 Task: Plan a time block for the social sciences talk.
Action: Mouse moved to (109, 105)
Screenshot: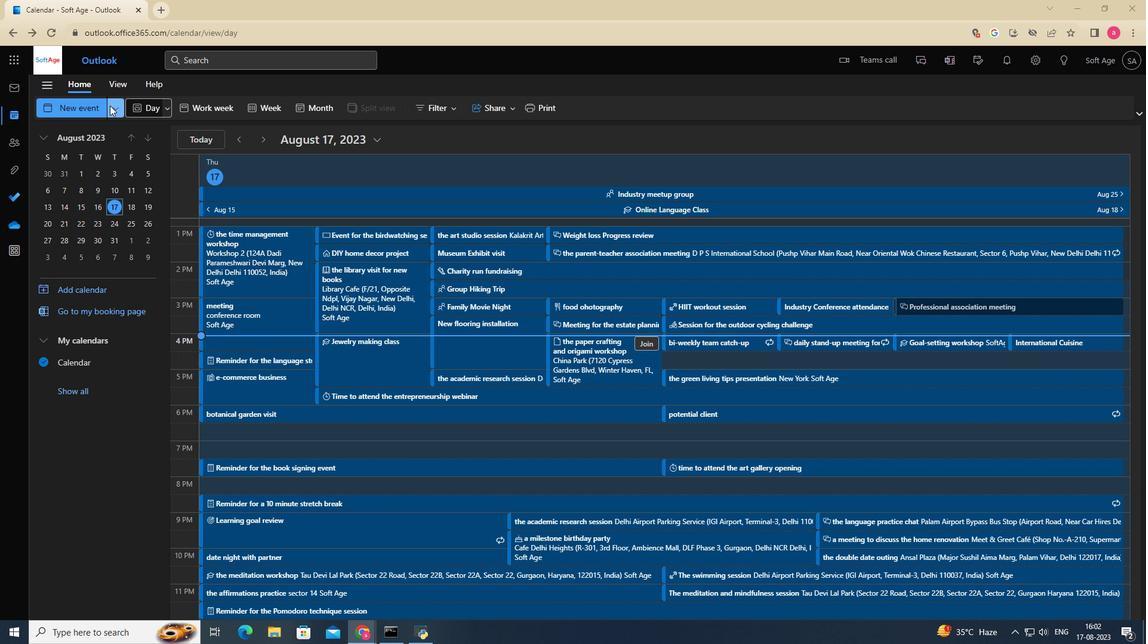 
Action: Mouse pressed left at (109, 105)
Screenshot: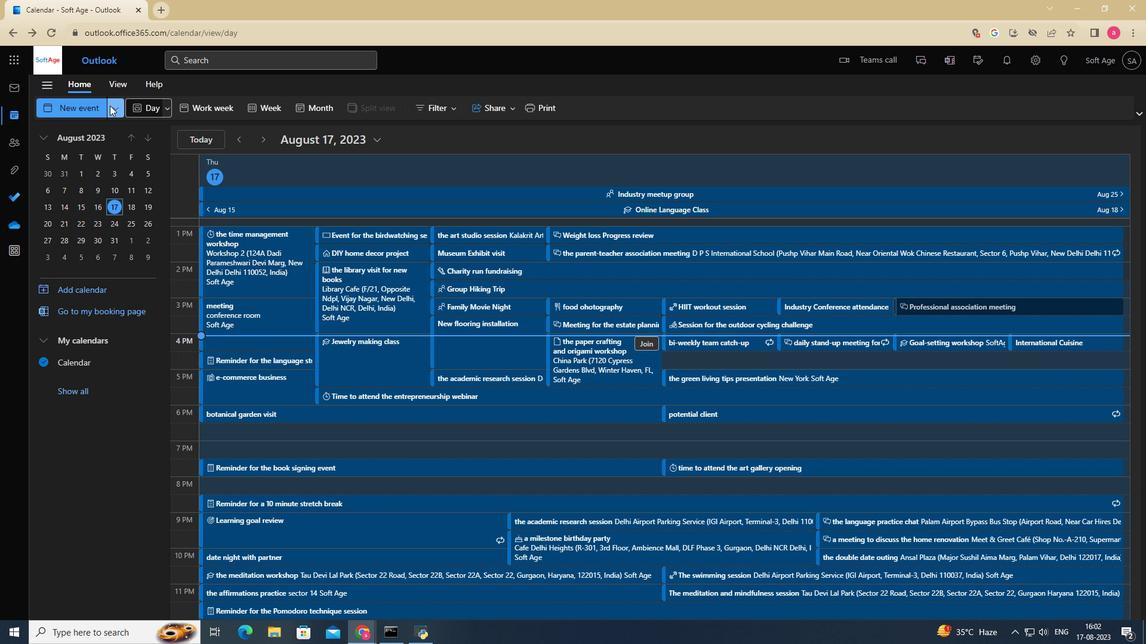 
Action: Mouse moved to (87, 174)
Screenshot: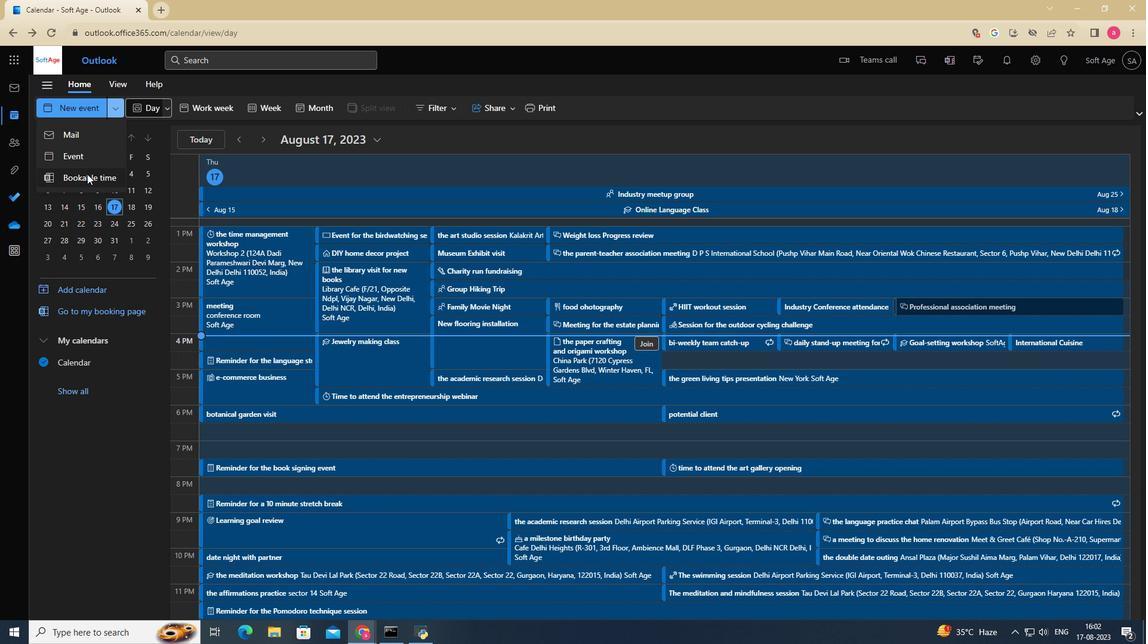 
Action: Mouse pressed left at (87, 174)
Screenshot: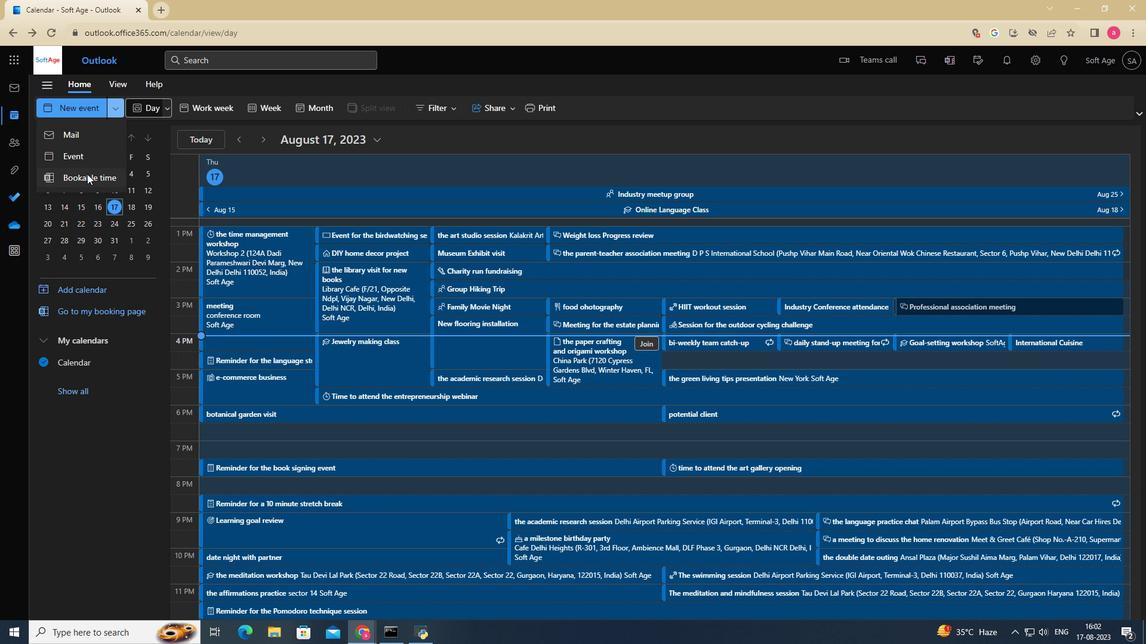 
Action: Mouse moved to (333, 146)
Screenshot: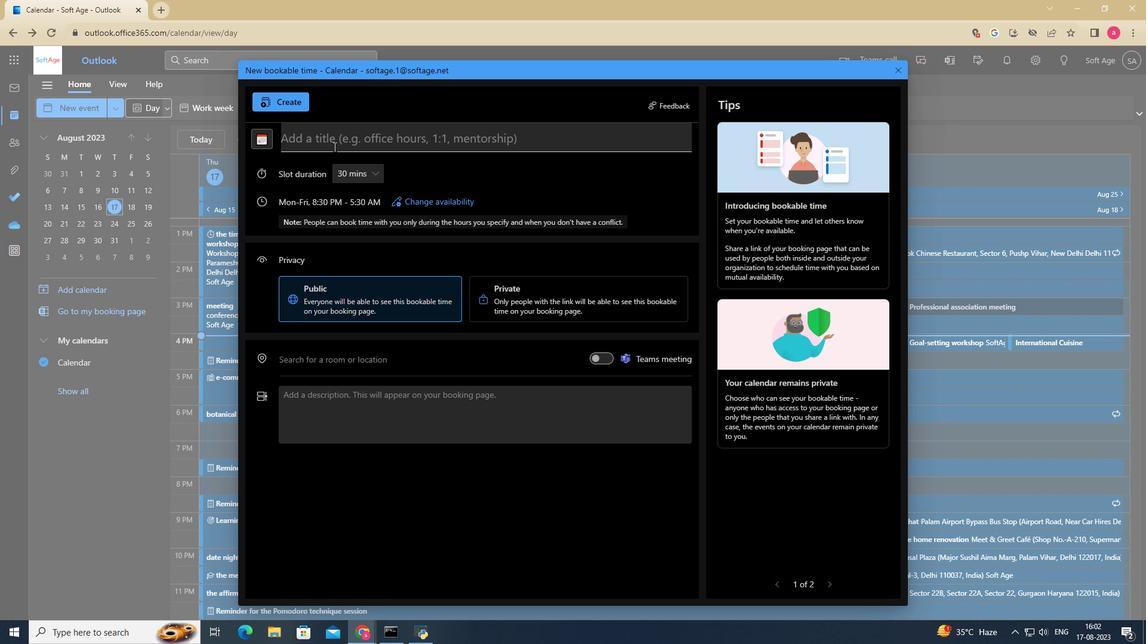 
Action: Mouse pressed left at (333, 146)
Screenshot: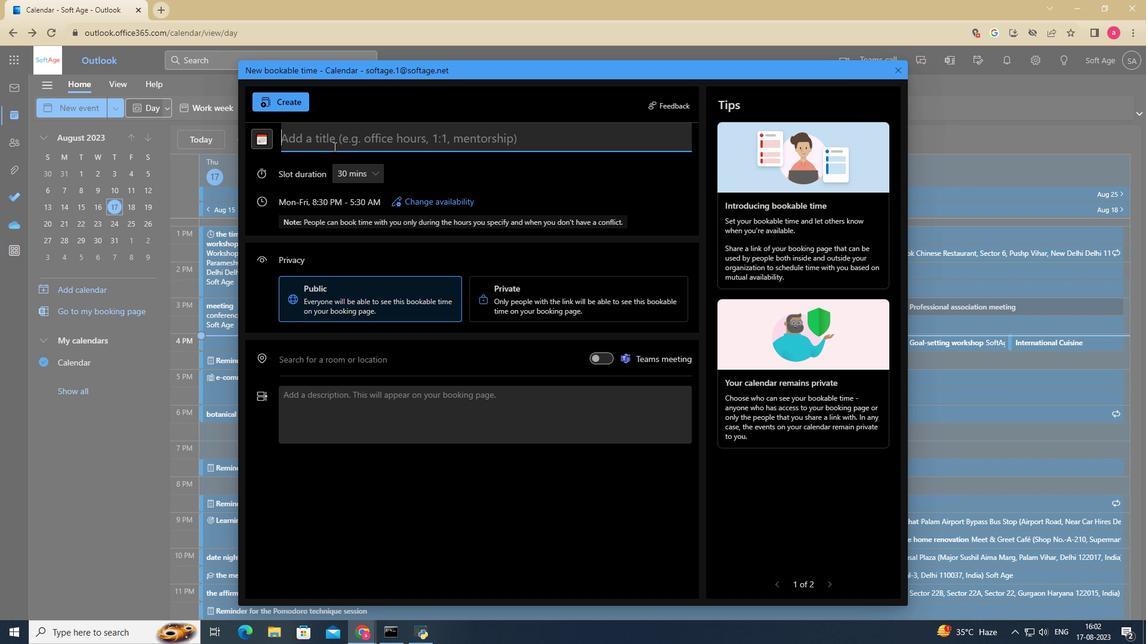 
Action: Key pressed the<Key.space>social<Key.space>sciences<Key.space>talk
Screenshot: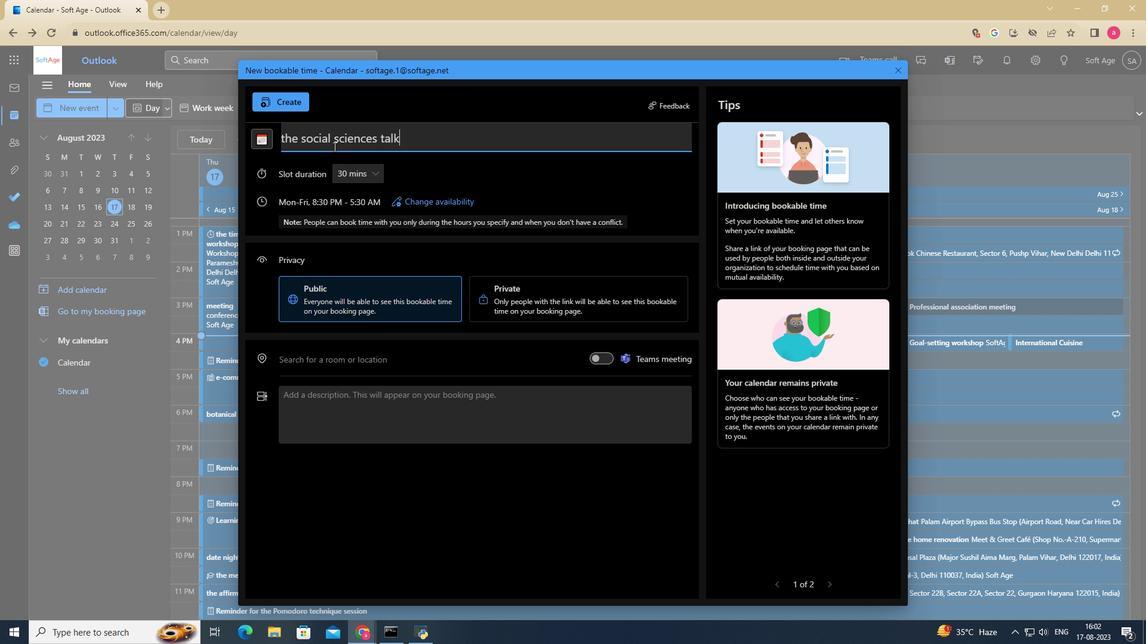 
Action: Mouse moved to (360, 171)
Screenshot: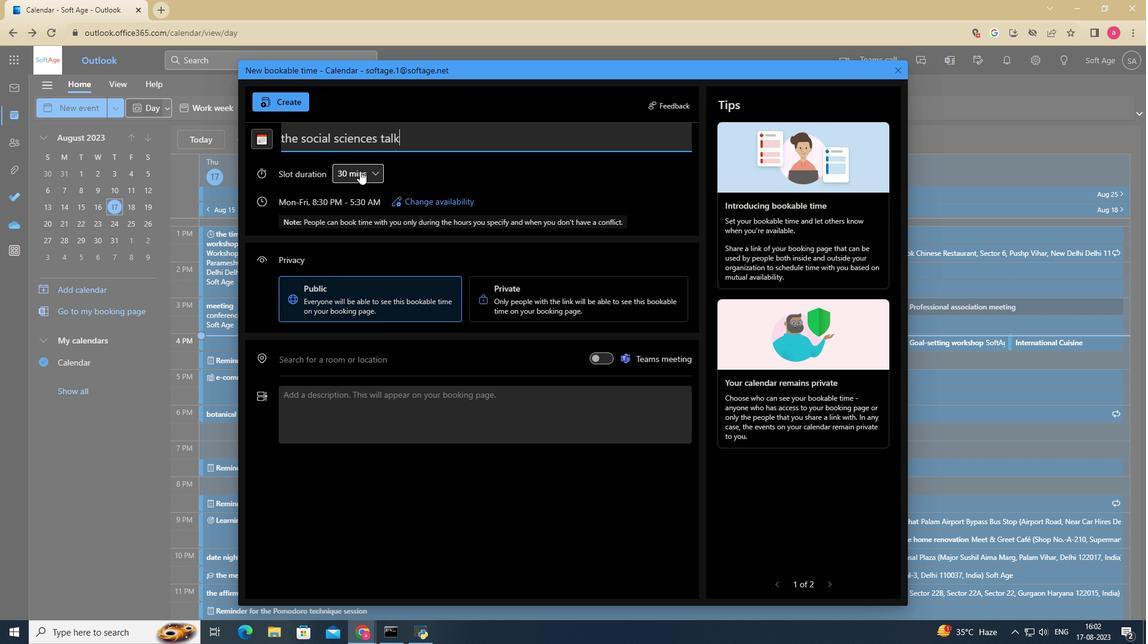 
Action: Mouse pressed left at (360, 171)
Screenshot: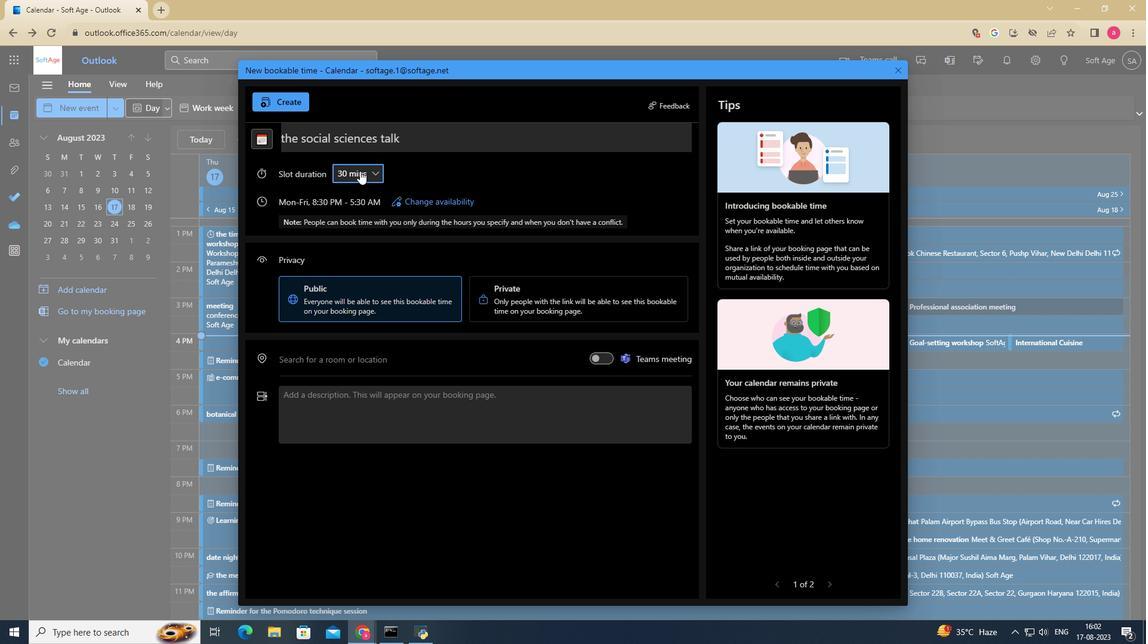 
Action: Mouse moved to (366, 234)
Screenshot: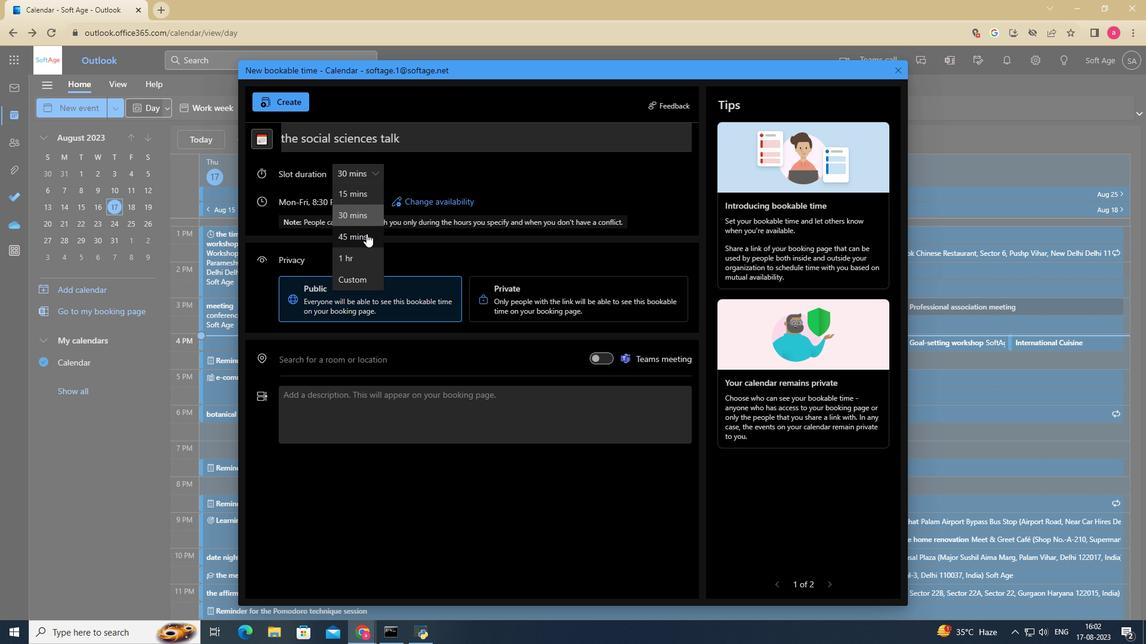 
Action: Mouse pressed left at (366, 234)
Screenshot: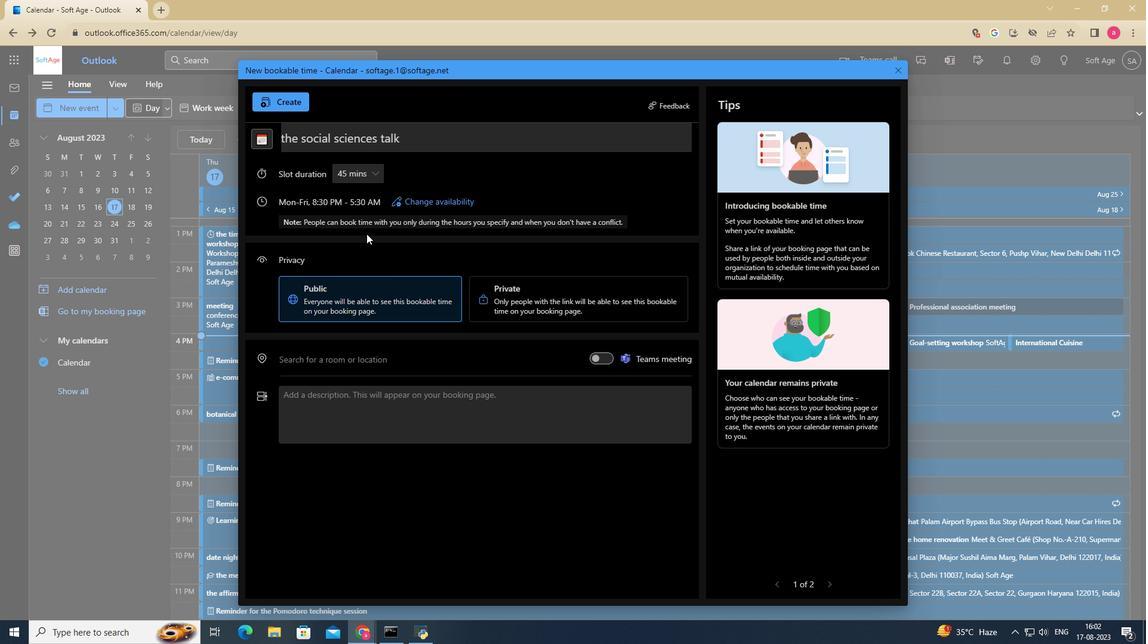 
Action: Mouse moved to (435, 201)
Screenshot: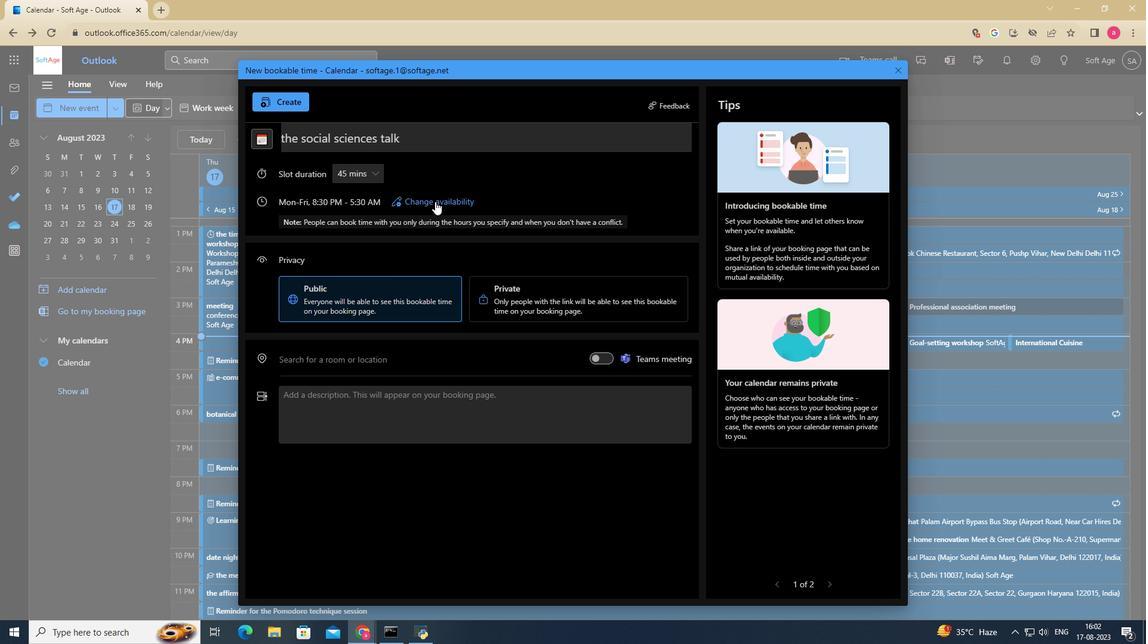 
Action: Mouse pressed left at (435, 201)
Screenshot: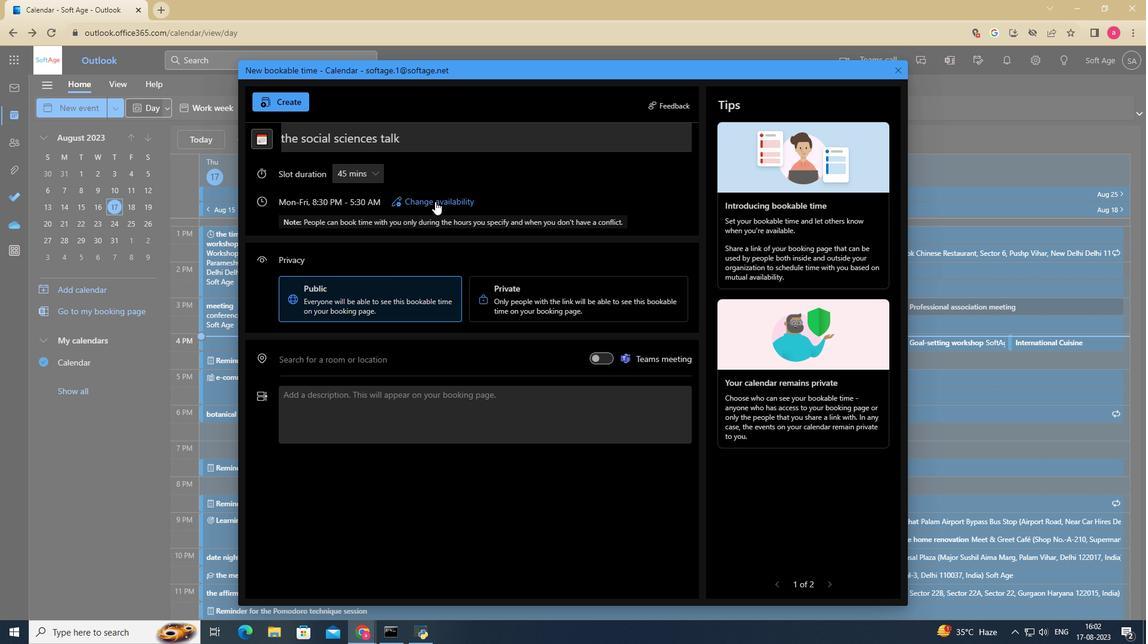 
Action: Mouse moved to (479, 243)
Screenshot: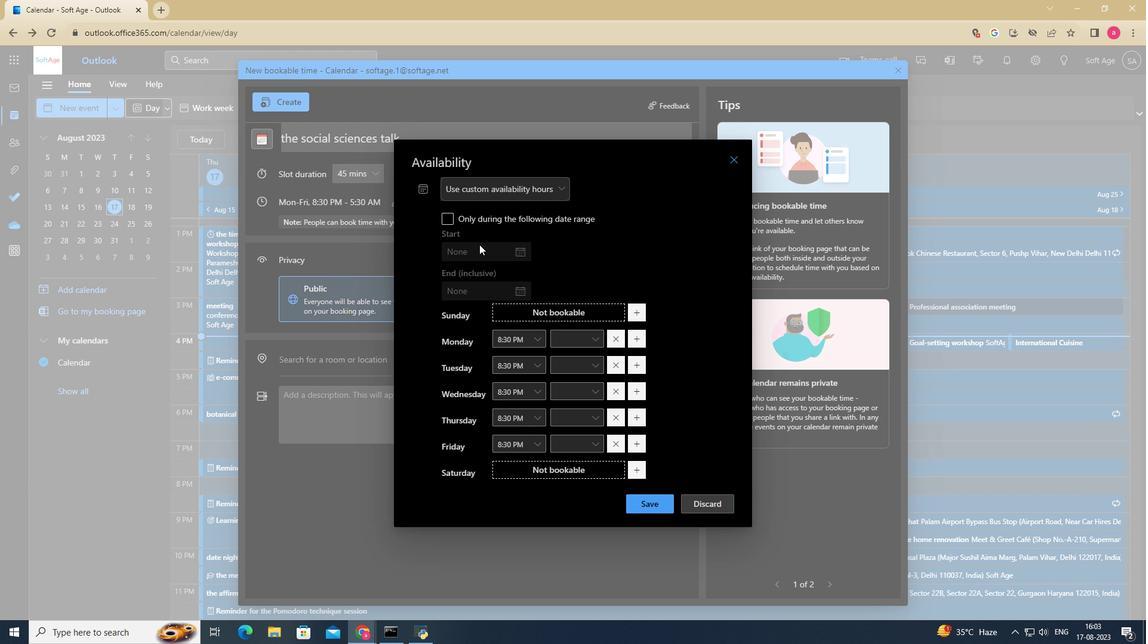 
Action: Mouse scrolled (479, 242) with delta (0, 0)
Screenshot: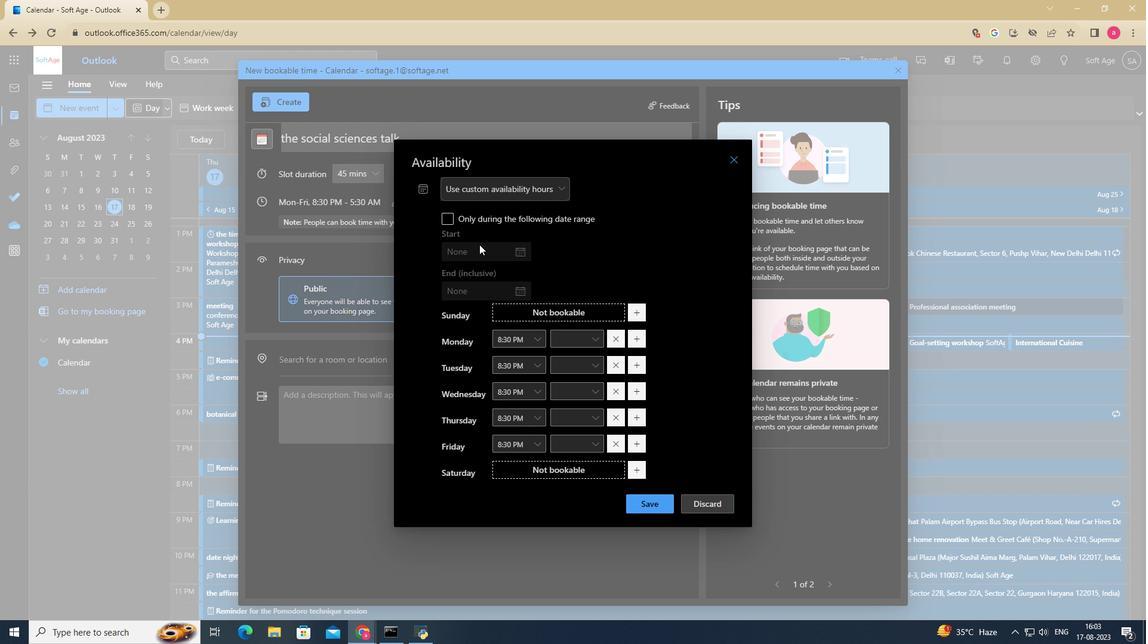 
Action: Mouse moved to (479, 244)
Screenshot: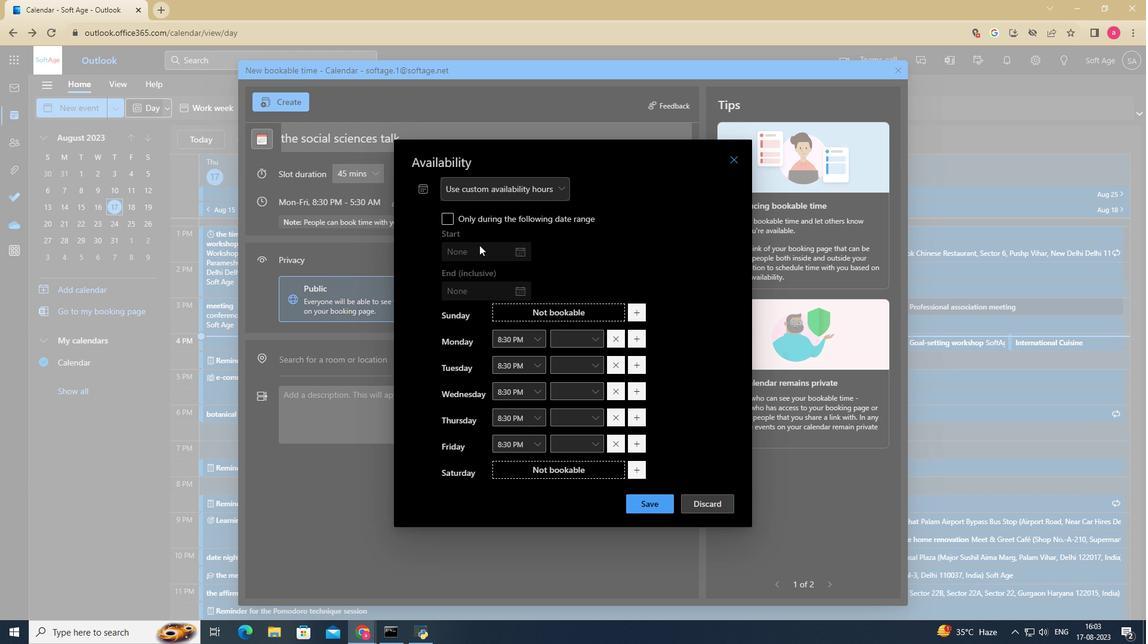 
Action: Mouse scrolled (479, 243) with delta (0, 0)
Screenshot: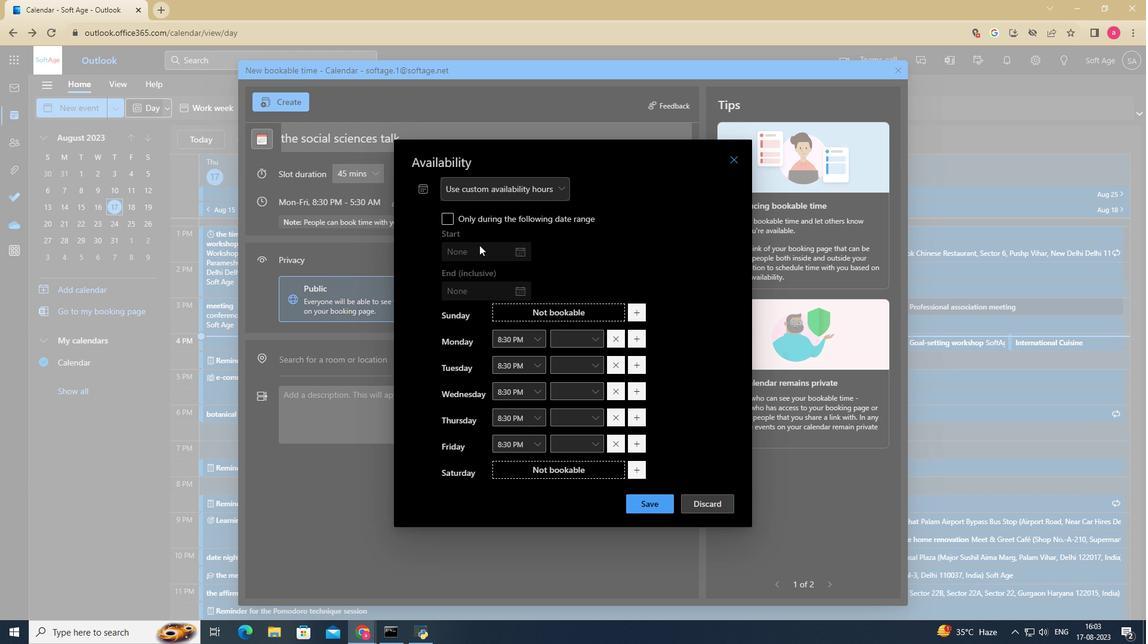 
Action: Mouse moved to (479, 244)
Screenshot: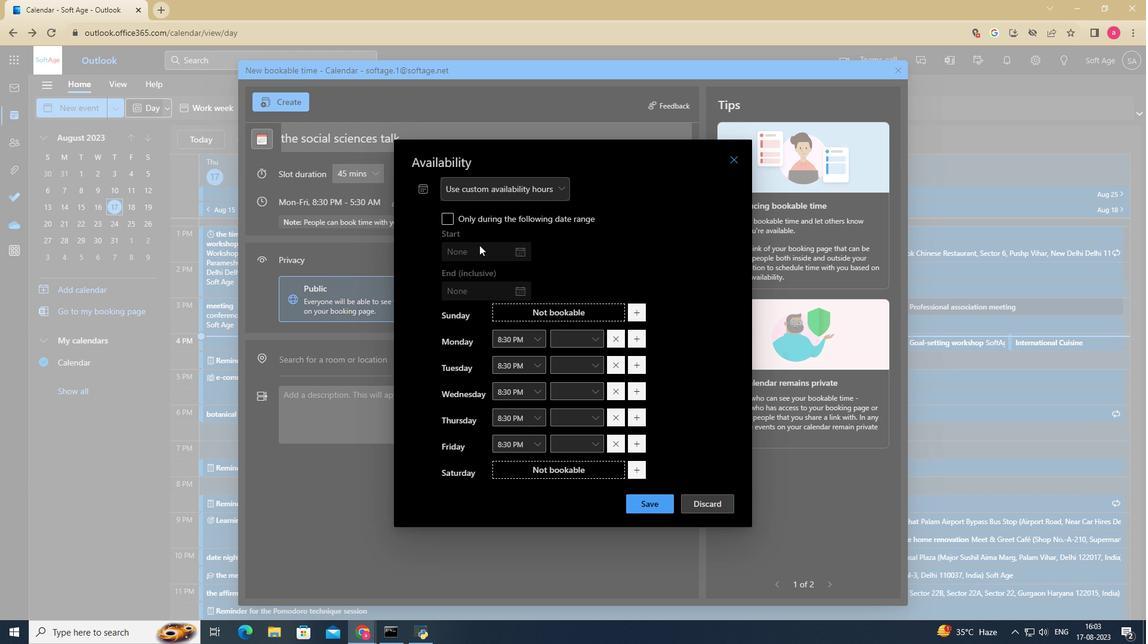 
Action: Mouse scrolled (479, 244) with delta (0, 0)
Screenshot: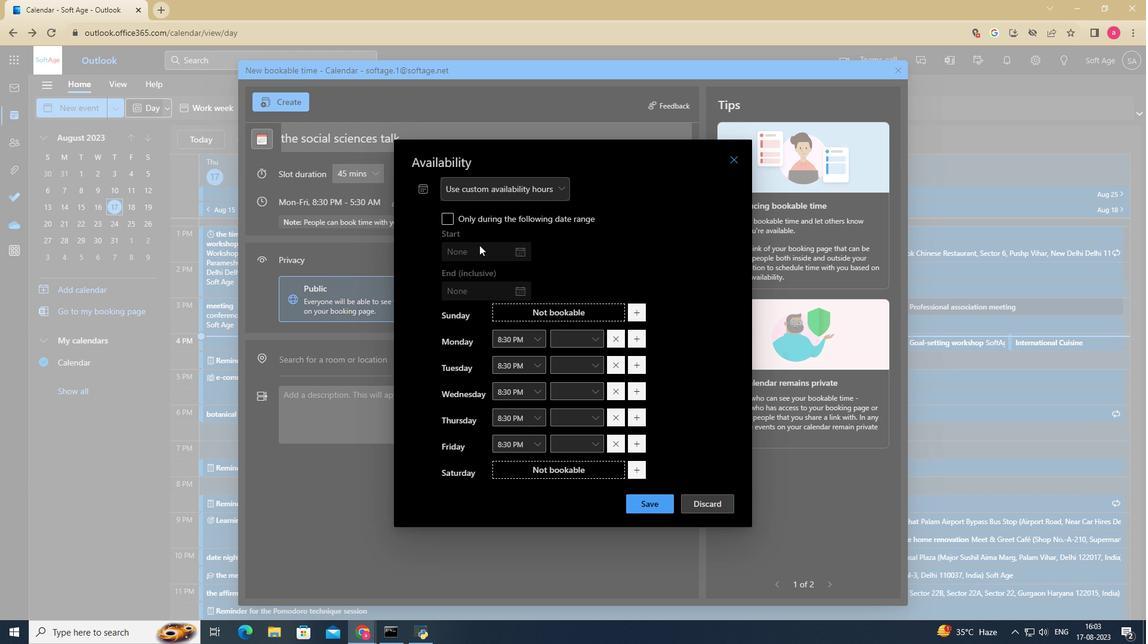 
Action: Mouse moved to (479, 244)
Screenshot: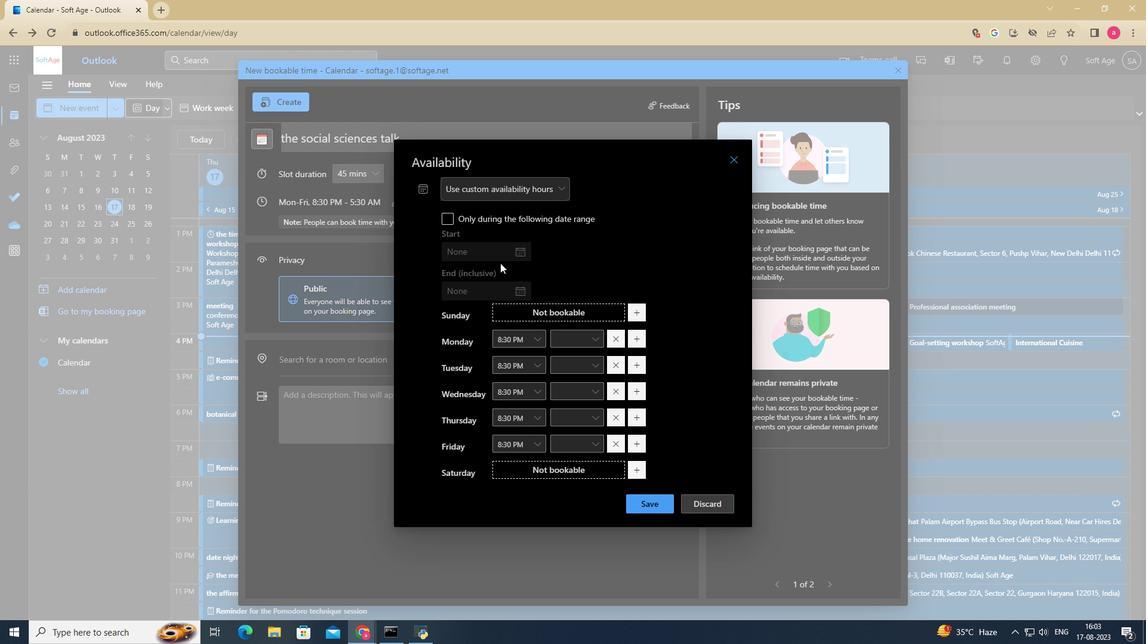 
Action: Mouse scrolled (479, 244) with delta (0, 0)
Screenshot: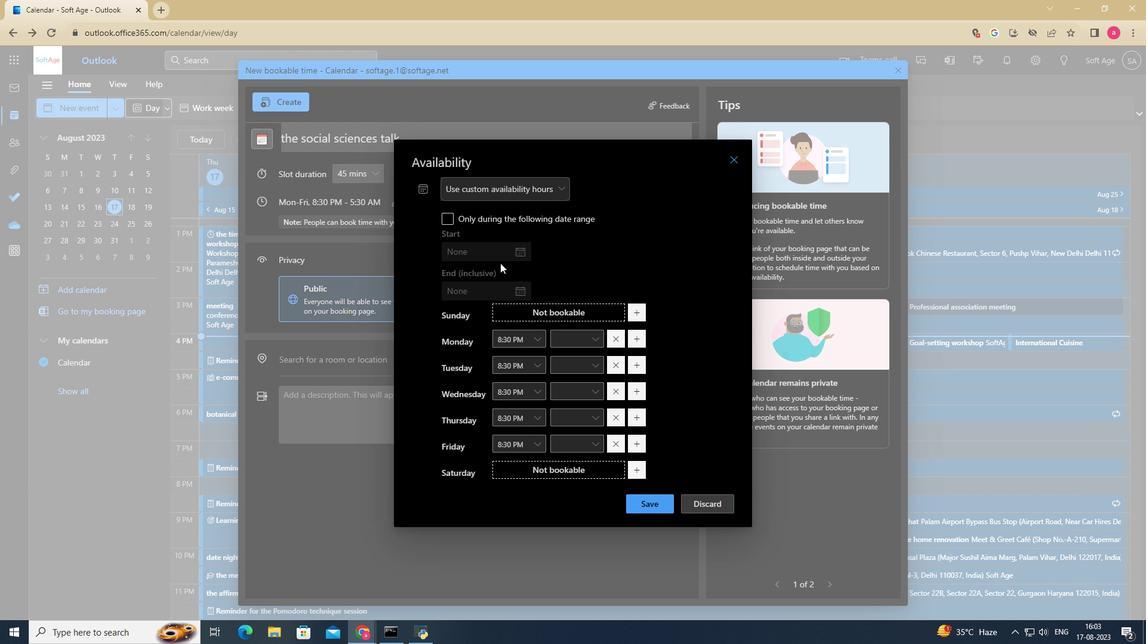 
Action: Mouse moved to (479, 245)
Screenshot: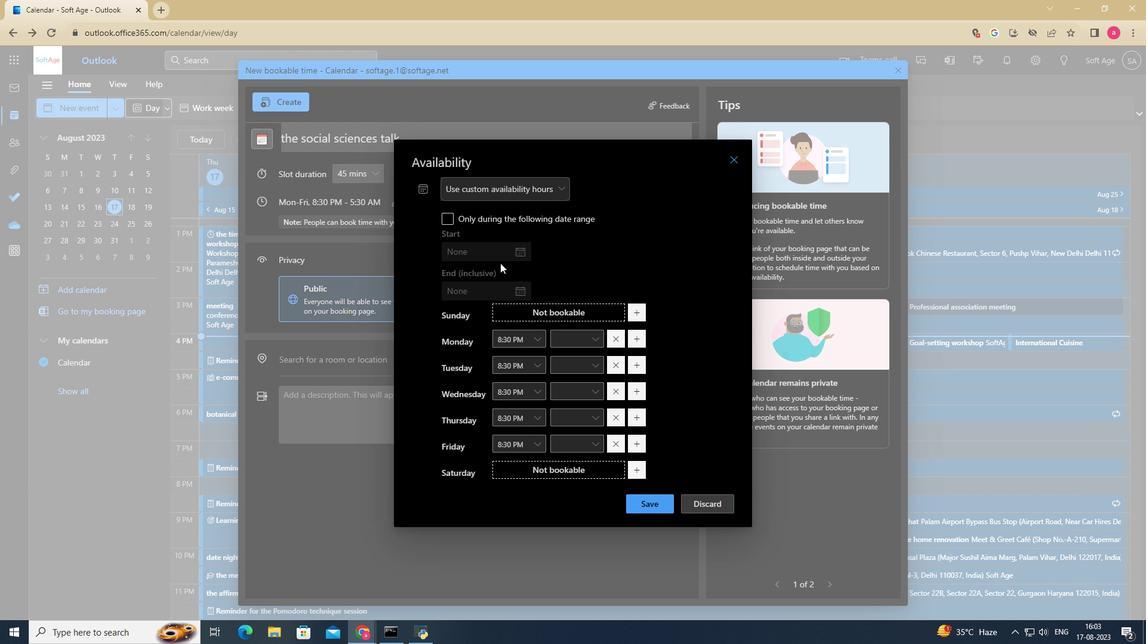
Action: Mouse scrolled (479, 244) with delta (0, 0)
Screenshot: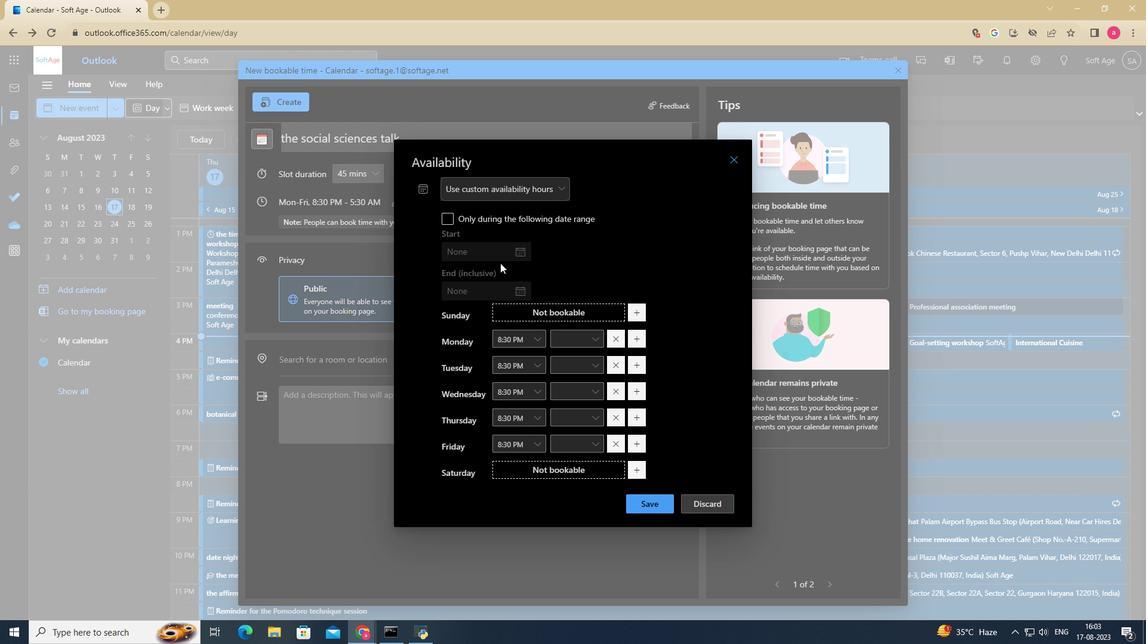 
Action: Mouse scrolled (479, 244) with delta (0, 0)
Screenshot: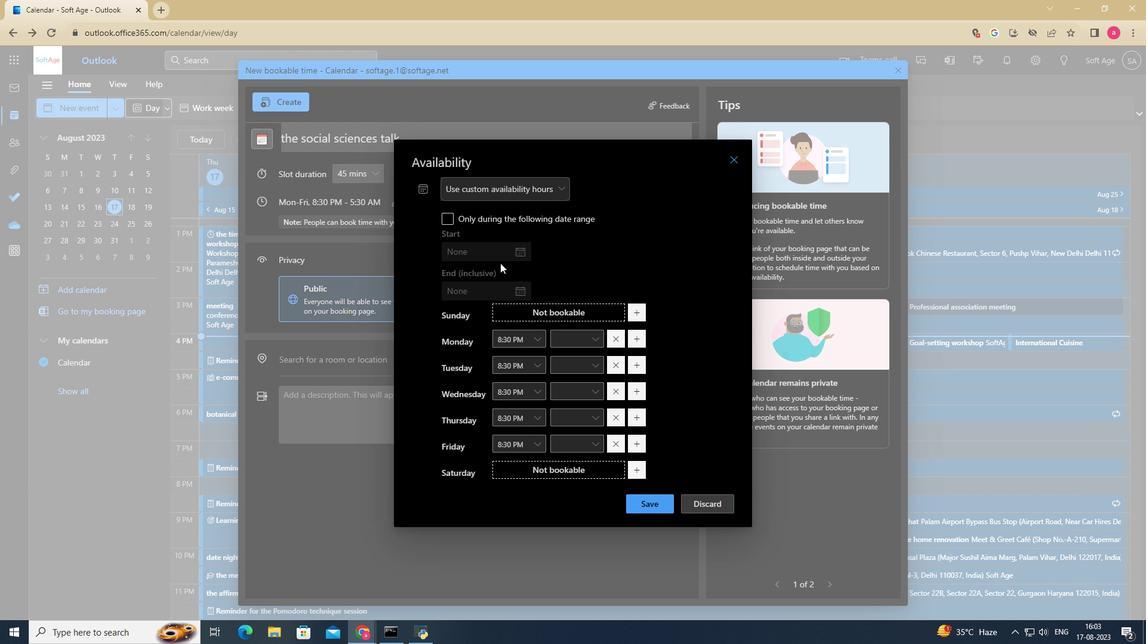 
Action: Mouse moved to (563, 342)
Screenshot: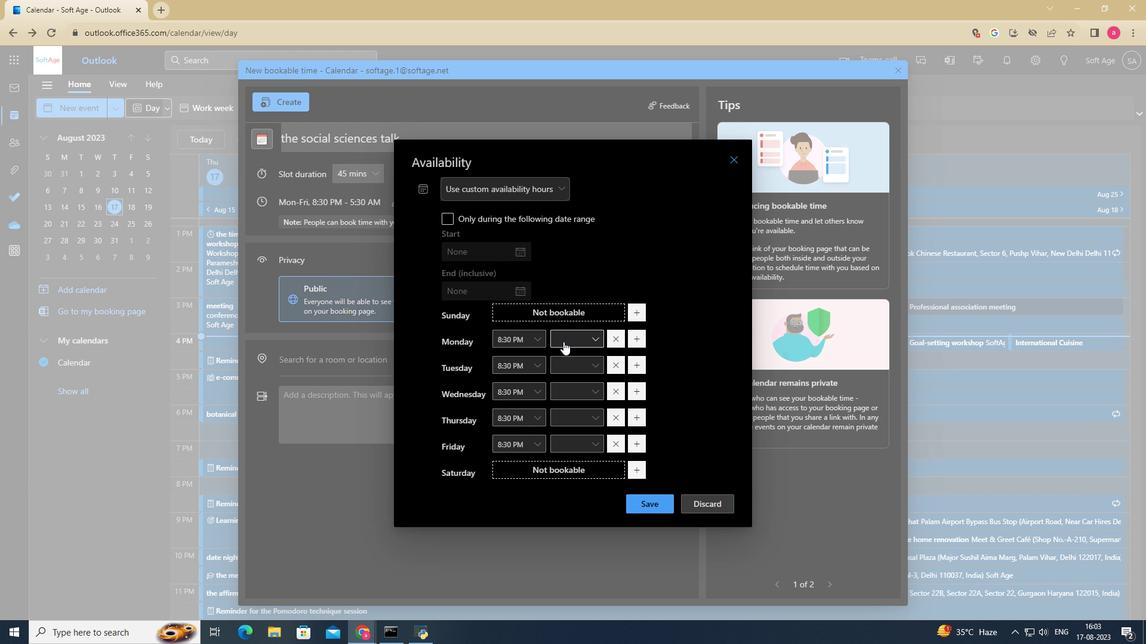 
Action: Mouse pressed left at (563, 342)
Screenshot: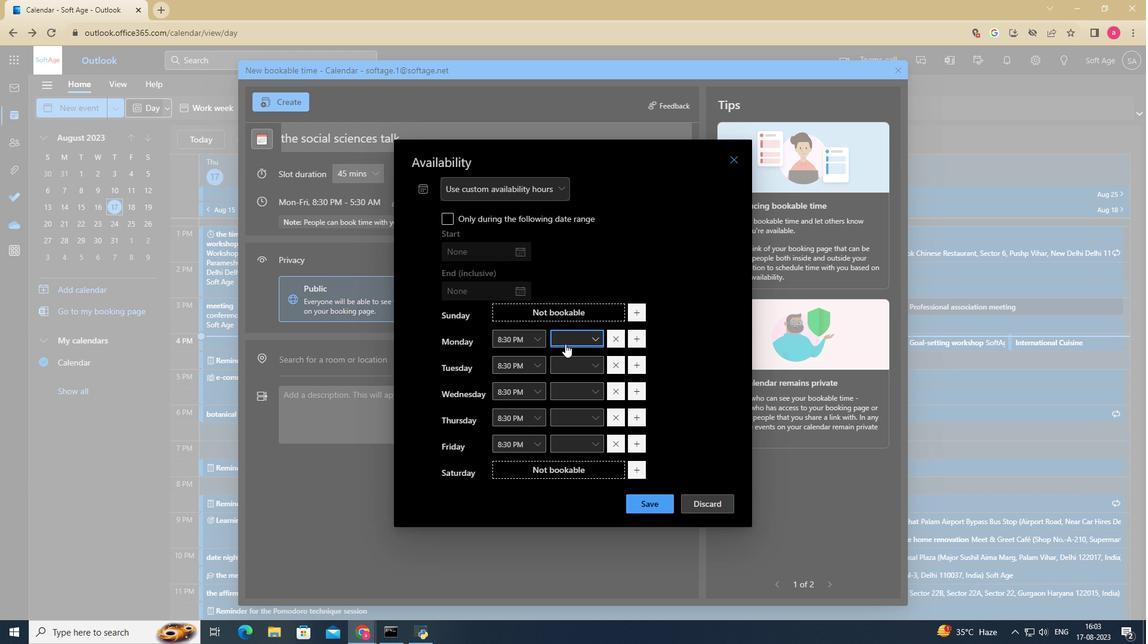 
Action: Mouse moved to (569, 380)
Screenshot: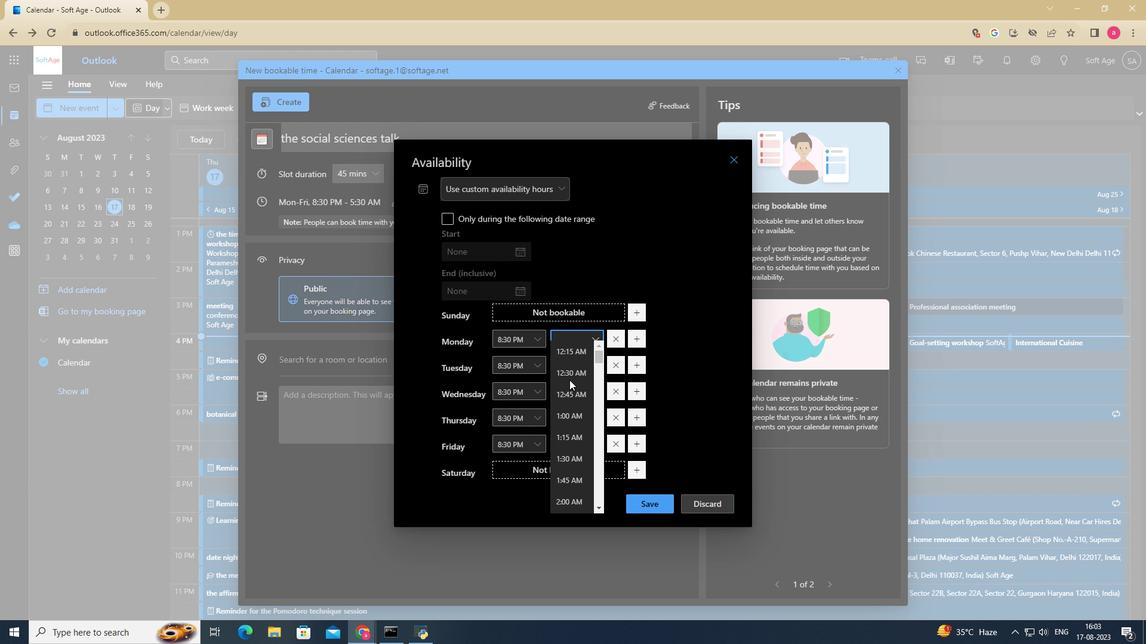 
Action: Mouse pressed left at (569, 380)
Screenshot: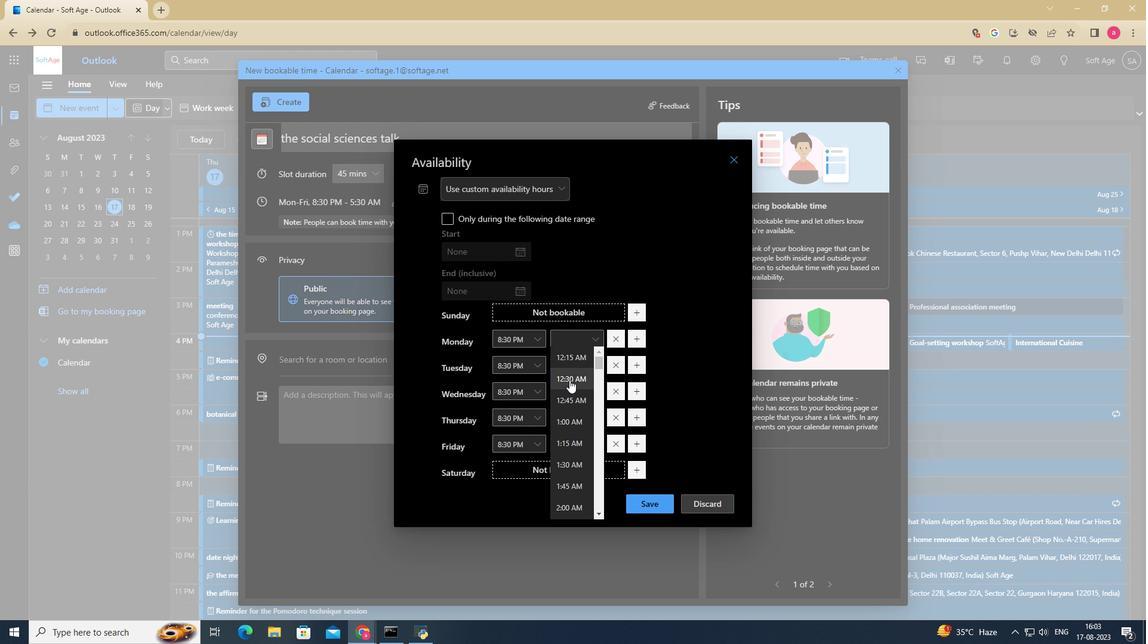 
Action: Mouse moved to (585, 326)
Screenshot: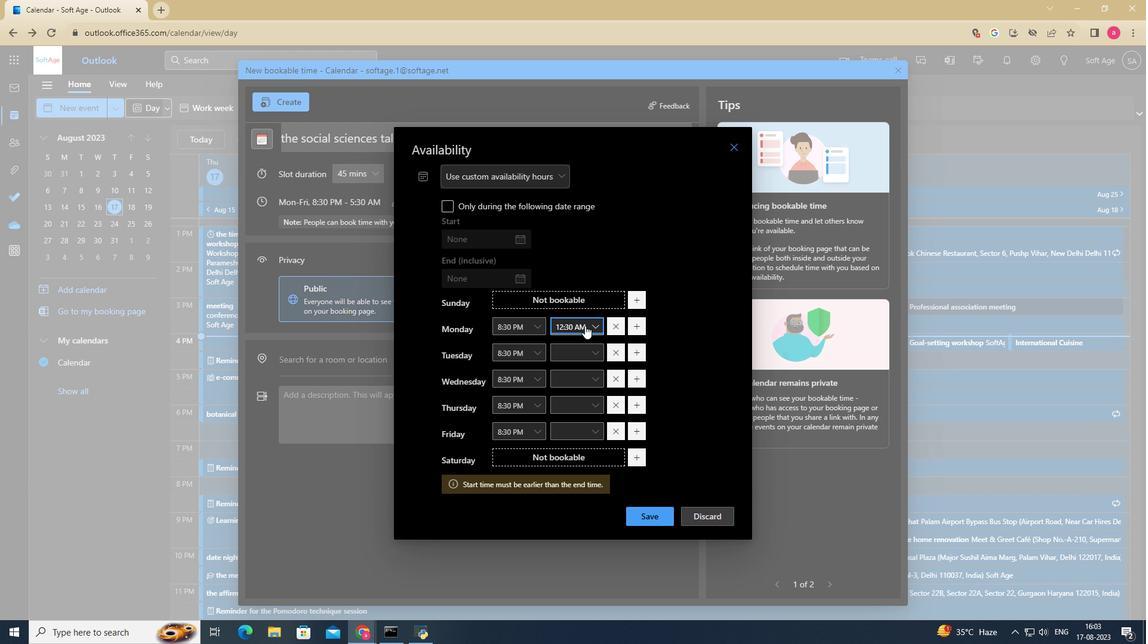 
Action: Mouse pressed left at (585, 326)
Screenshot: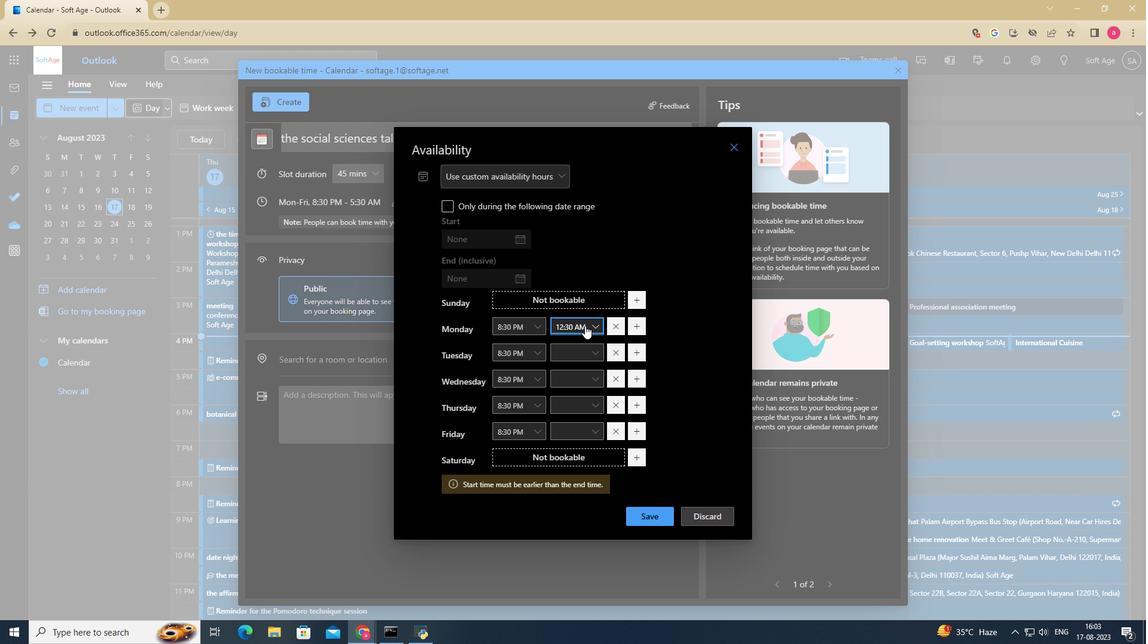 
Action: Mouse moved to (569, 498)
Screenshot: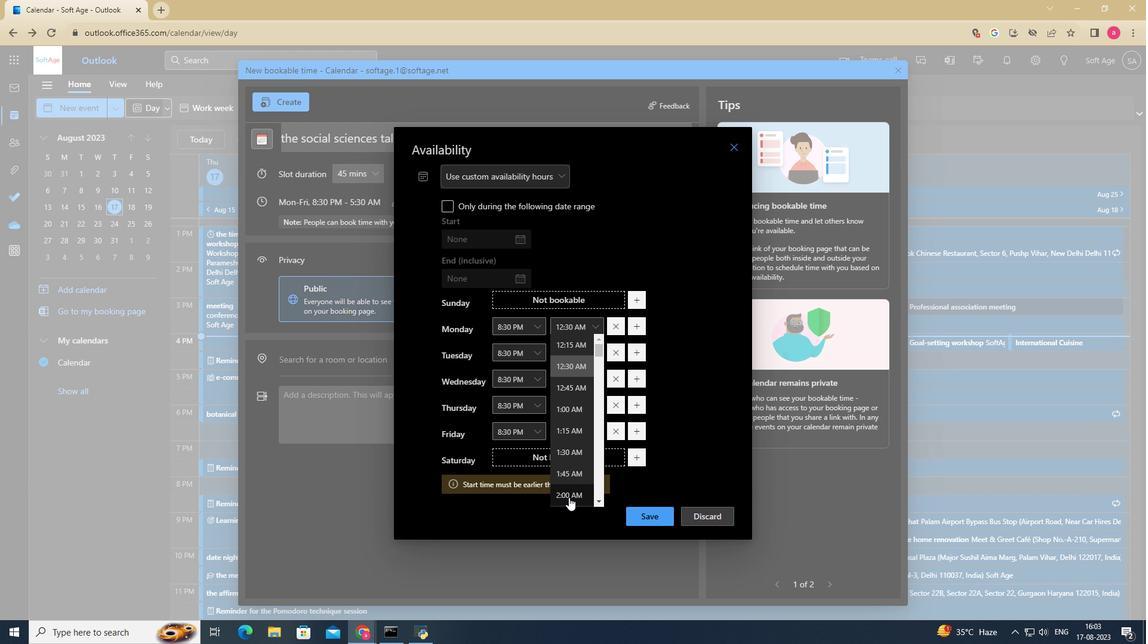 
Action: Mouse pressed left at (569, 498)
Screenshot: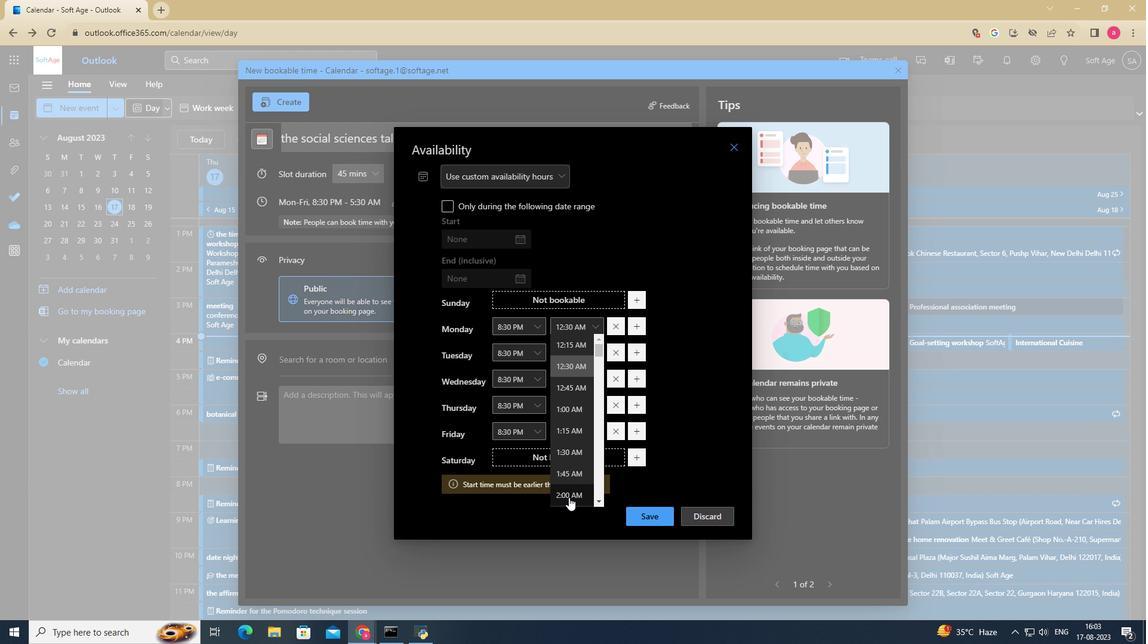 
Action: Mouse moved to (613, 329)
Screenshot: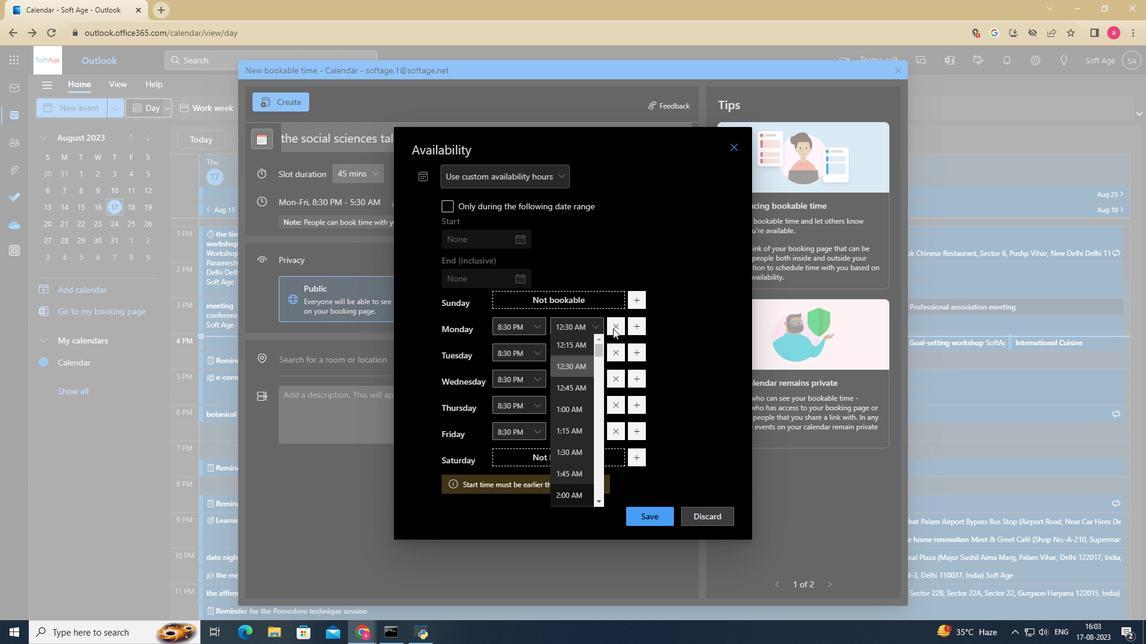 
Action: Mouse pressed left at (613, 329)
Screenshot: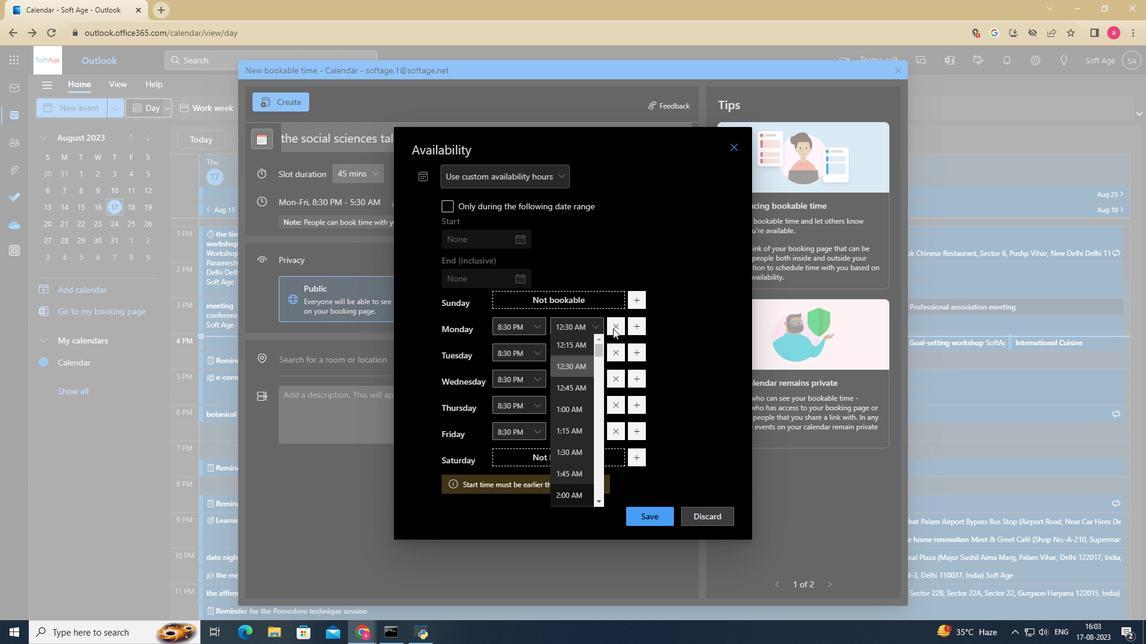 
Action: Mouse moved to (453, 220)
Screenshot: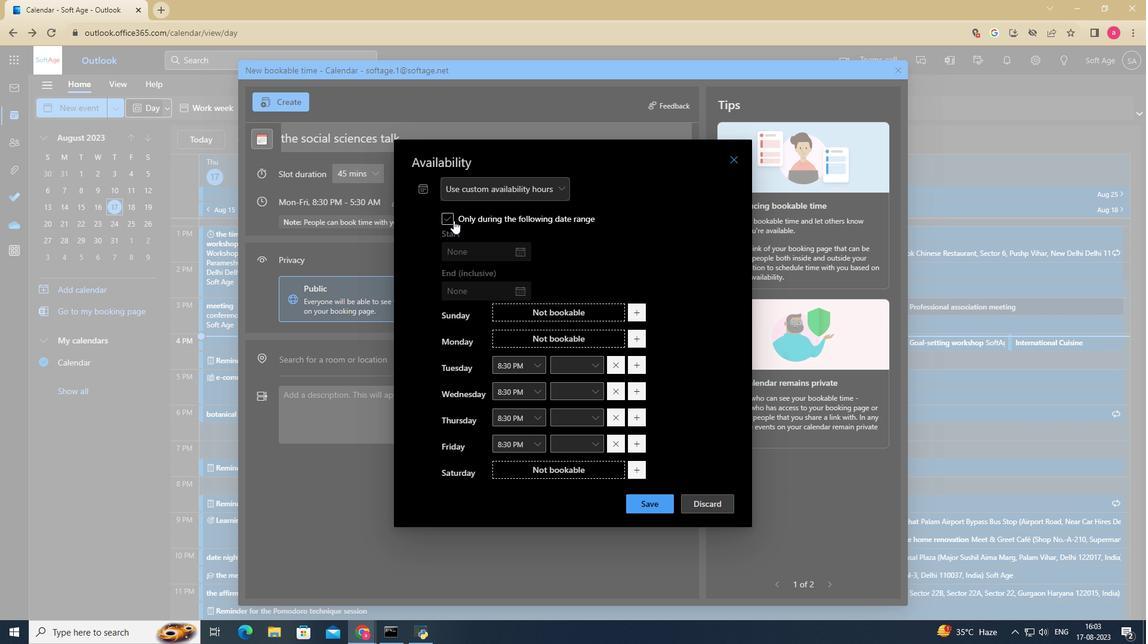 
Action: Mouse pressed left at (453, 220)
Screenshot: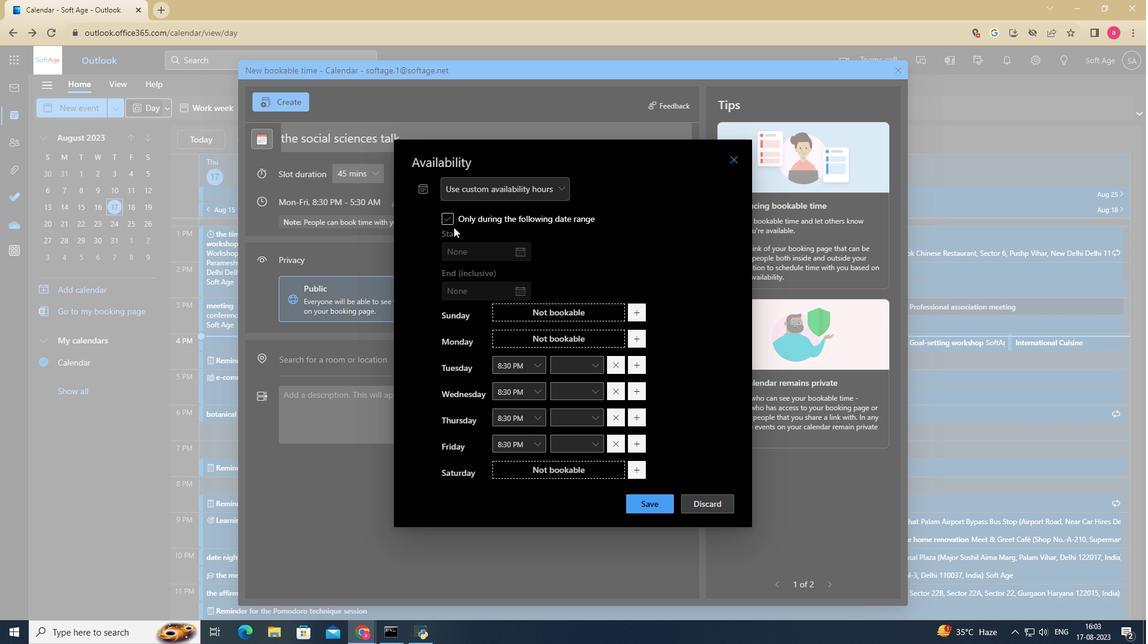 
Action: Mouse moved to (467, 257)
Screenshot: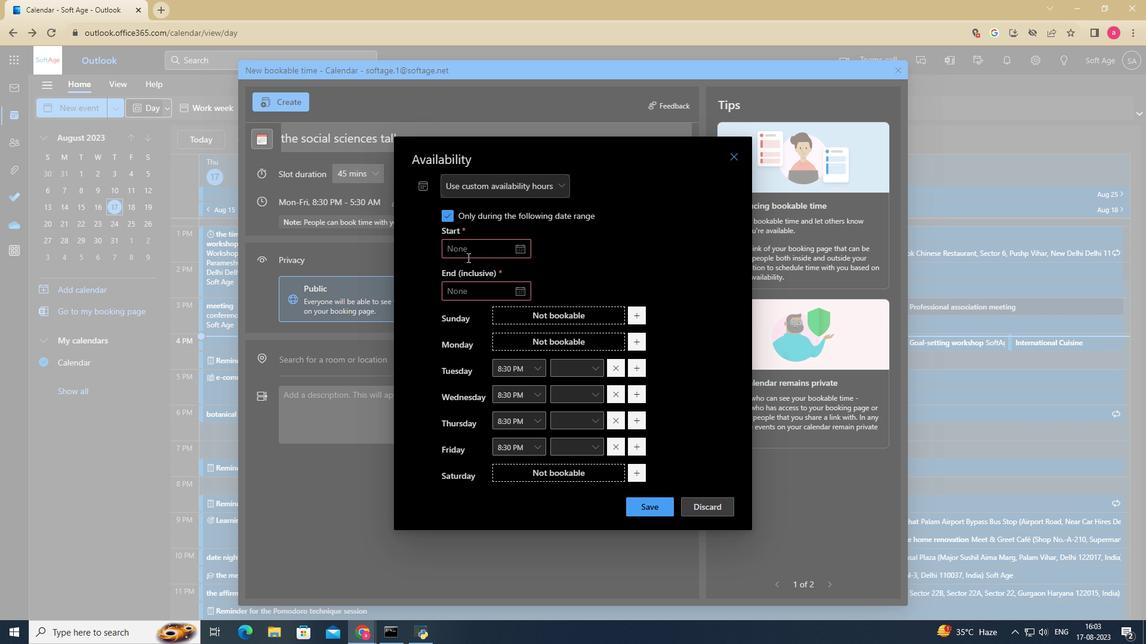 
Action: Mouse pressed left at (467, 257)
Screenshot: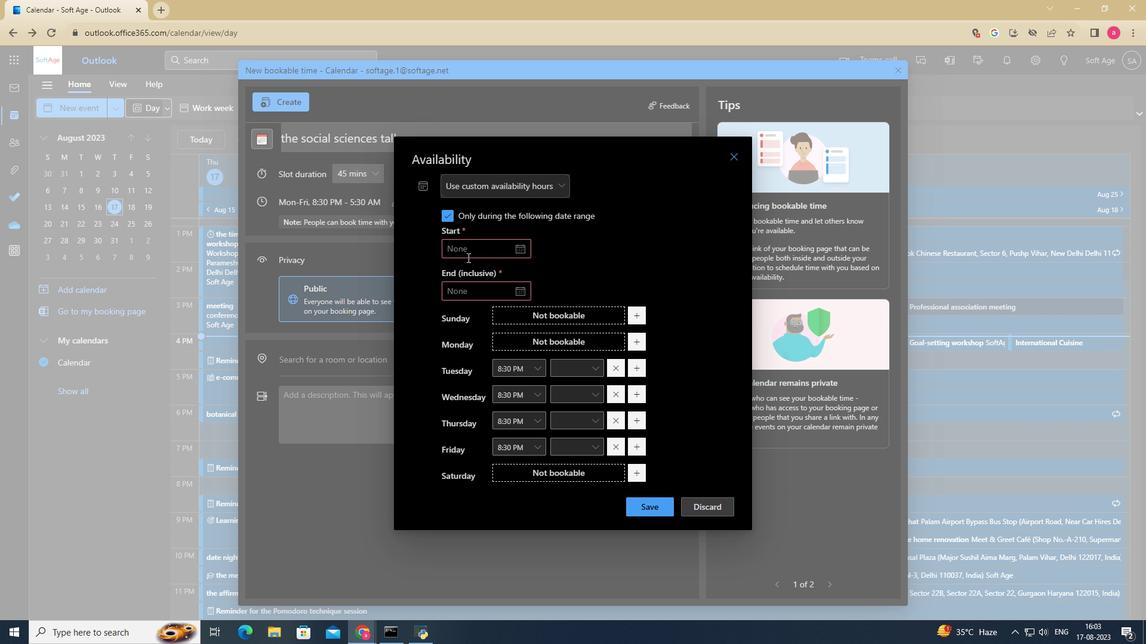 
Action: Mouse moved to (482, 240)
Screenshot: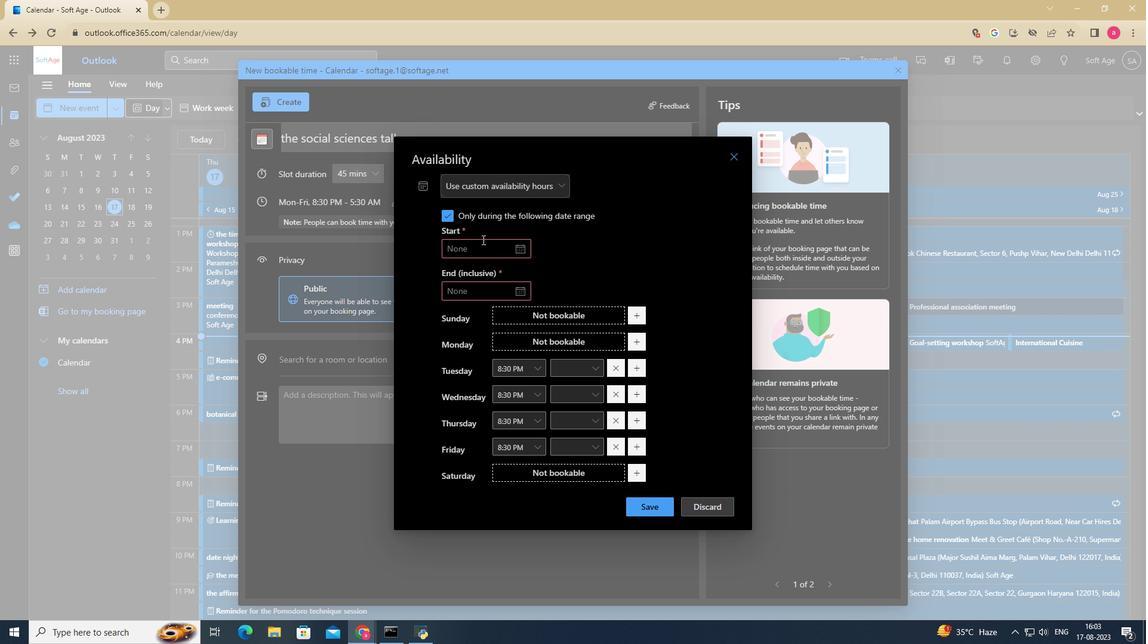 
Action: Mouse pressed left at (482, 240)
Screenshot: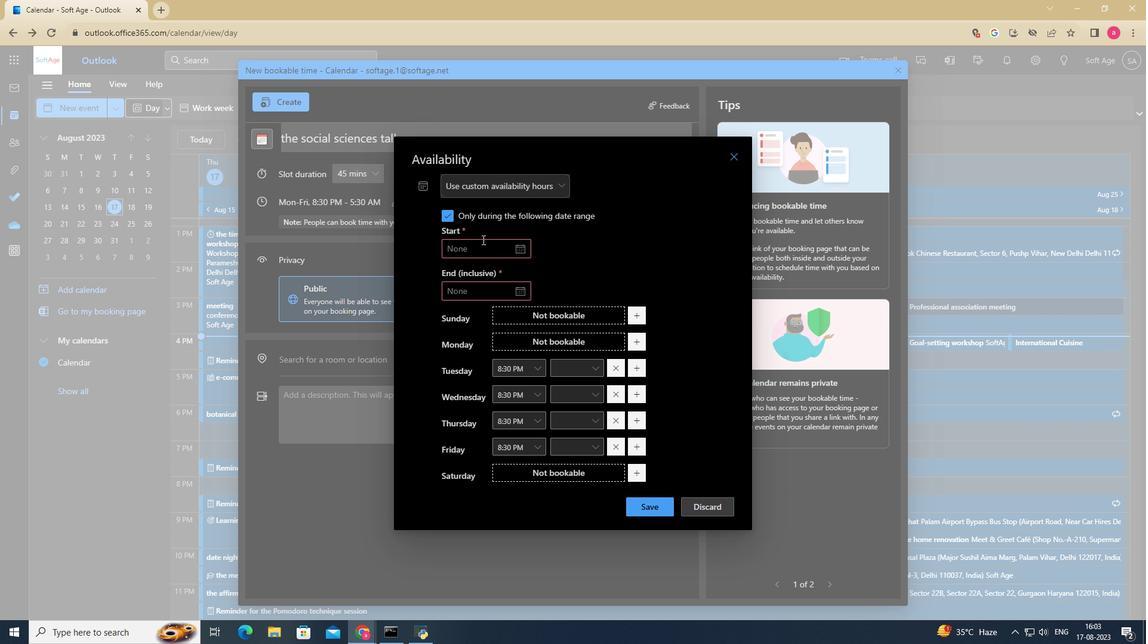 
Action: Mouse moved to (527, 253)
Screenshot: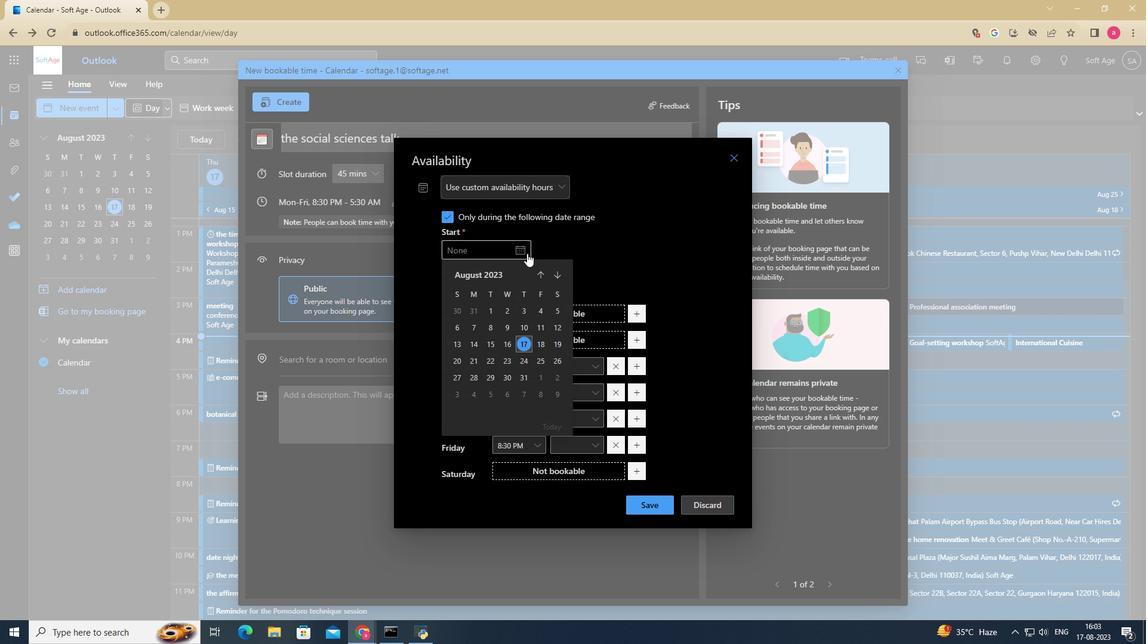 
Action: Mouse pressed left at (527, 253)
Screenshot: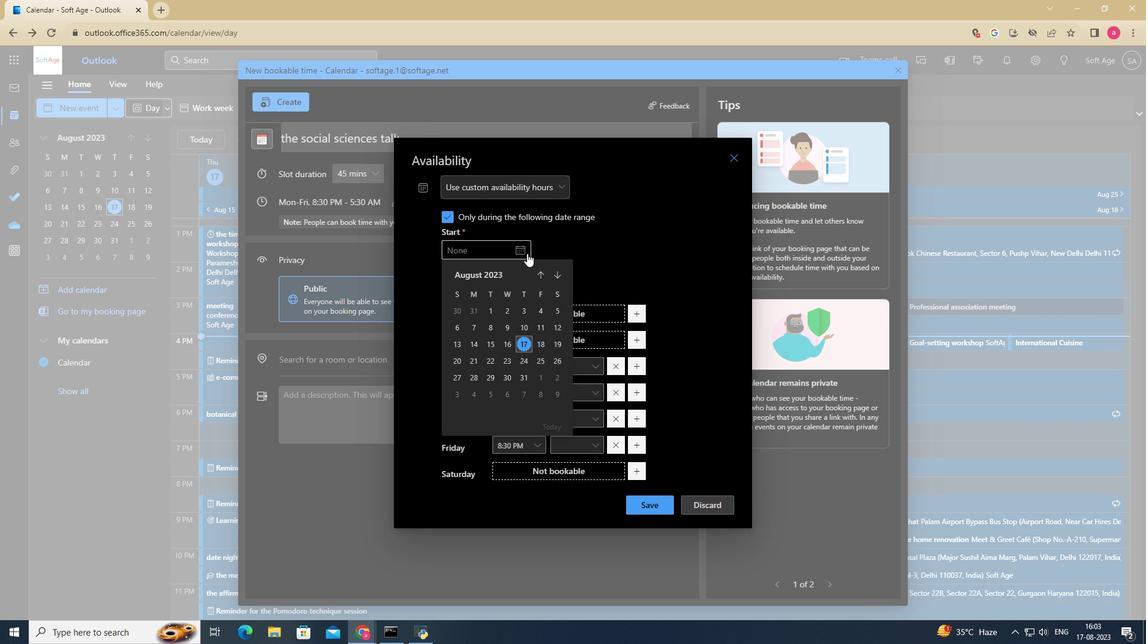 
Action: Mouse pressed left at (527, 253)
Screenshot: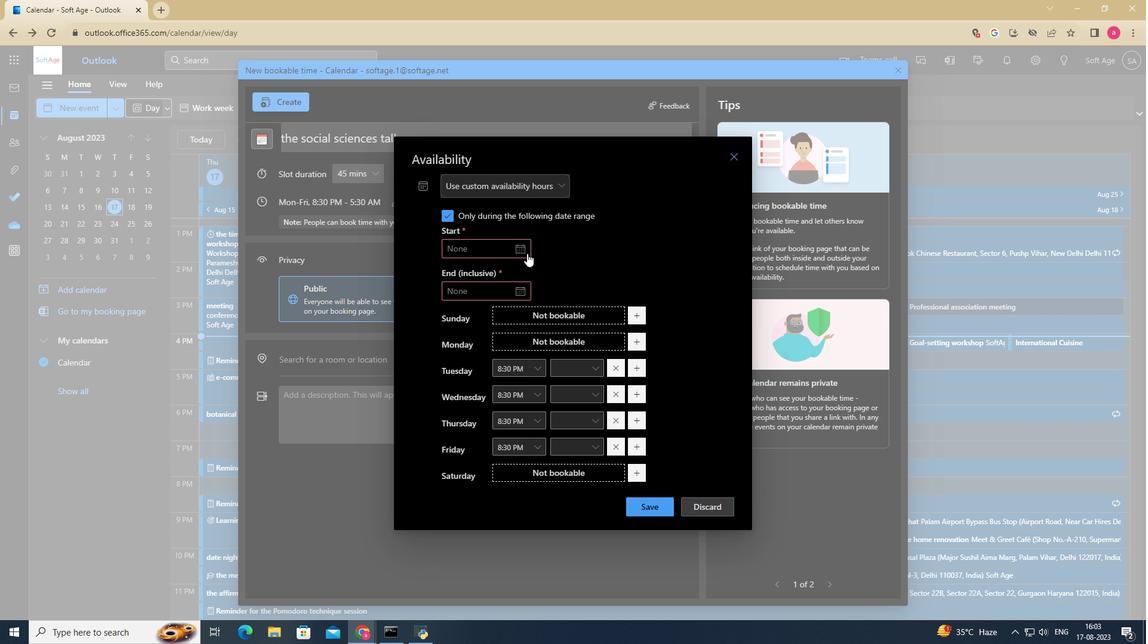 
Action: Mouse moved to (503, 358)
Screenshot: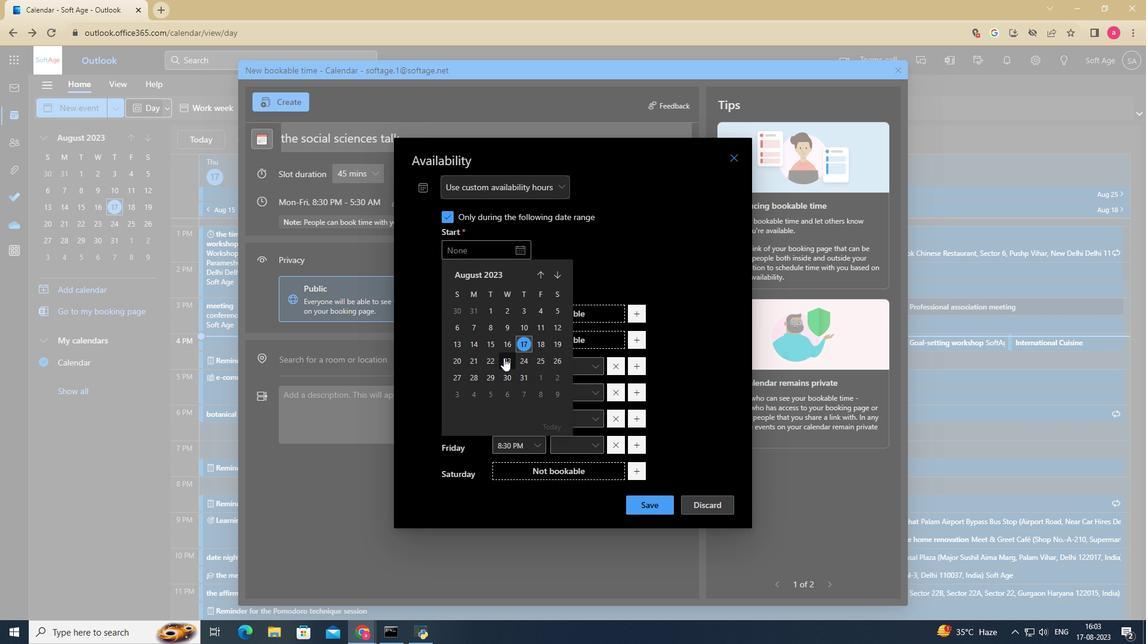 
Action: Mouse pressed left at (503, 358)
Screenshot: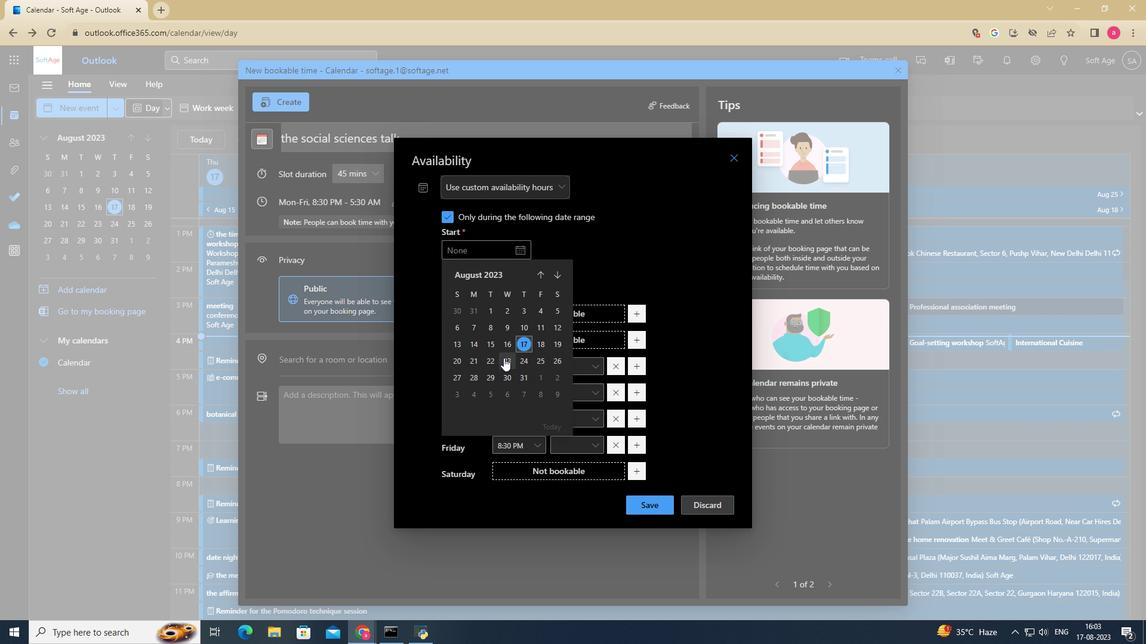 
Action: Mouse moved to (561, 399)
Screenshot: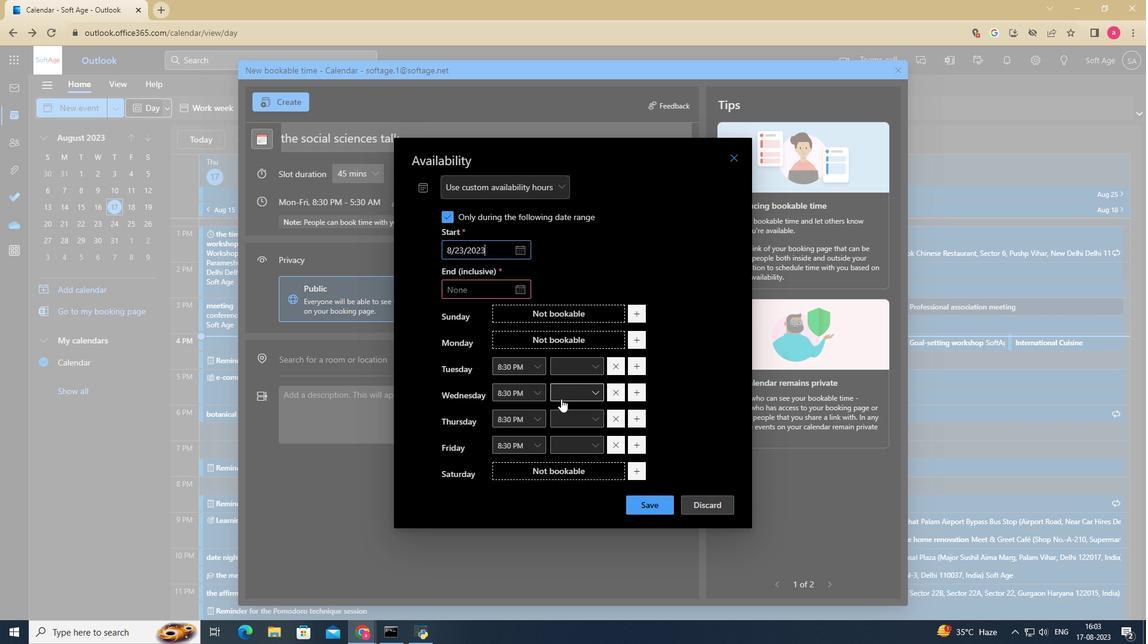 
Action: Mouse pressed left at (561, 399)
Screenshot: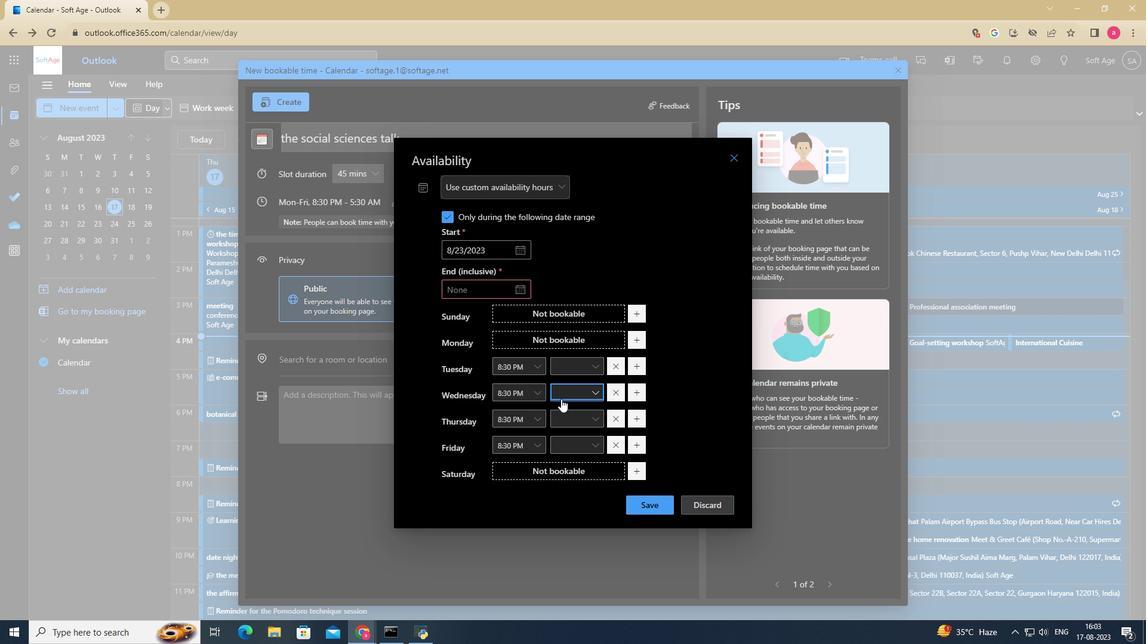 
Action: Mouse moved to (572, 434)
Screenshot: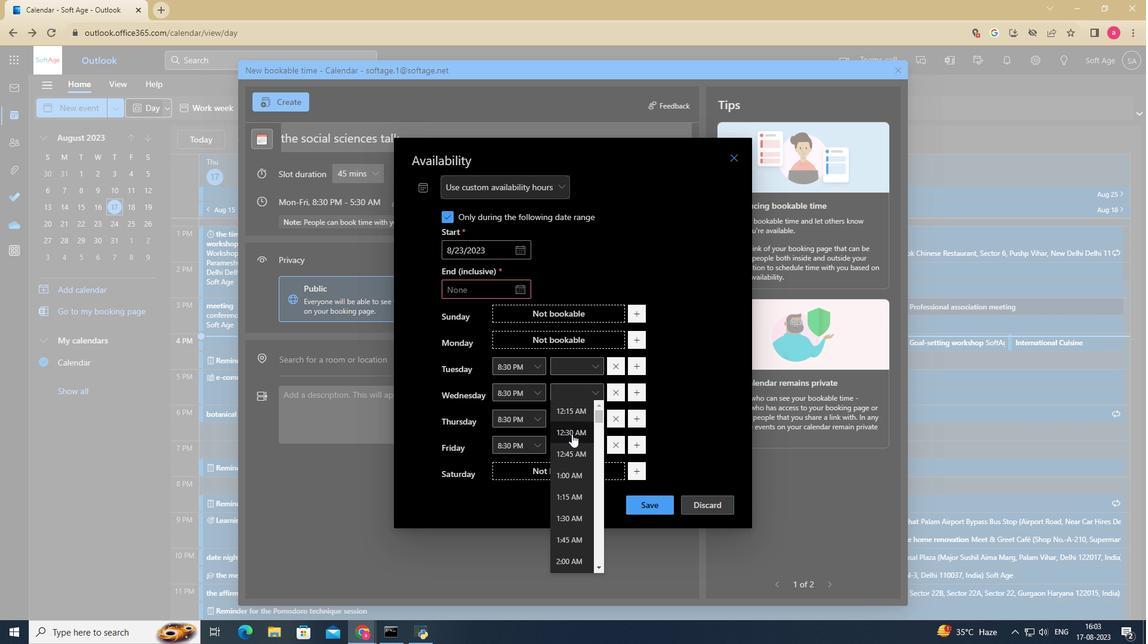 
Action: Mouse pressed left at (572, 434)
Screenshot: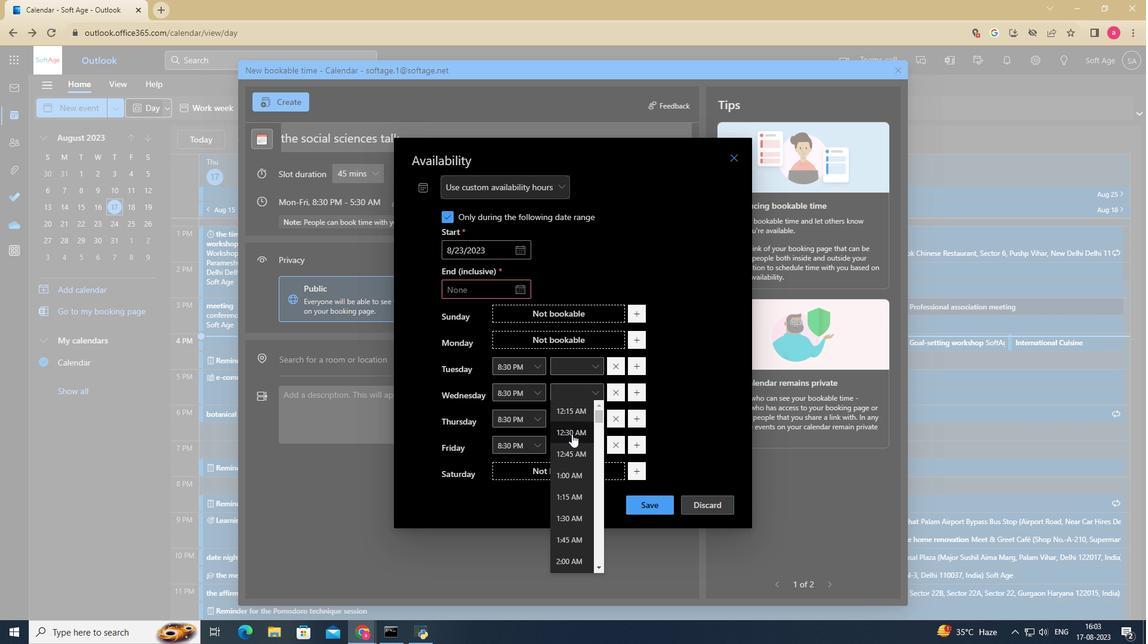 
Action: Mouse moved to (518, 236)
Screenshot: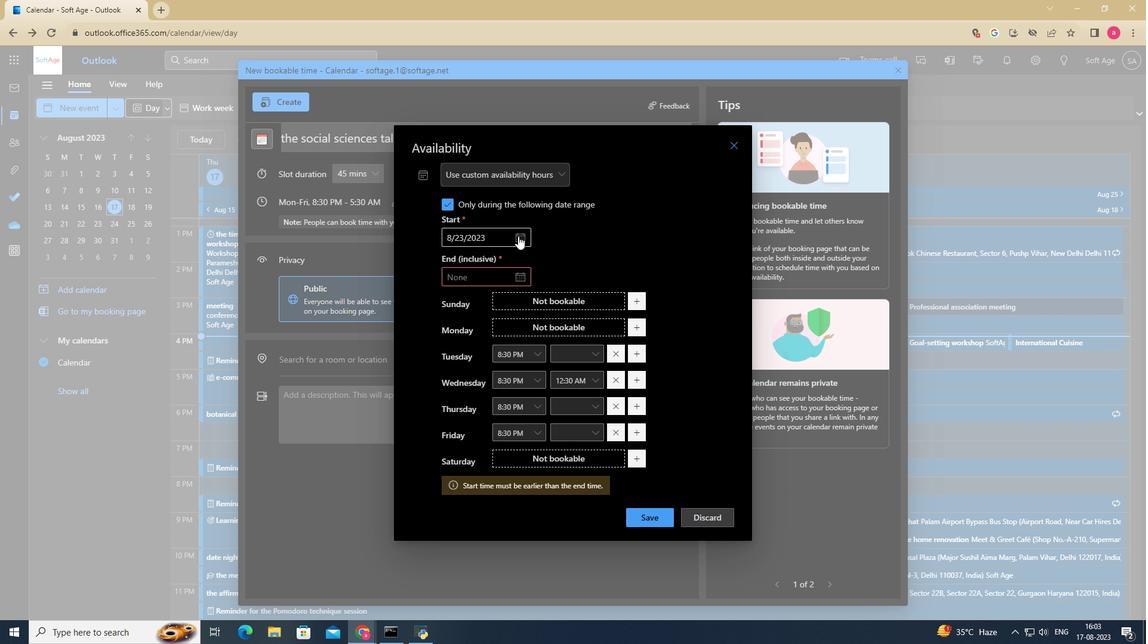 
Action: Mouse pressed left at (518, 236)
Screenshot: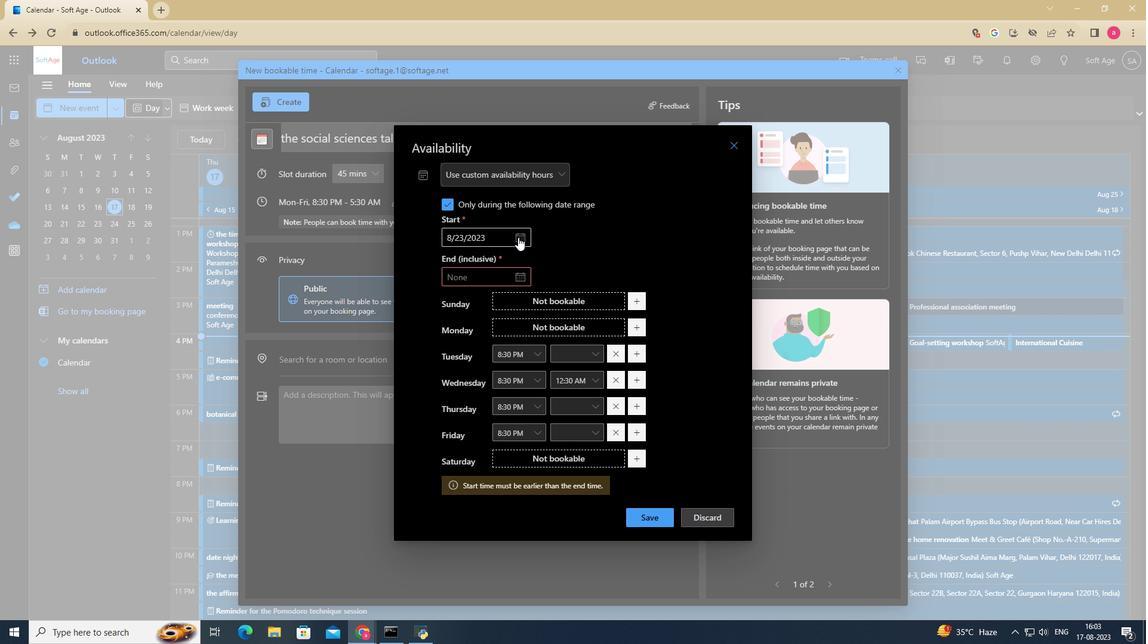 
Action: Mouse moved to (486, 361)
Screenshot: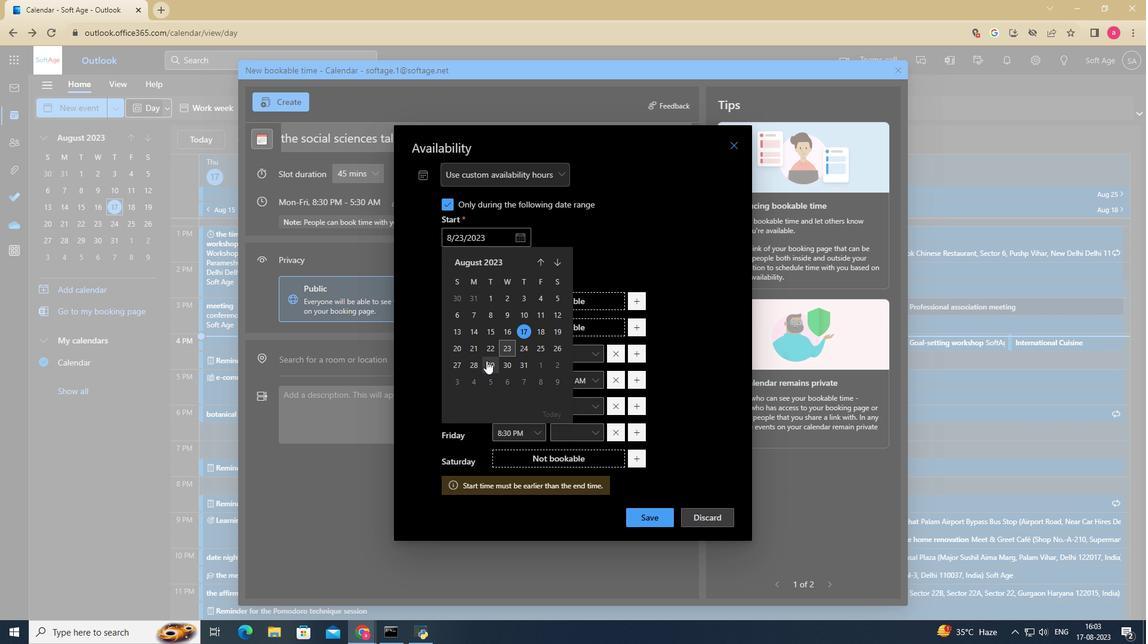 
Action: Mouse pressed left at (486, 361)
Screenshot: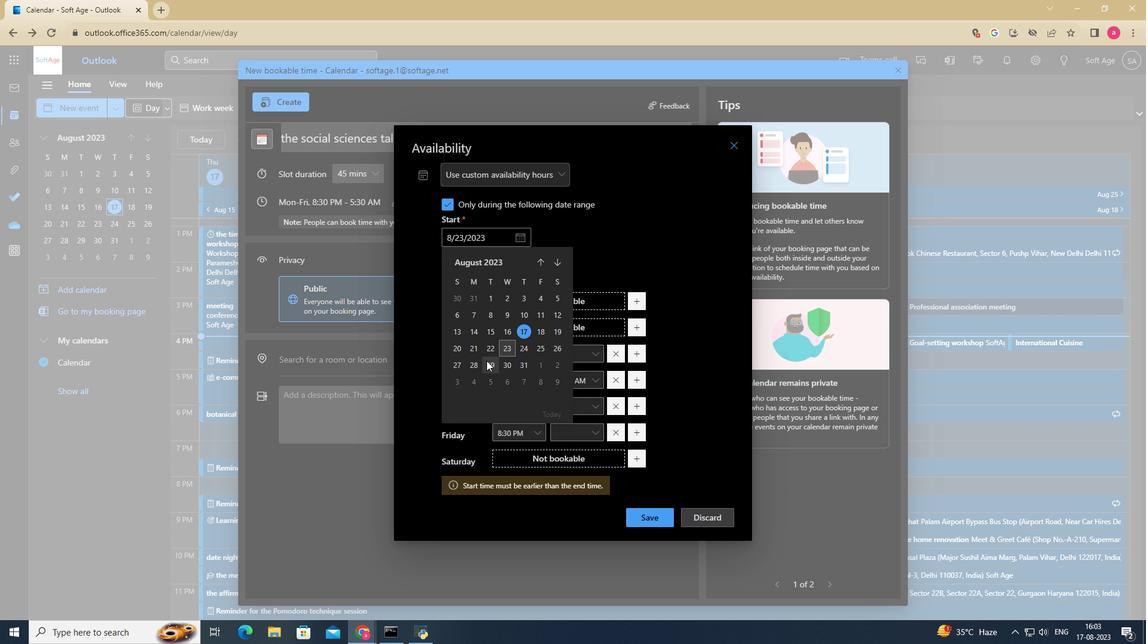 
Action: Mouse moved to (517, 231)
Screenshot: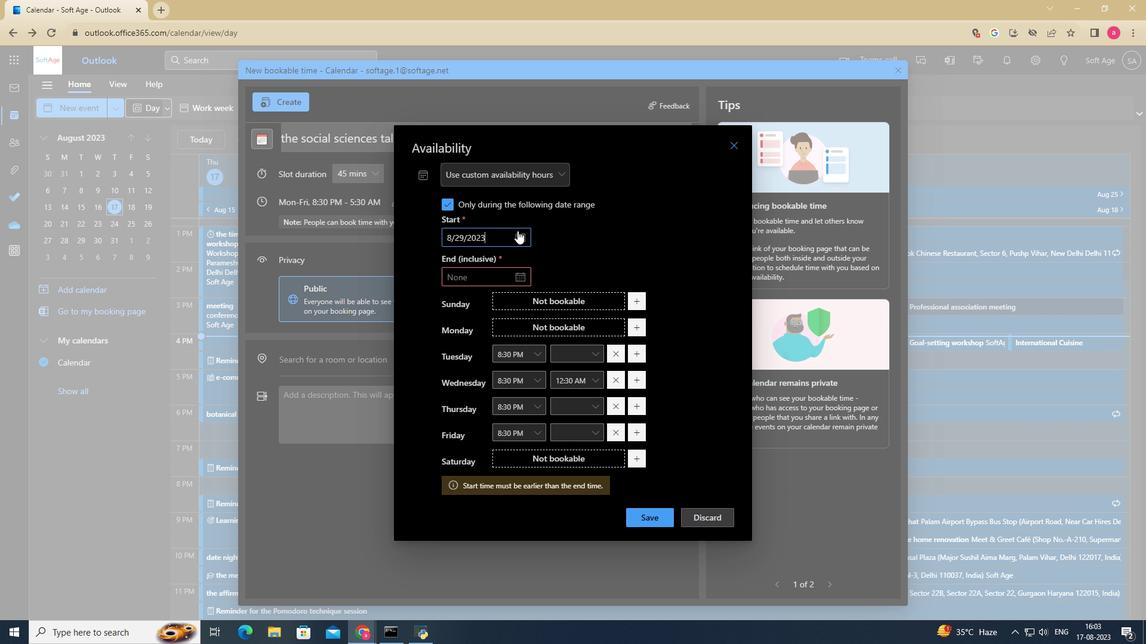 
Action: Mouse pressed left at (517, 231)
Screenshot: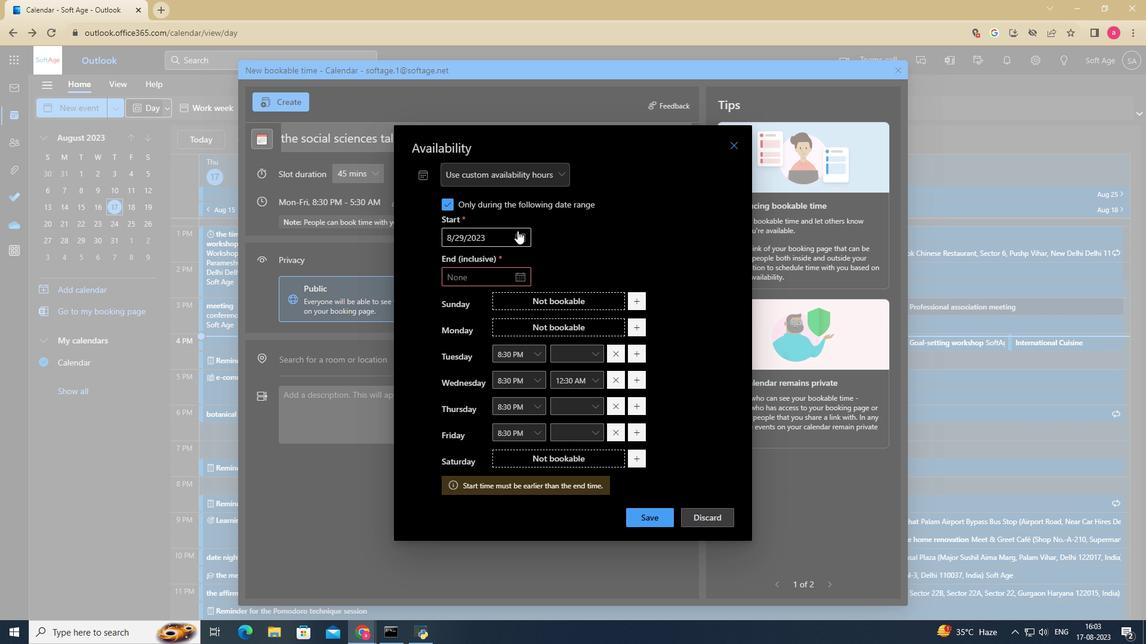 
Action: Mouse moved to (524, 362)
Screenshot: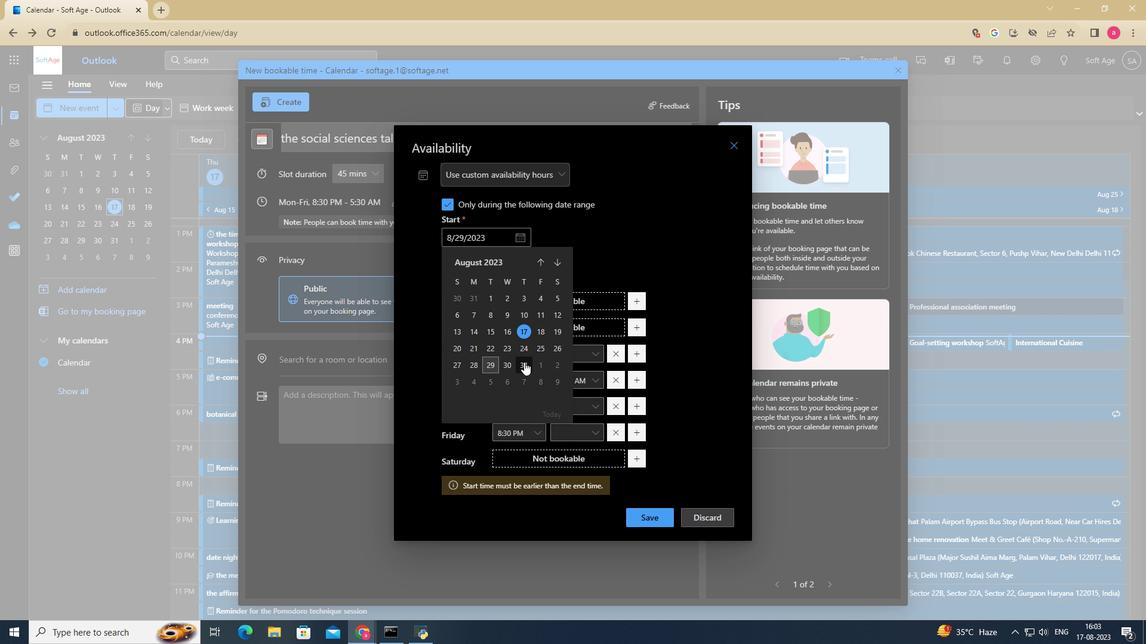 
Action: Mouse pressed left at (524, 362)
Screenshot: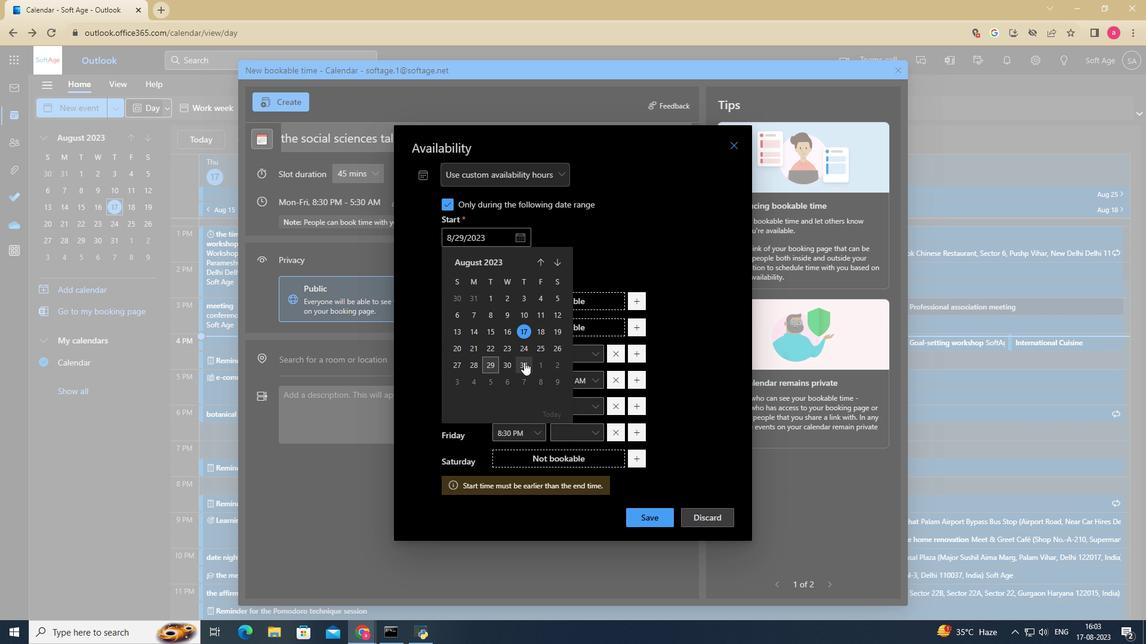 
Action: Mouse moved to (517, 278)
Screenshot: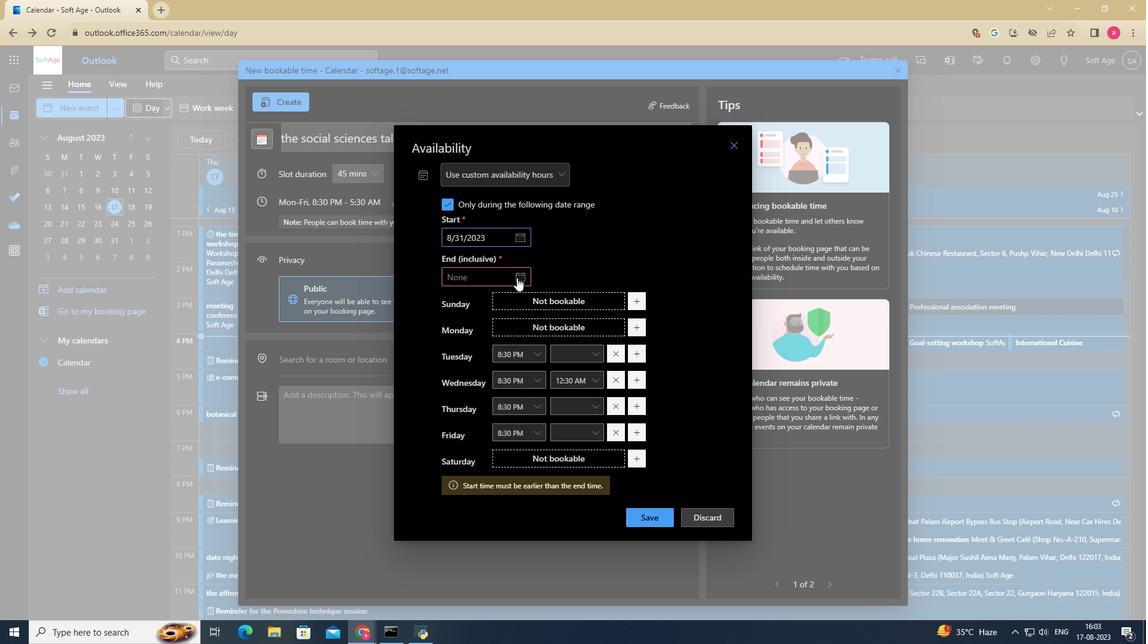 
Action: Mouse pressed left at (517, 278)
Screenshot: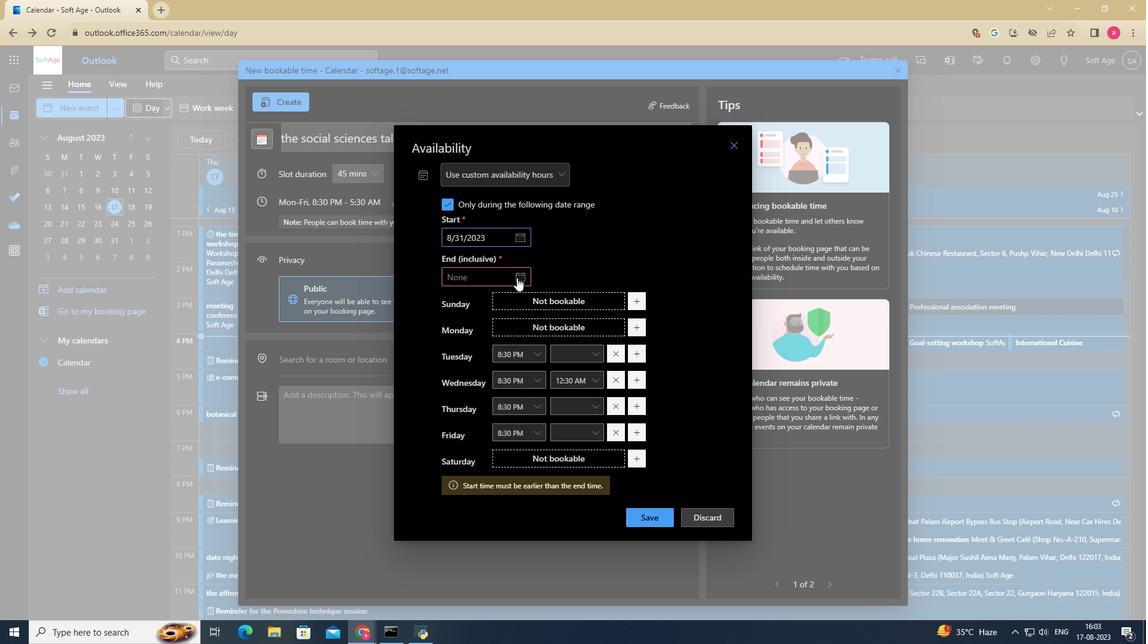 
Action: Mouse moved to (521, 409)
Screenshot: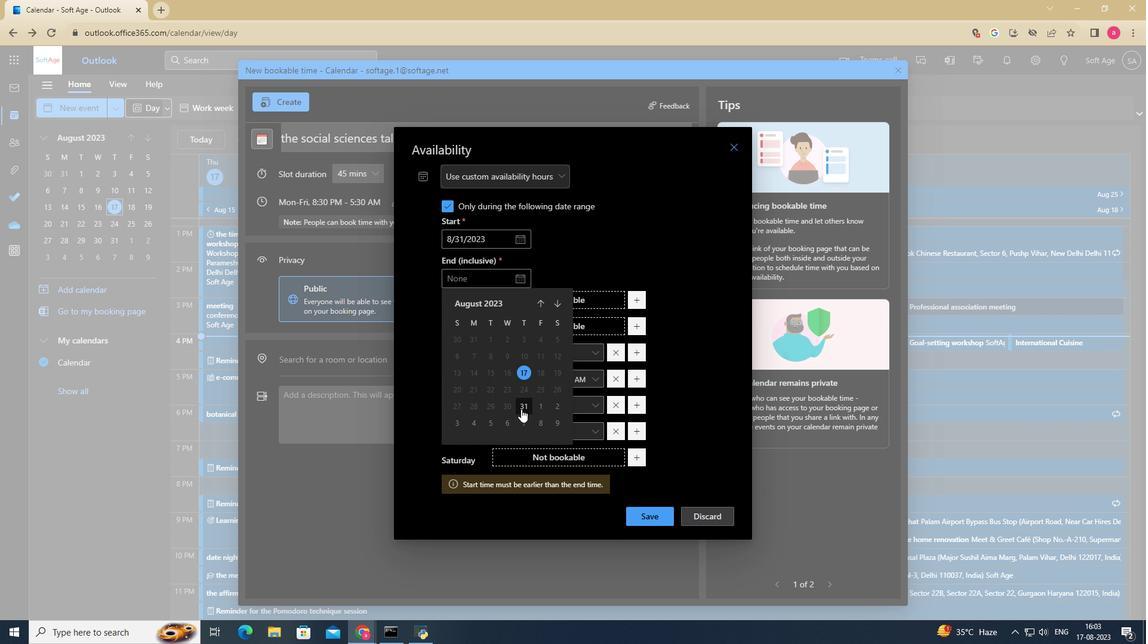 
Action: Mouse pressed left at (521, 409)
Screenshot: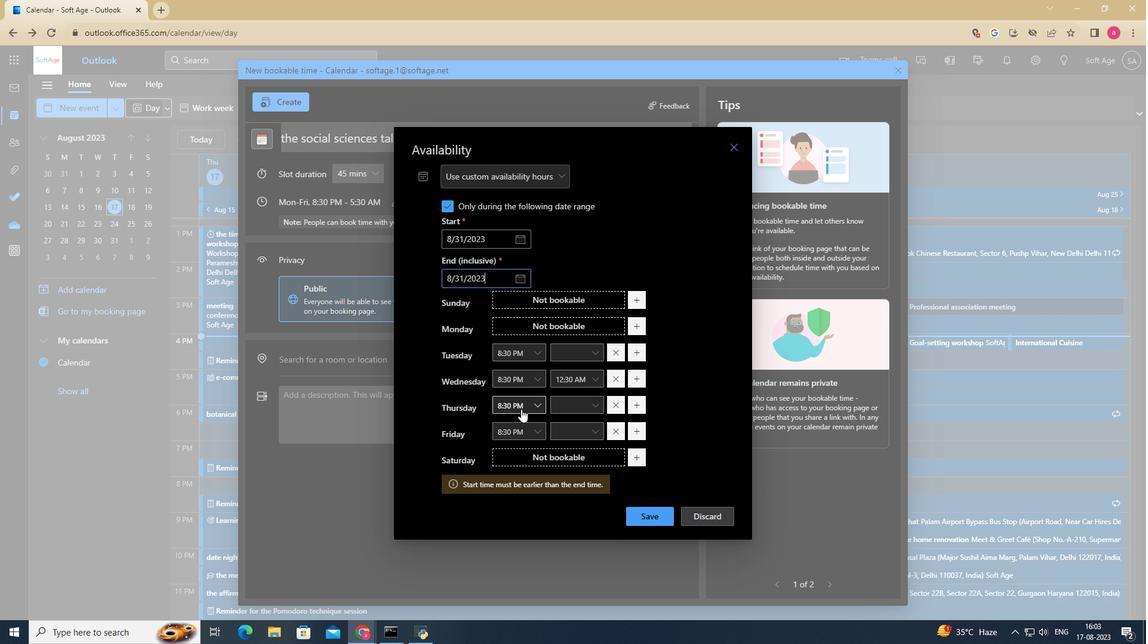 
Action: Mouse moved to (515, 238)
Screenshot: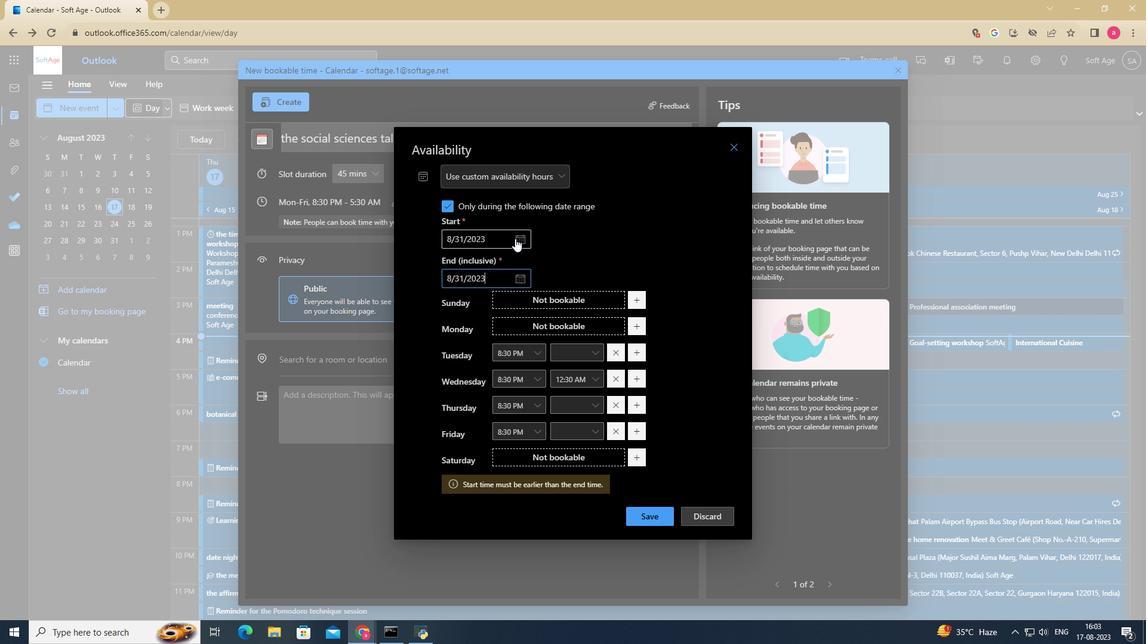 
Action: Mouse pressed left at (515, 238)
Screenshot: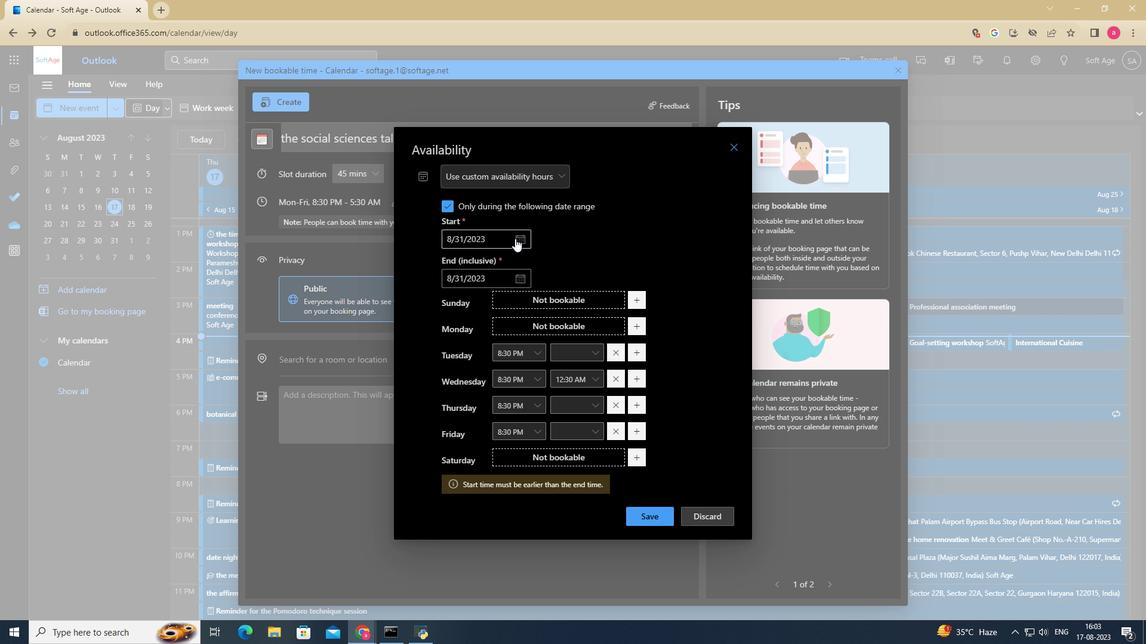 
Action: Mouse moved to (583, 382)
Screenshot: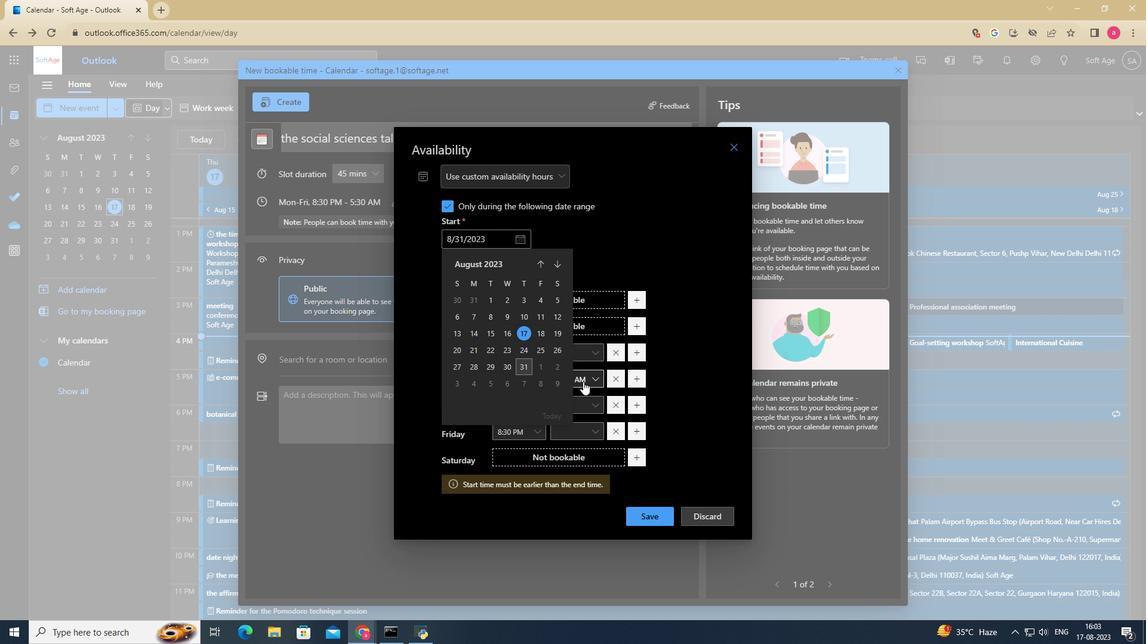 
Action: Mouse pressed left at (583, 382)
Screenshot: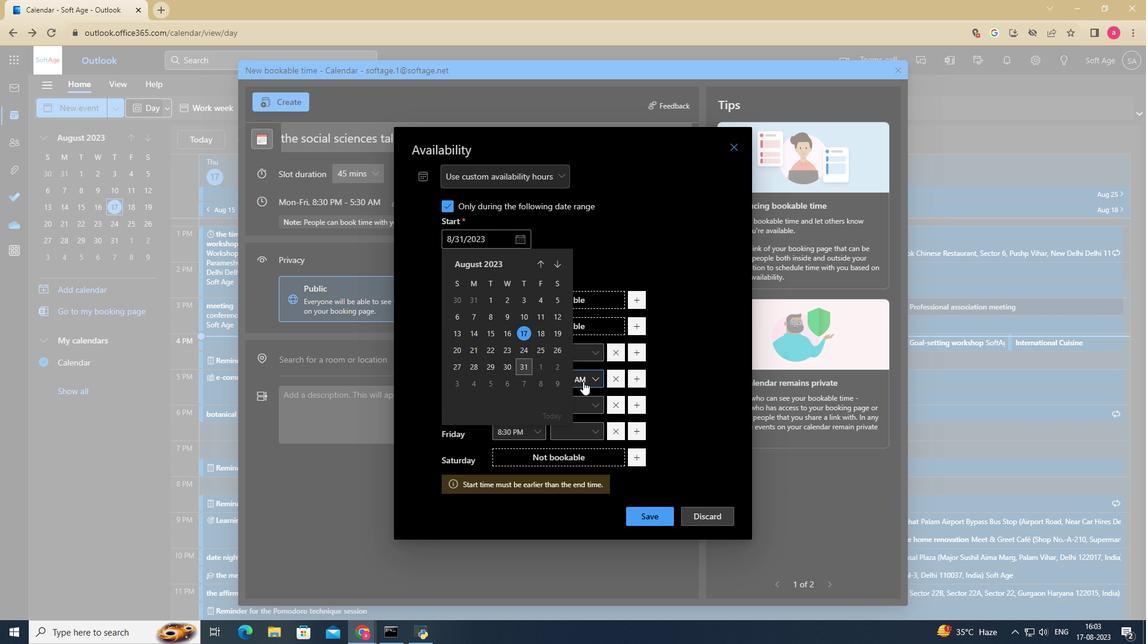 
Action: Mouse moved to (579, 403)
Screenshot: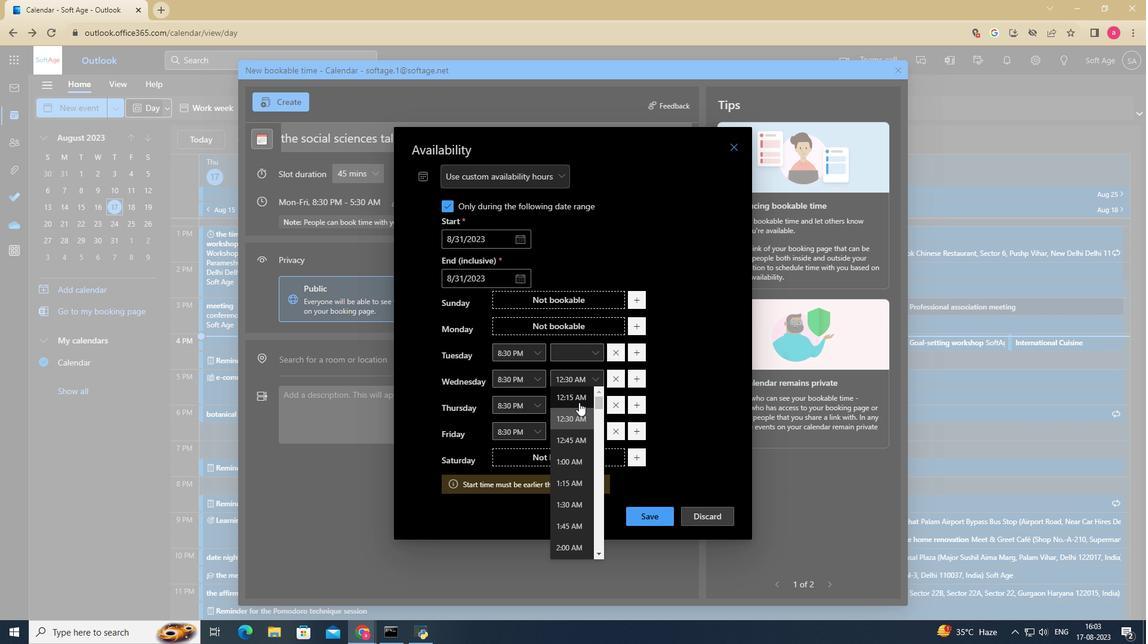 
Action: Mouse pressed left at (579, 403)
Screenshot: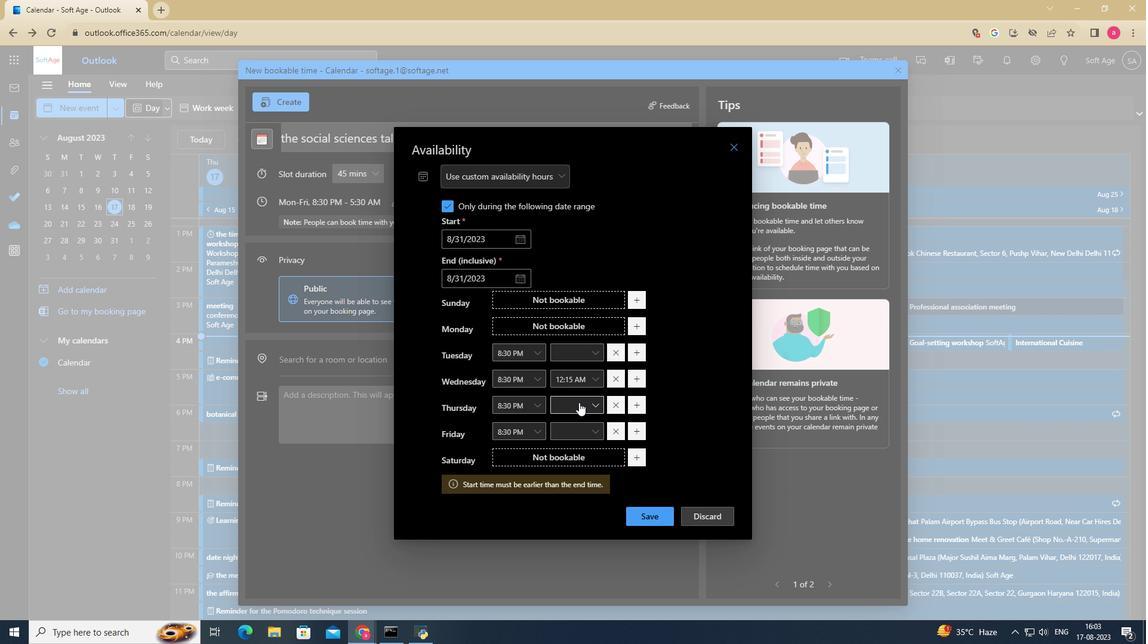 
Action: Mouse moved to (576, 403)
Screenshot: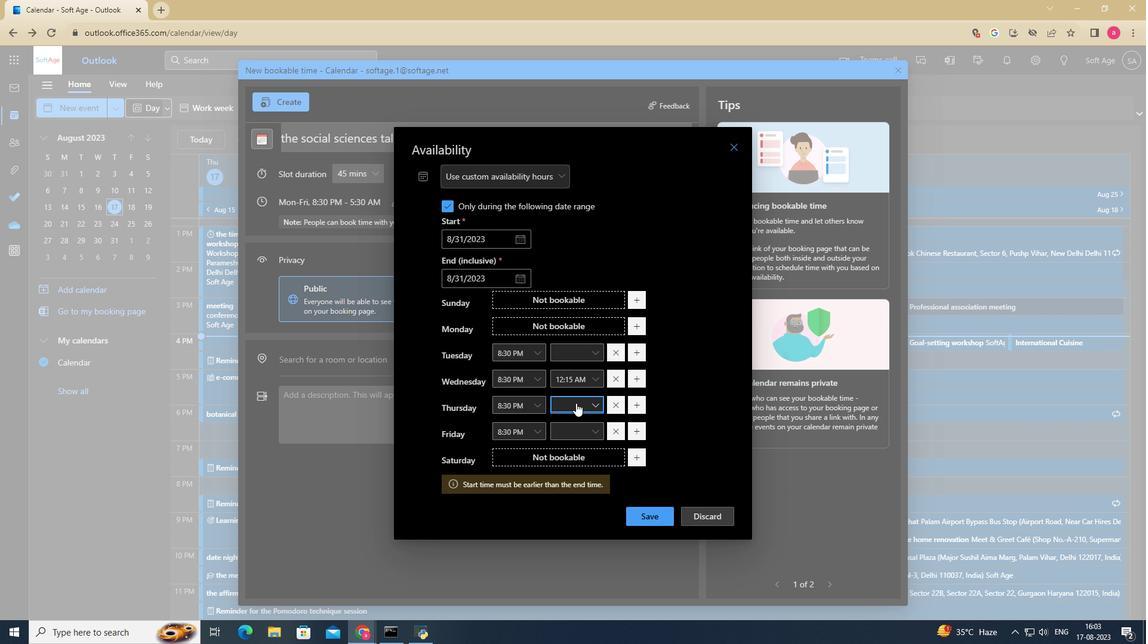 
Action: Mouse pressed left at (576, 403)
Screenshot: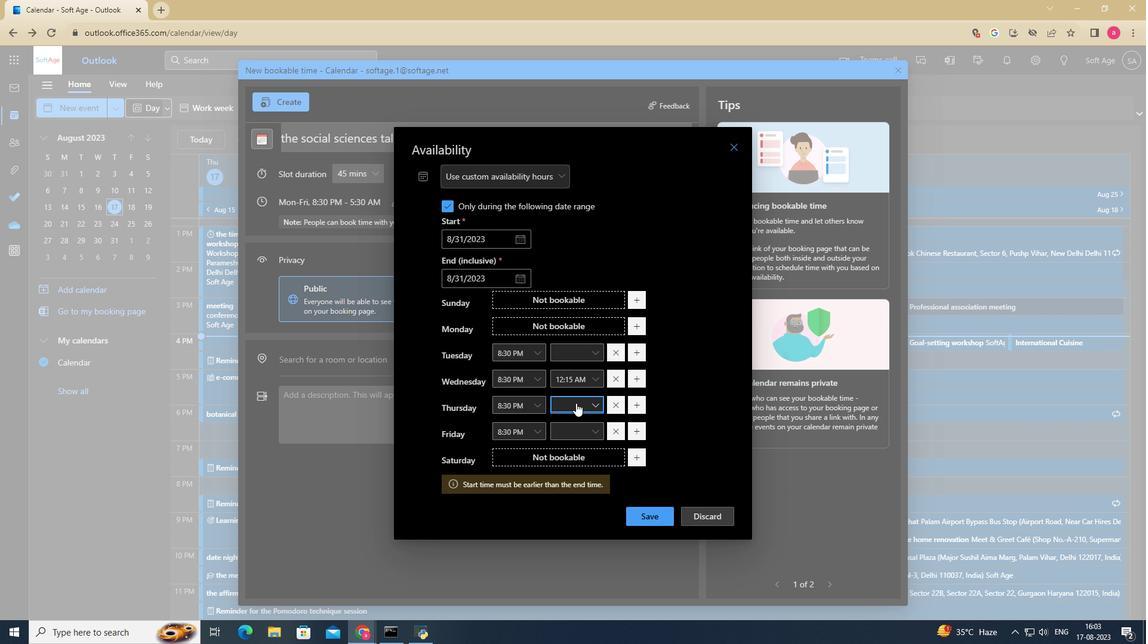 
Action: Mouse moved to (585, 385)
Screenshot: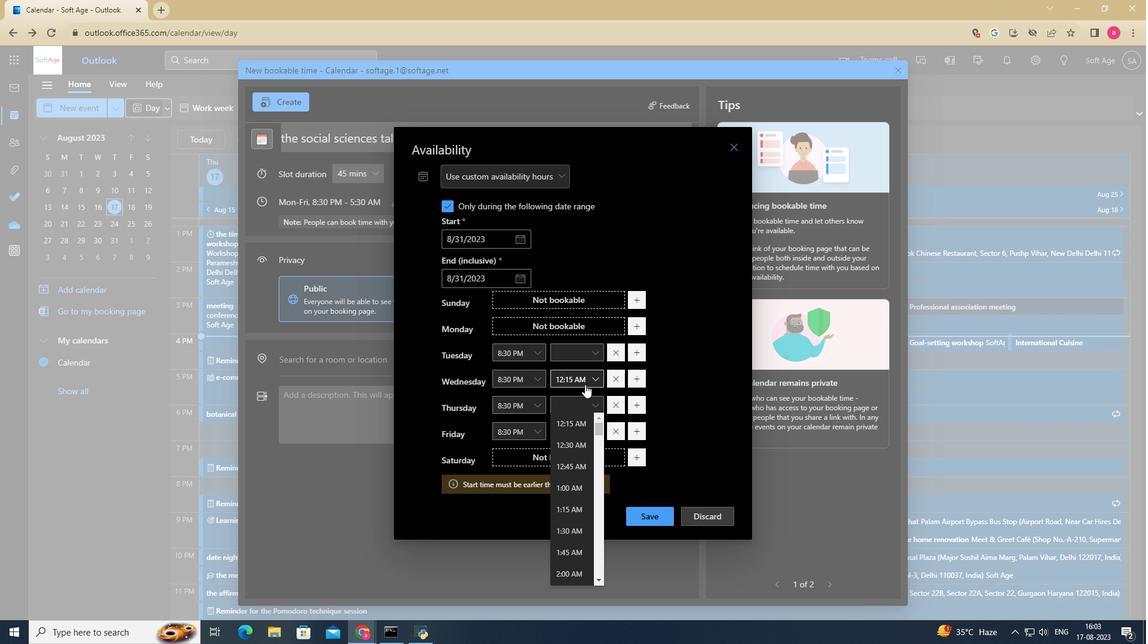 
Action: Mouse pressed left at (585, 385)
Screenshot: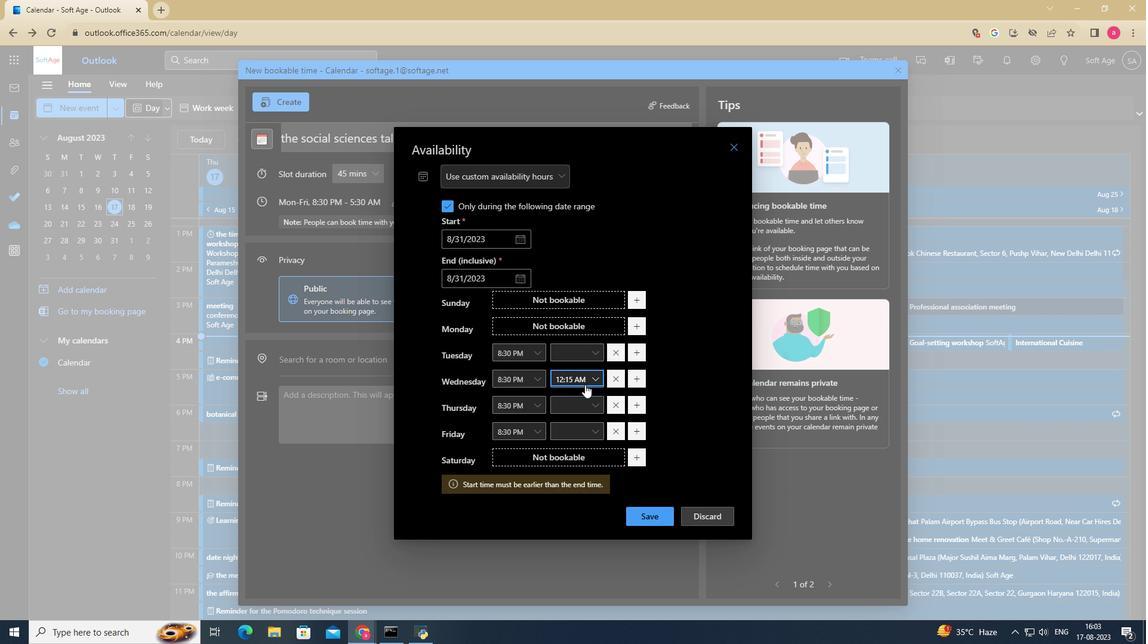 
Action: Mouse moved to (571, 430)
Screenshot: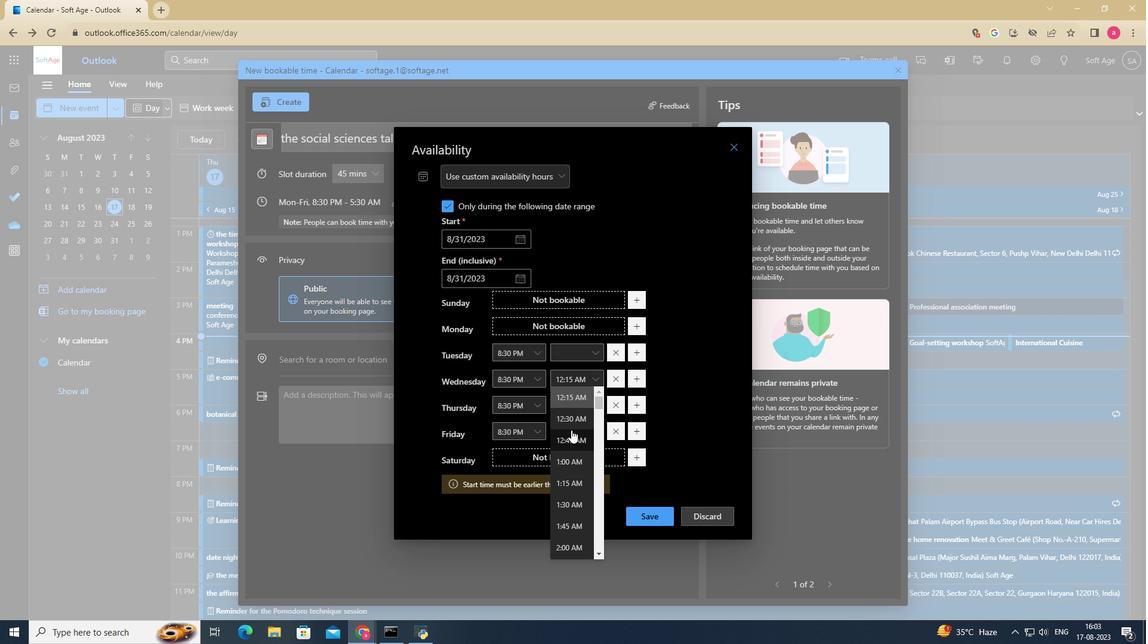 
Action: Mouse pressed left at (571, 430)
Screenshot: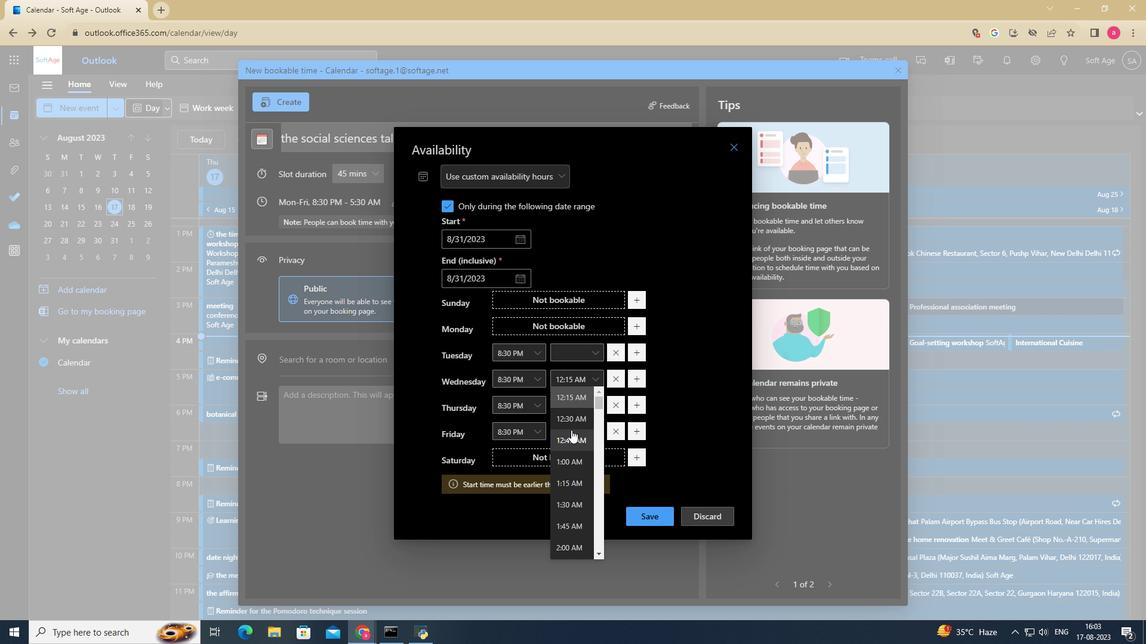 
Action: Mouse moved to (584, 384)
Screenshot: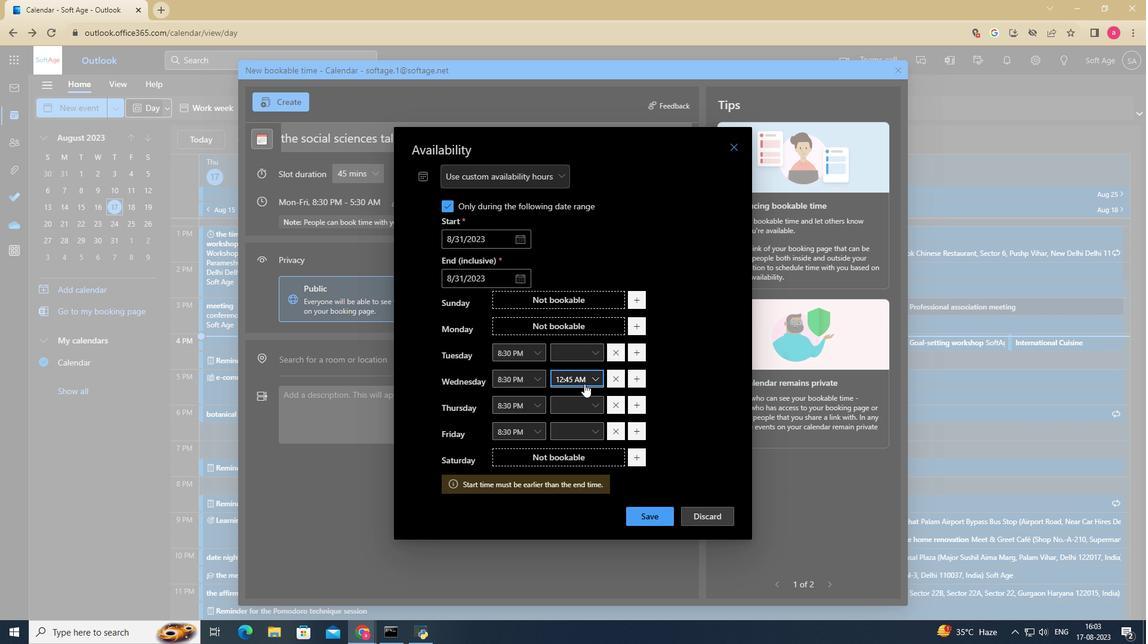 
Action: Mouse pressed left at (584, 384)
Screenshot: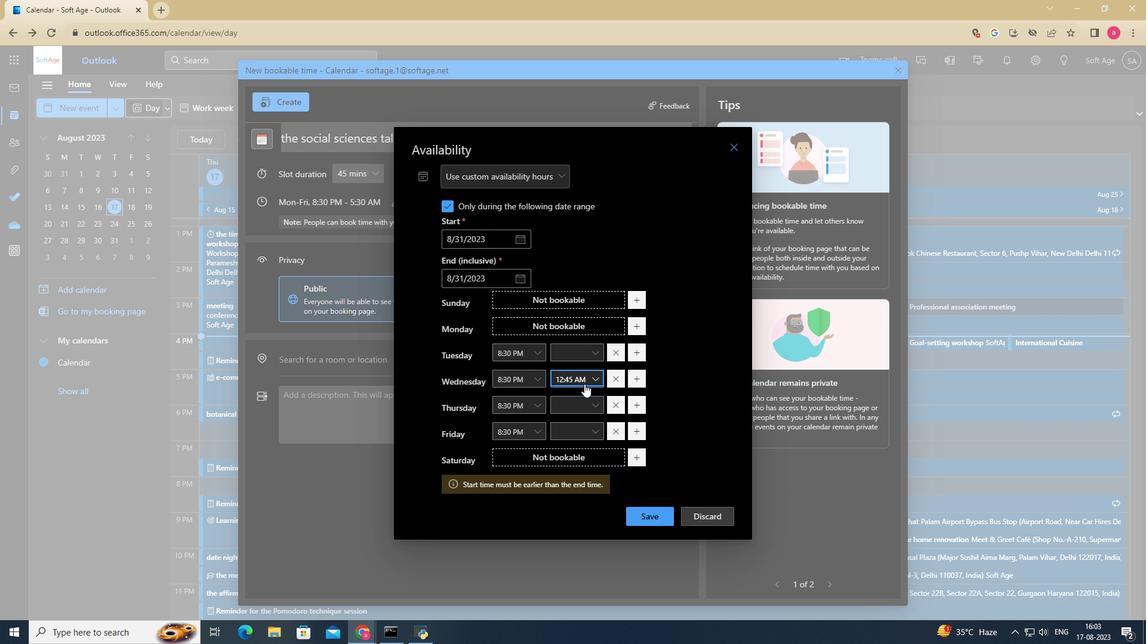 
Action: Mouse moved to (570, 503)
Screenshot: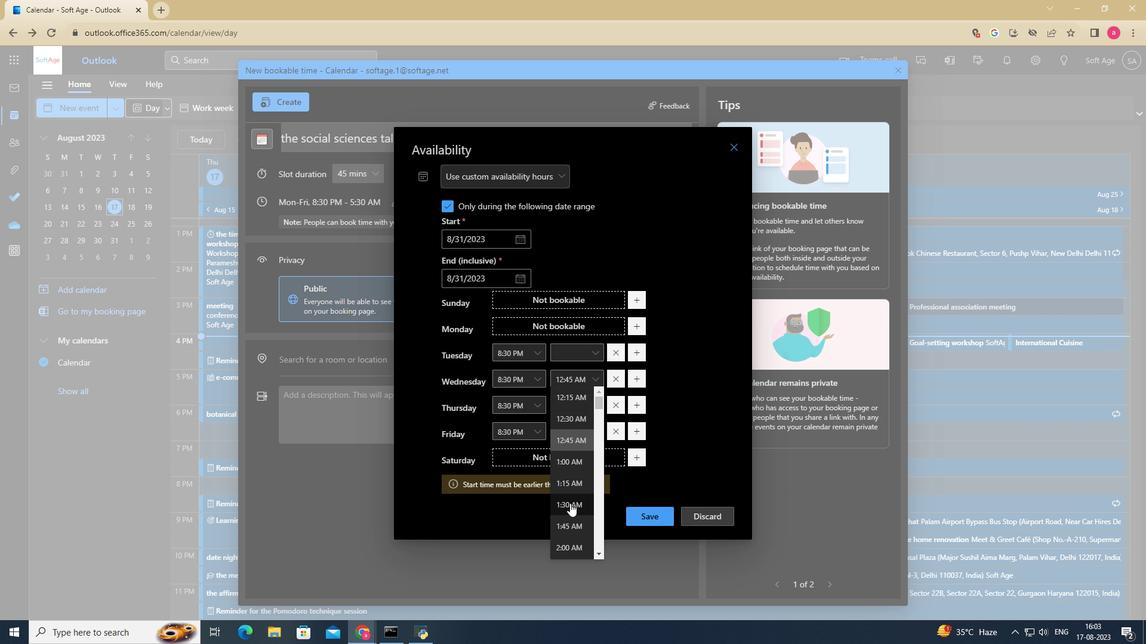 
Action: Mouse pressed left at (570, 503)
Screenshot: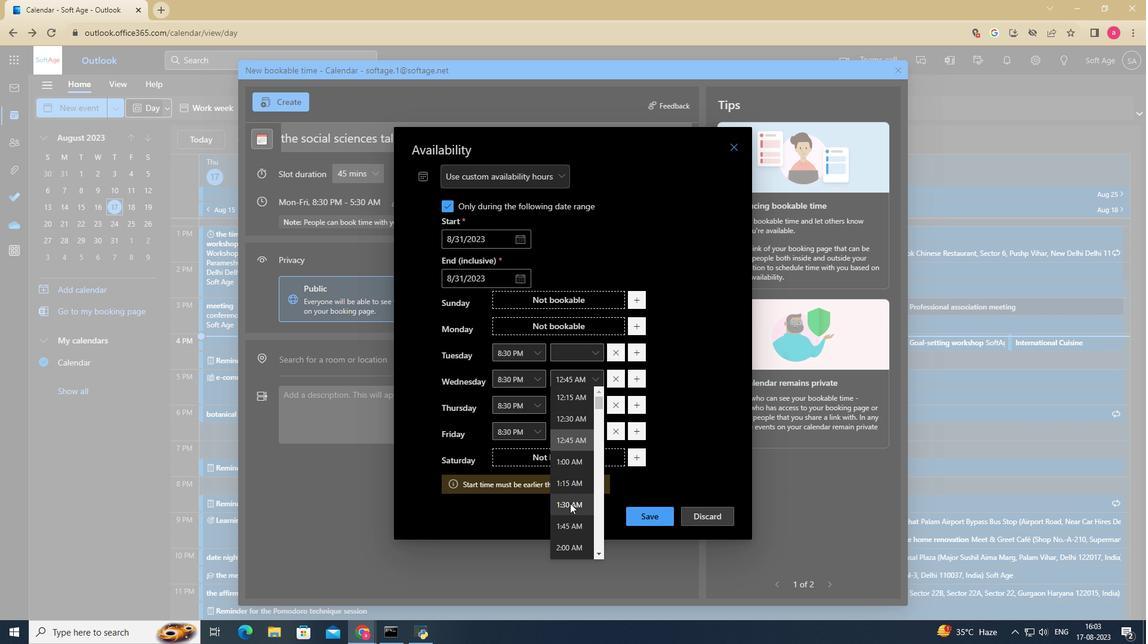 
Action: Mouse moved to (631, 379)
Screenshot: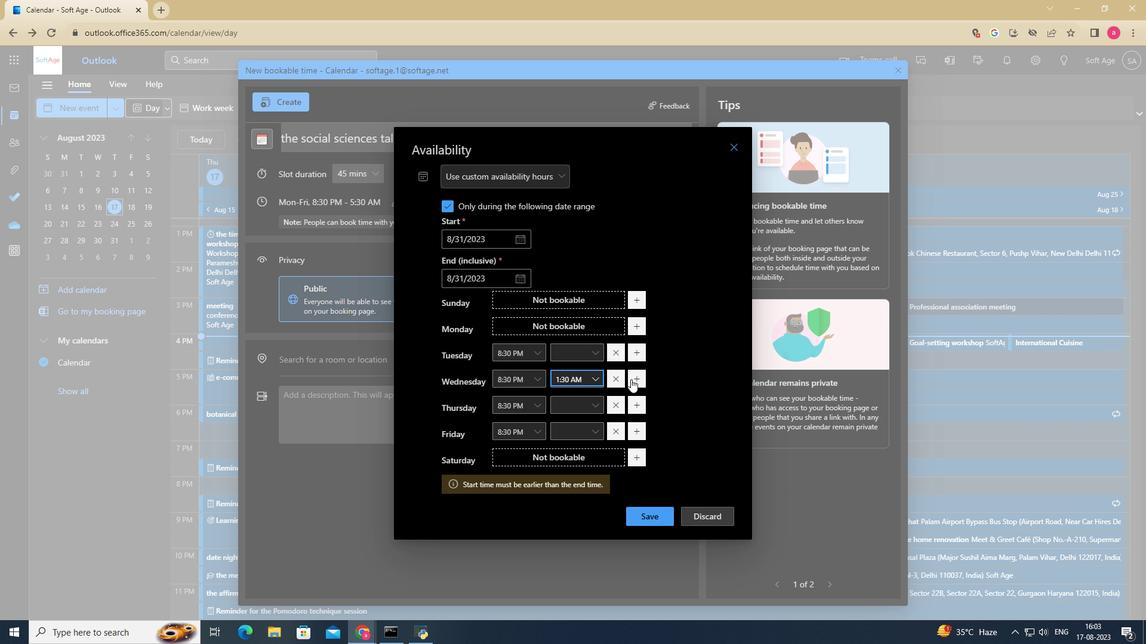 
Action: Mouse pressed left at (631, 379)
Screenshot: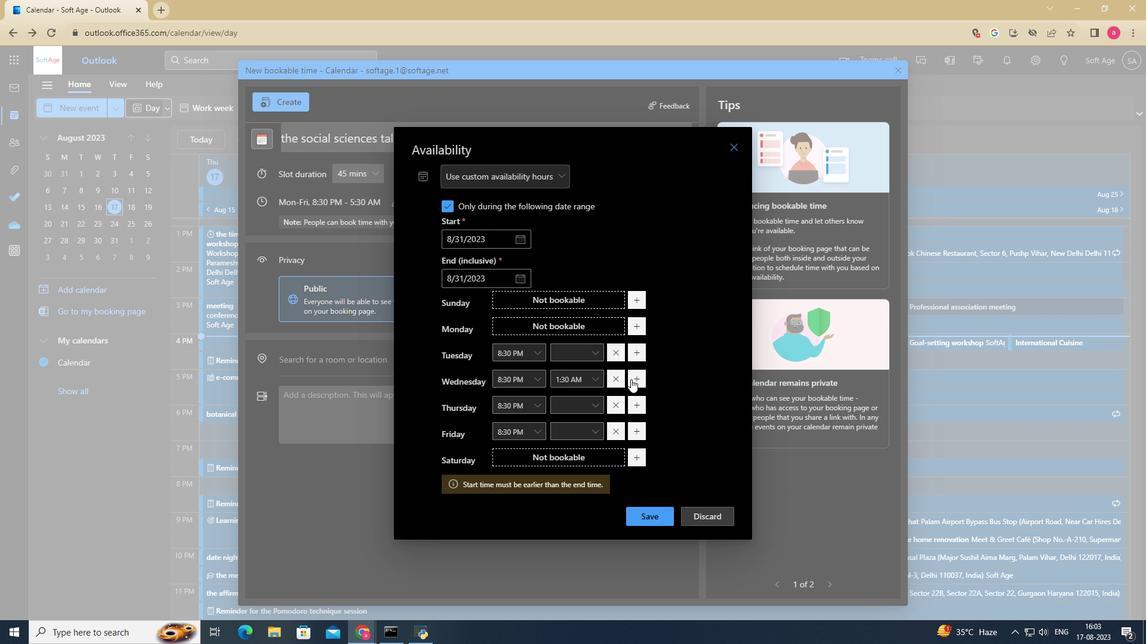 
Action: Mouse moved to (589, 402)
Screenshot: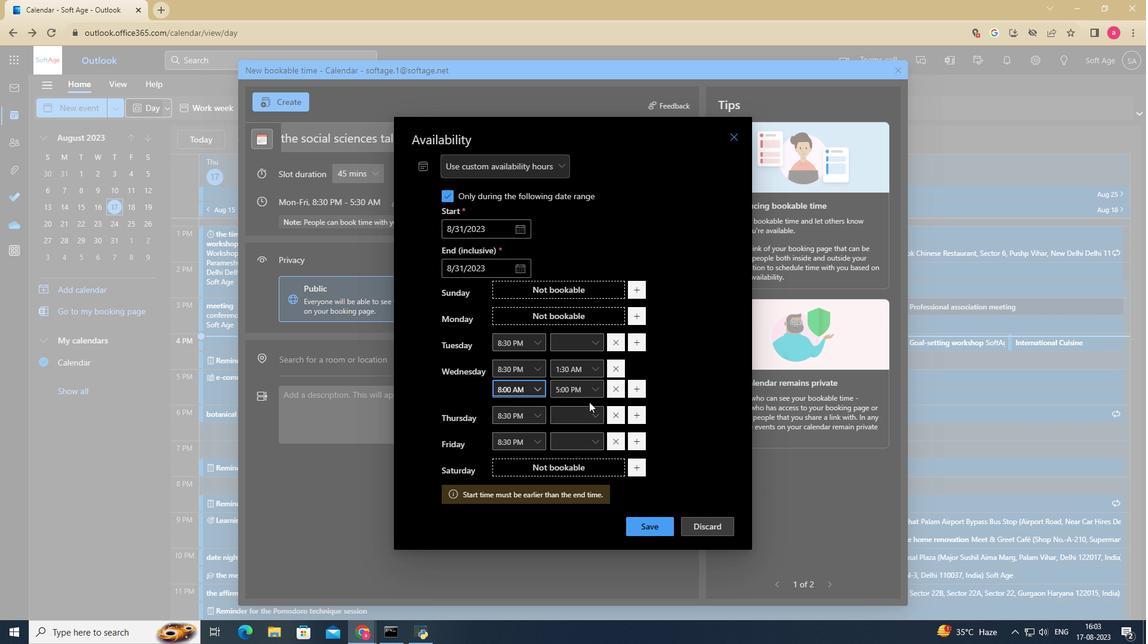 
Action: Mouse pressed left at (589, 402)
Screenshot: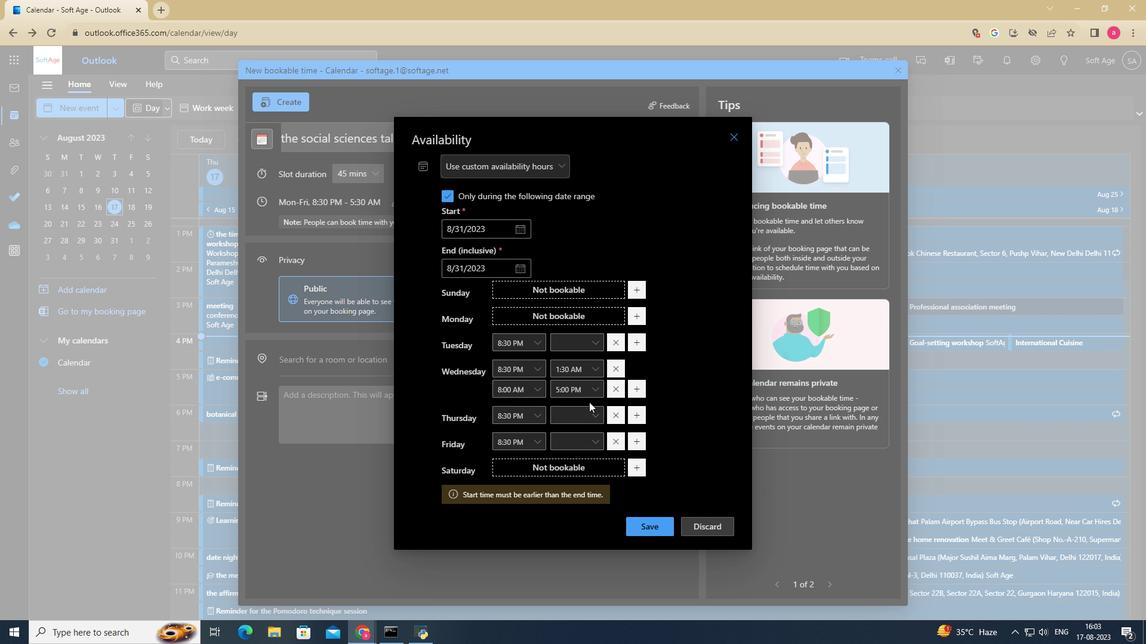 
Action: Mouse moved to (586, 412)
Screenshot: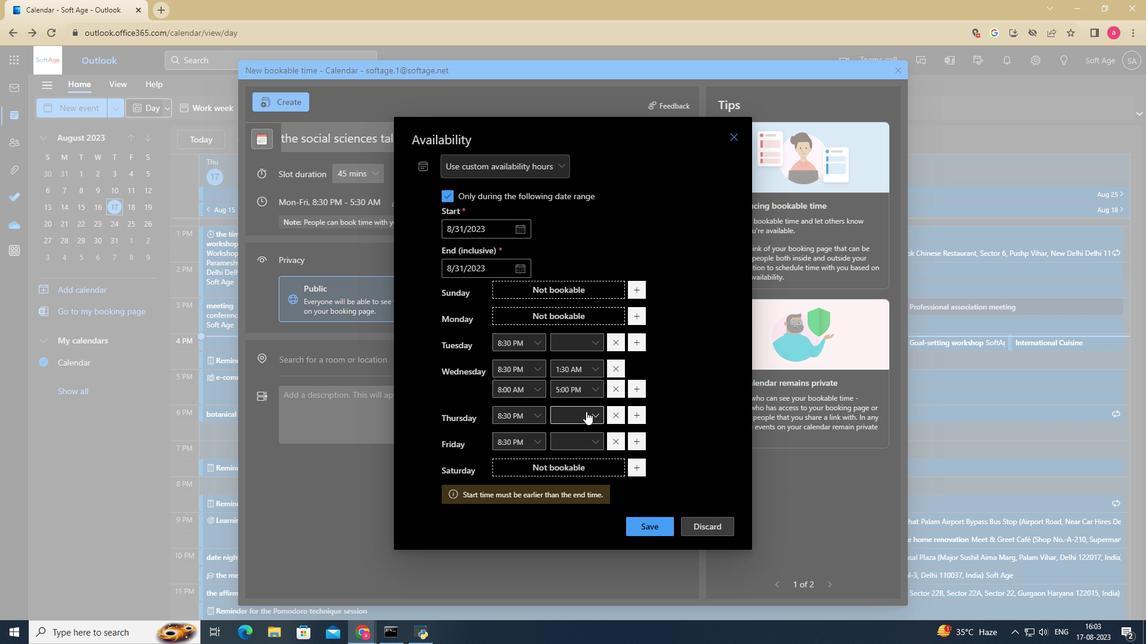 
Action: Mouse pressed left at (586, 412)
Screenshot: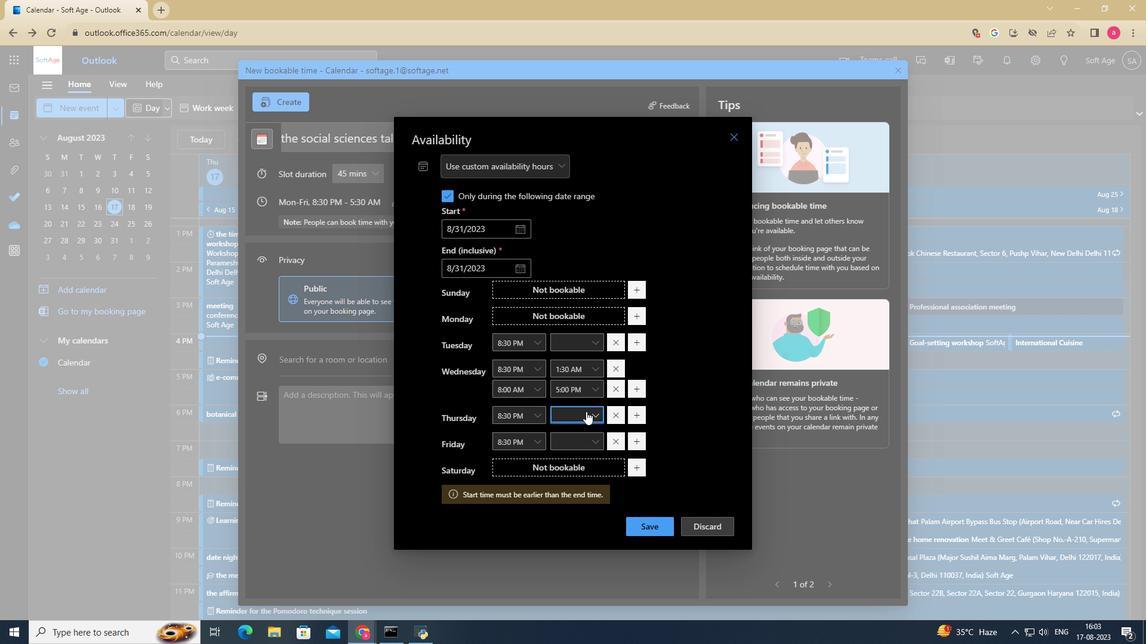 
Action: Mouse moved to (555, 526)
Screenshot: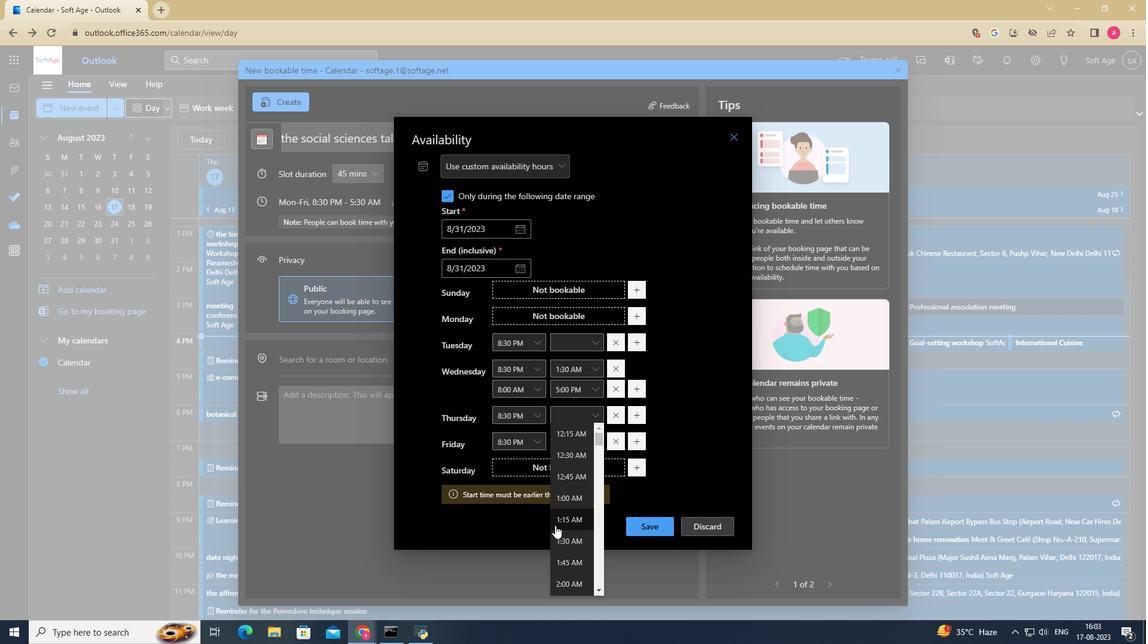 
Action: Mouse pressed left at (555, 526)
Screenshot: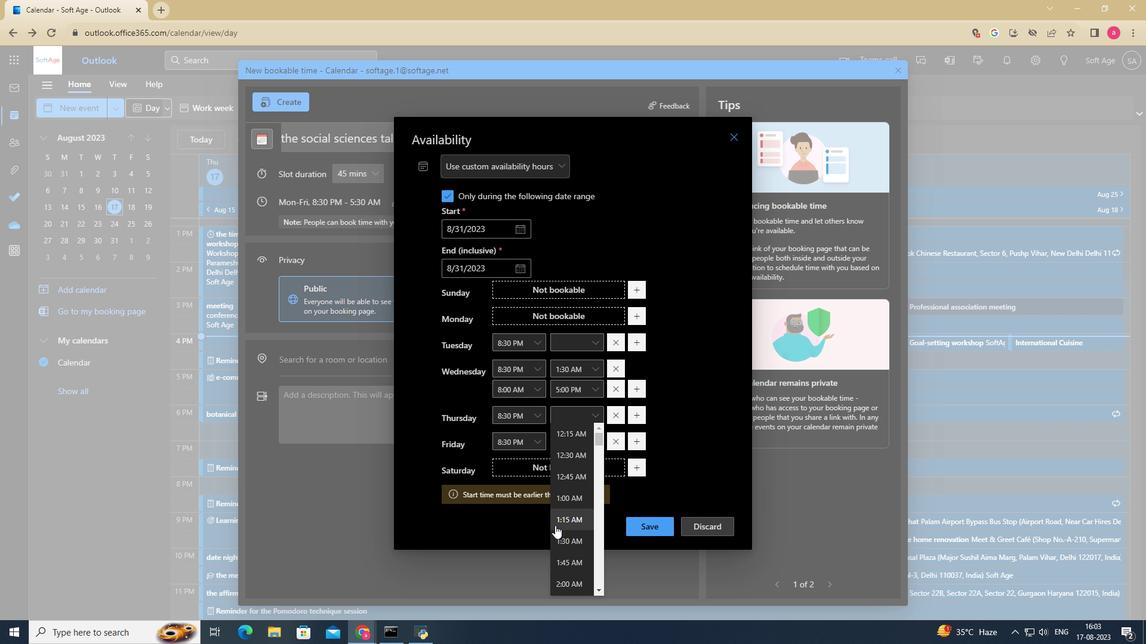 
Action: Mouse moved to (615, 392)
Screenshot: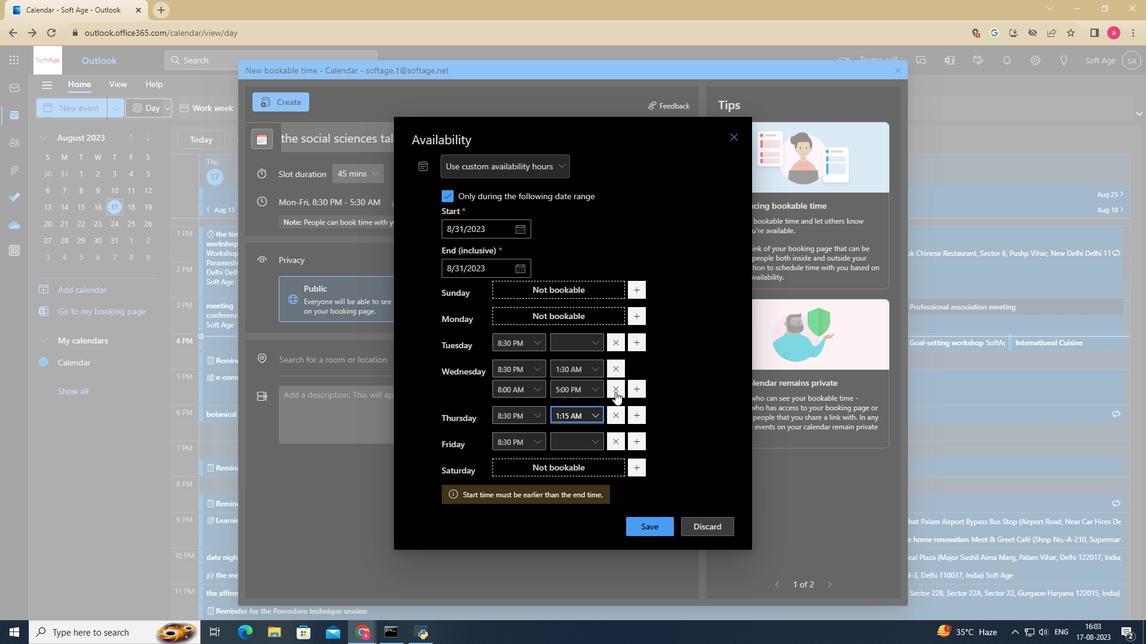 
Action: Mouse pressed left at (615, 392)
Screenshot: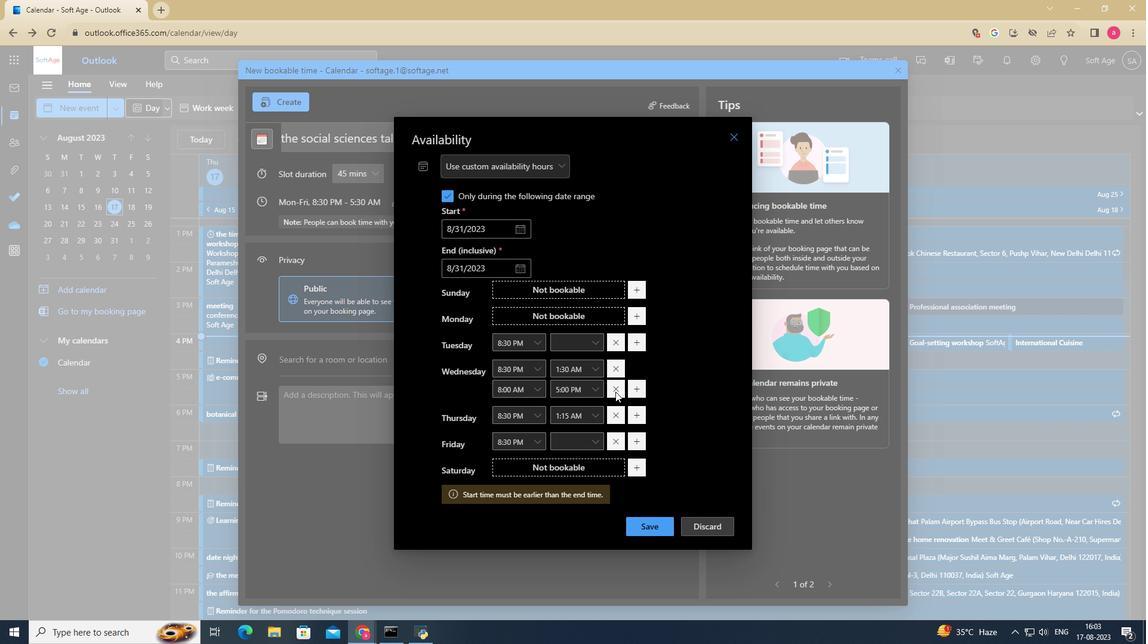 
Action: Mouse moved to (609, 376)
Screenshot: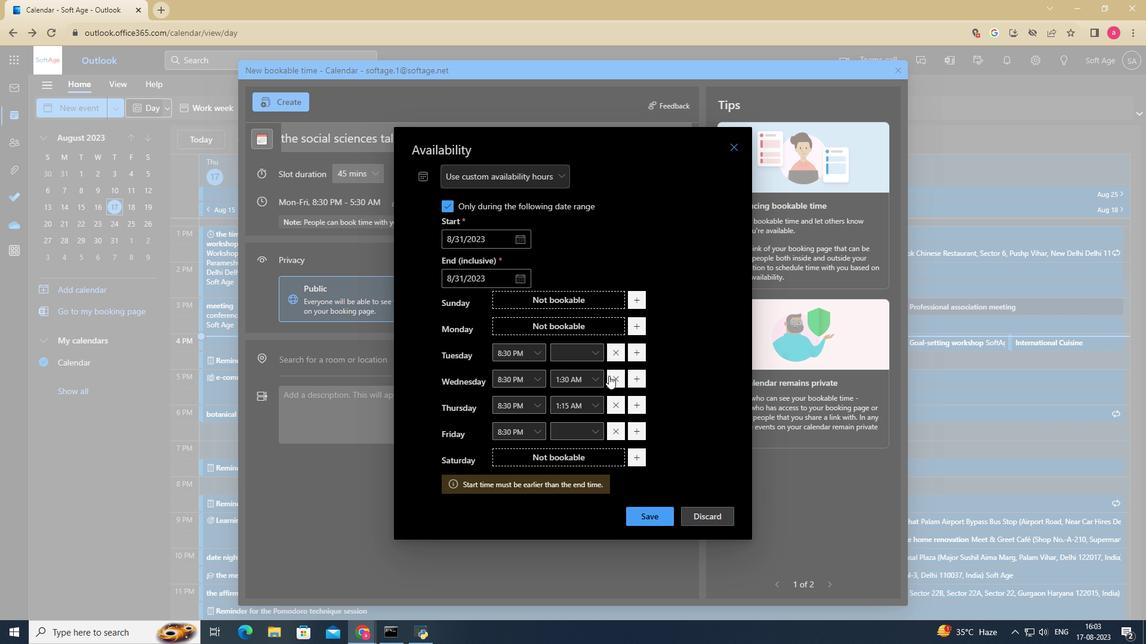 
Action: Mouse pressed left at (609, 376)
Screenshot: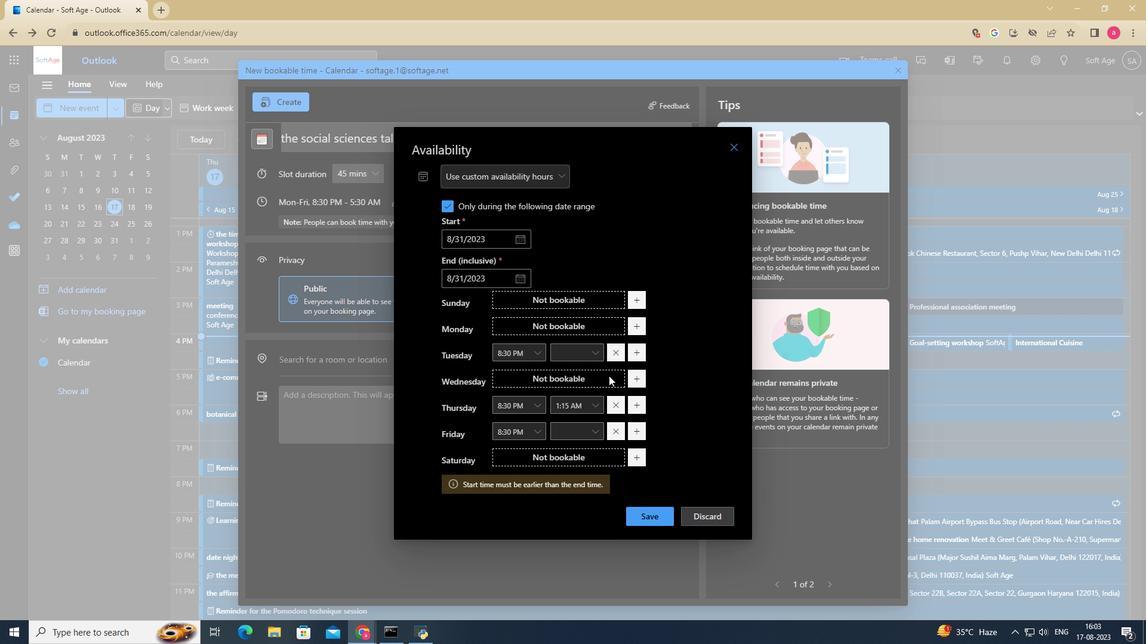 
Action: Mouse moved to (616, 400)
Screenshot: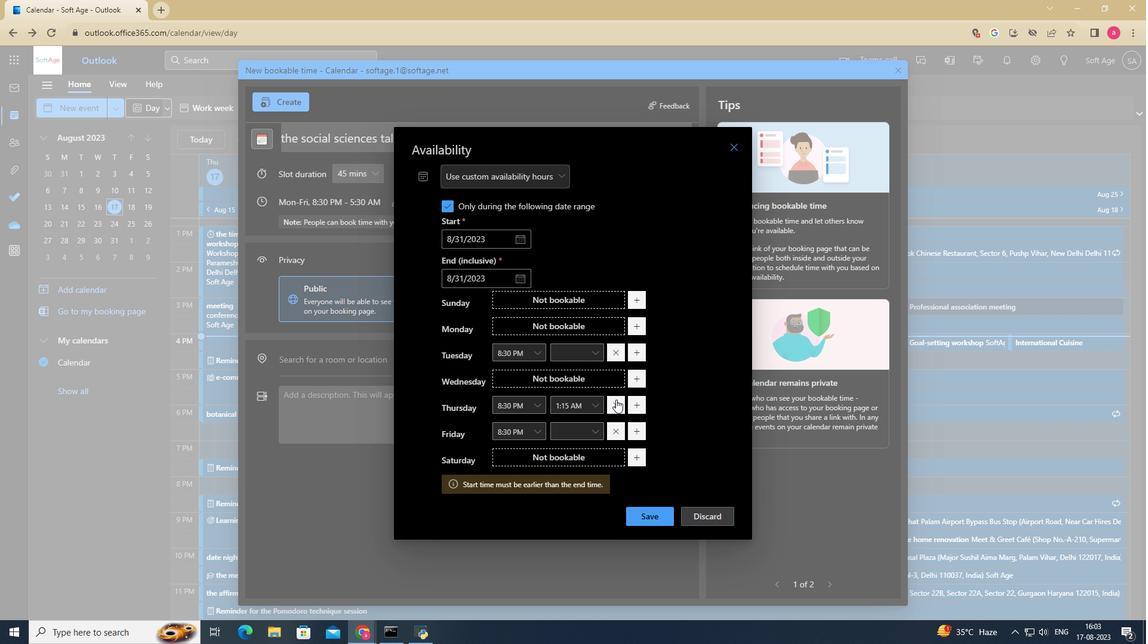 
Action: Mouse pressed left at (616, 400)
Screenshot: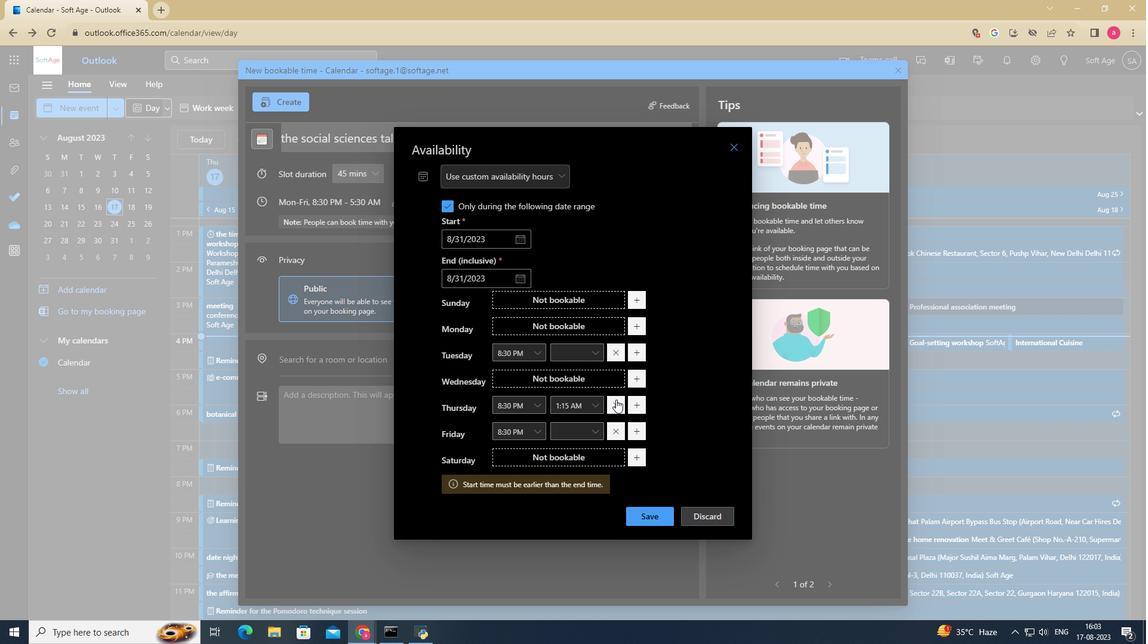 
Action: Mouse moved to (611, 363)
Screenshot: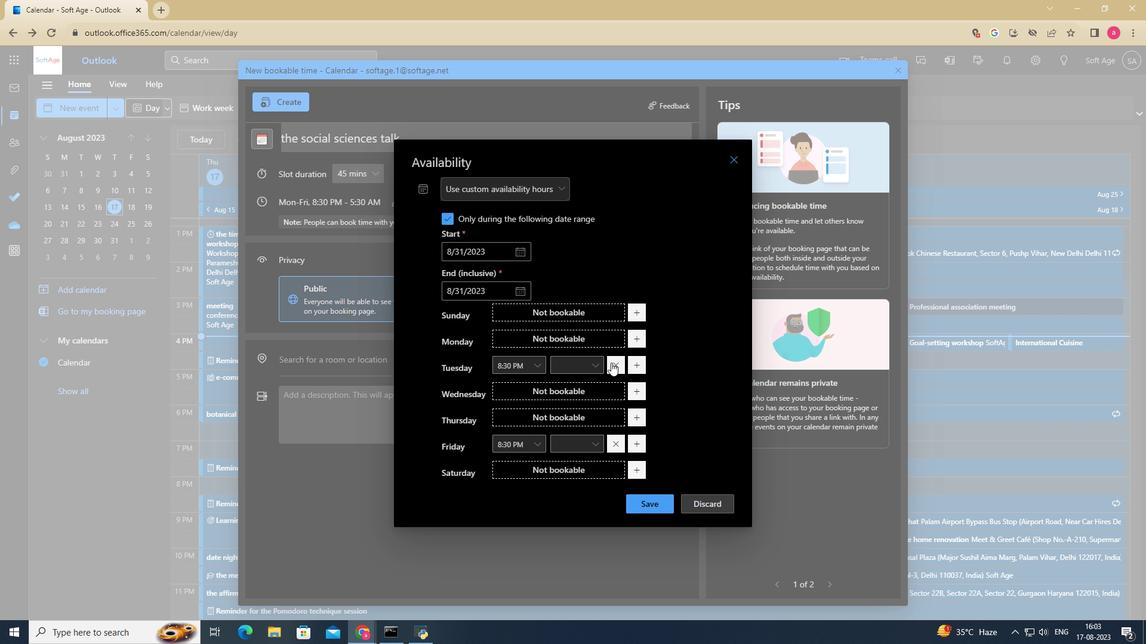 
Action: Mouse pressed left at (611, 363)
Screenshot: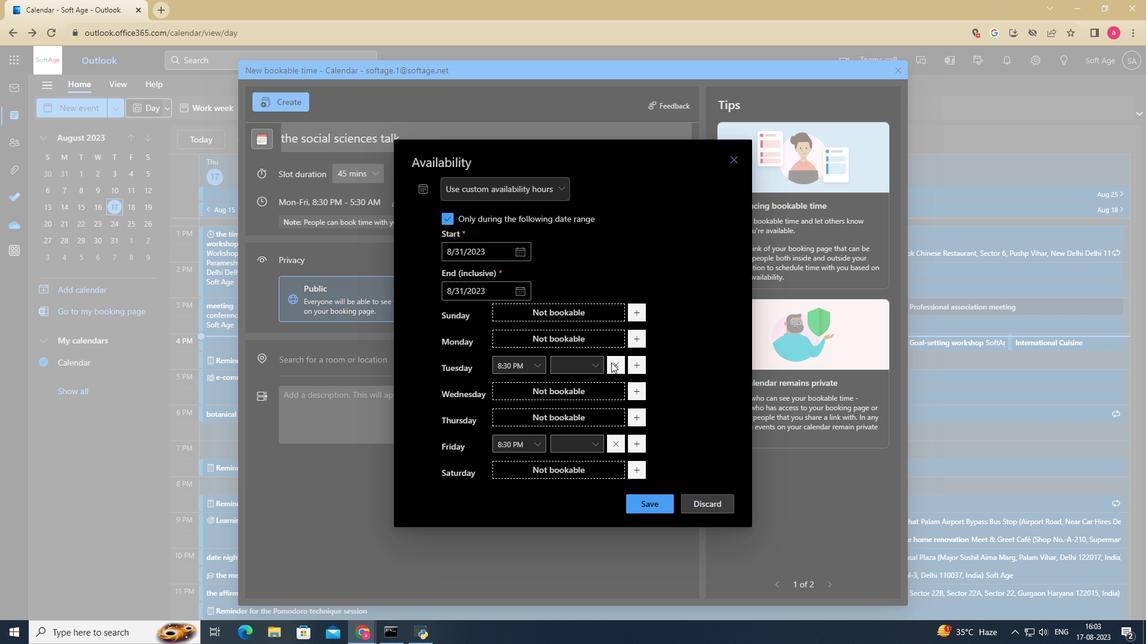 
Action: Mouse moved to (646, 508)
Screenshot: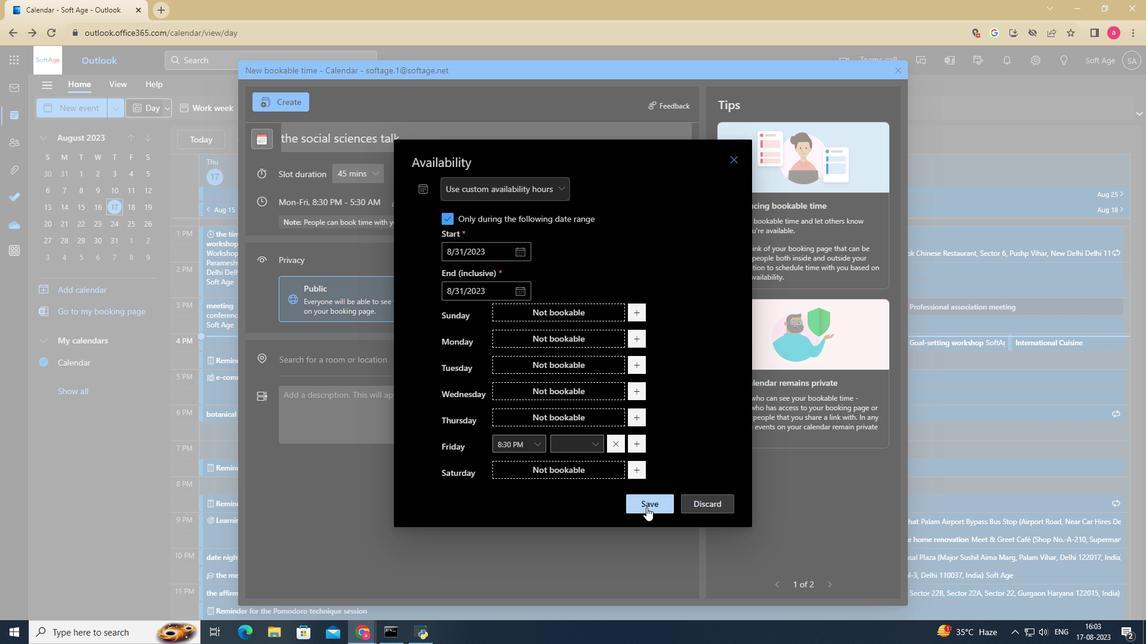 
Action: Mouse pressed left at (646, 508)
Screenshot: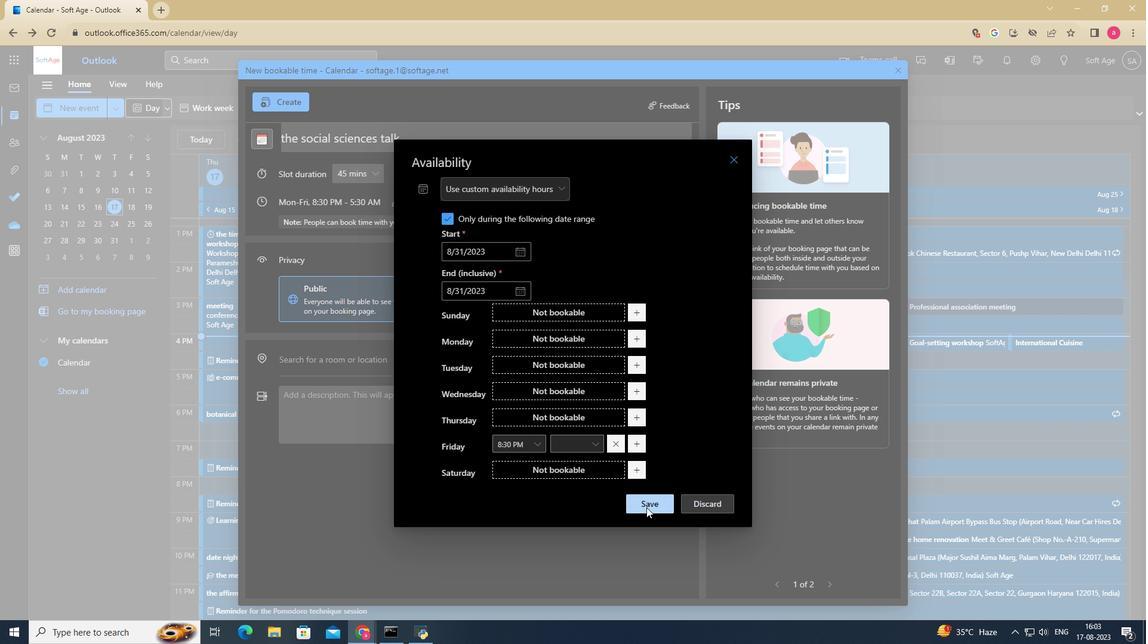 
Action: Mouse moved to (300, 253)
Screenshot: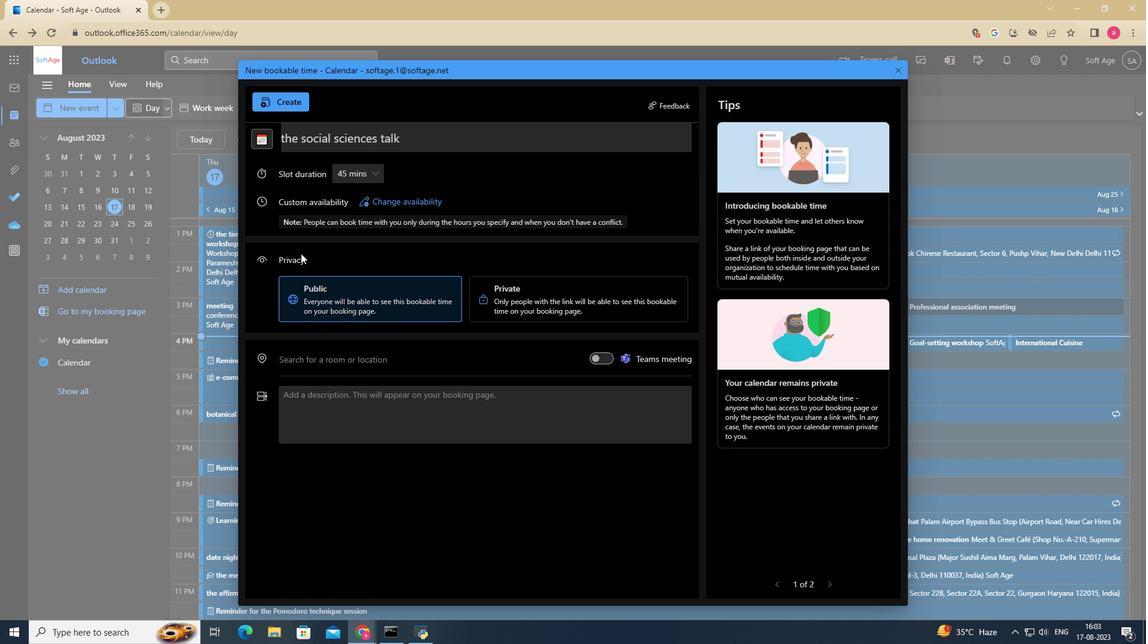 
Action: Mouse pressed left at (300, 253)
Screenshot: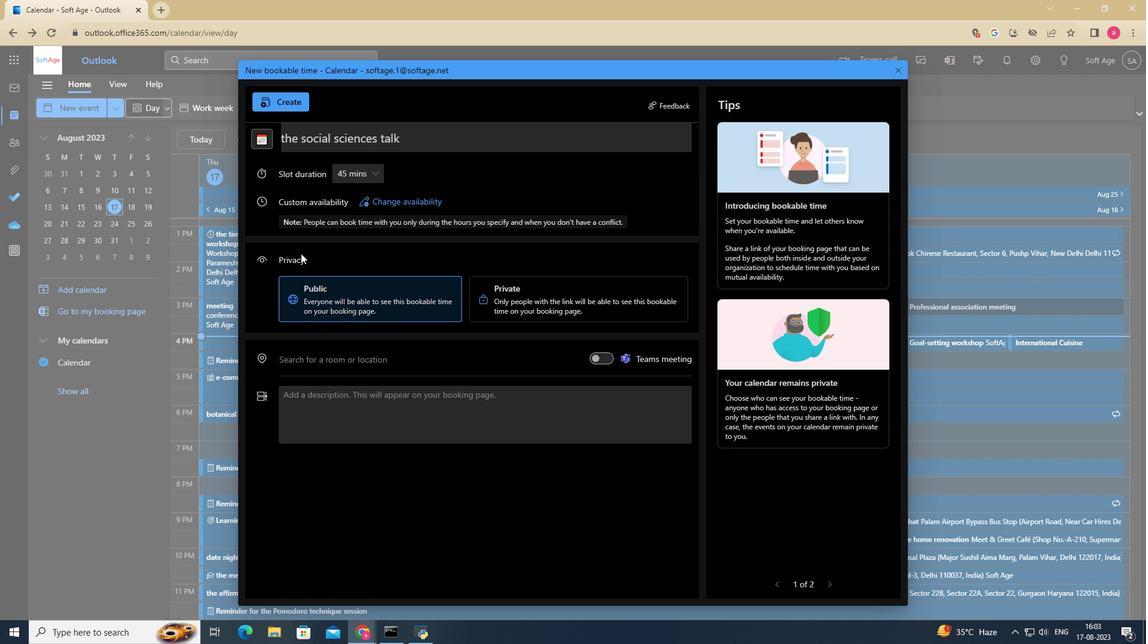 
Action: Mouse moved to (312, 370)
Screenshot: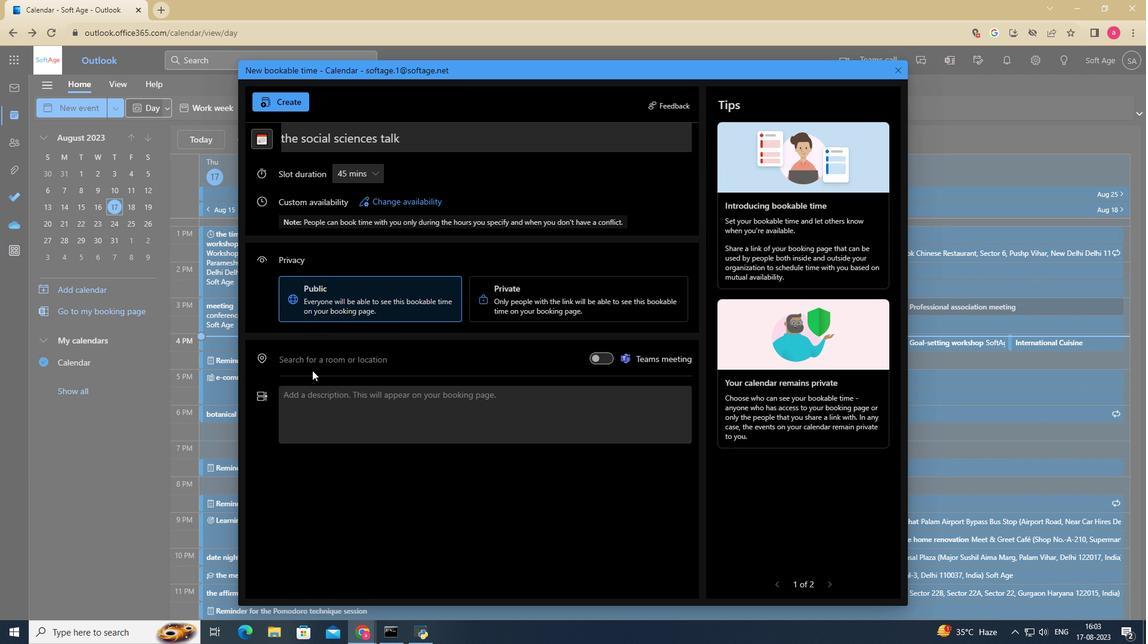 
Action: Mouse pressed left at (312, 370)
Screenshot: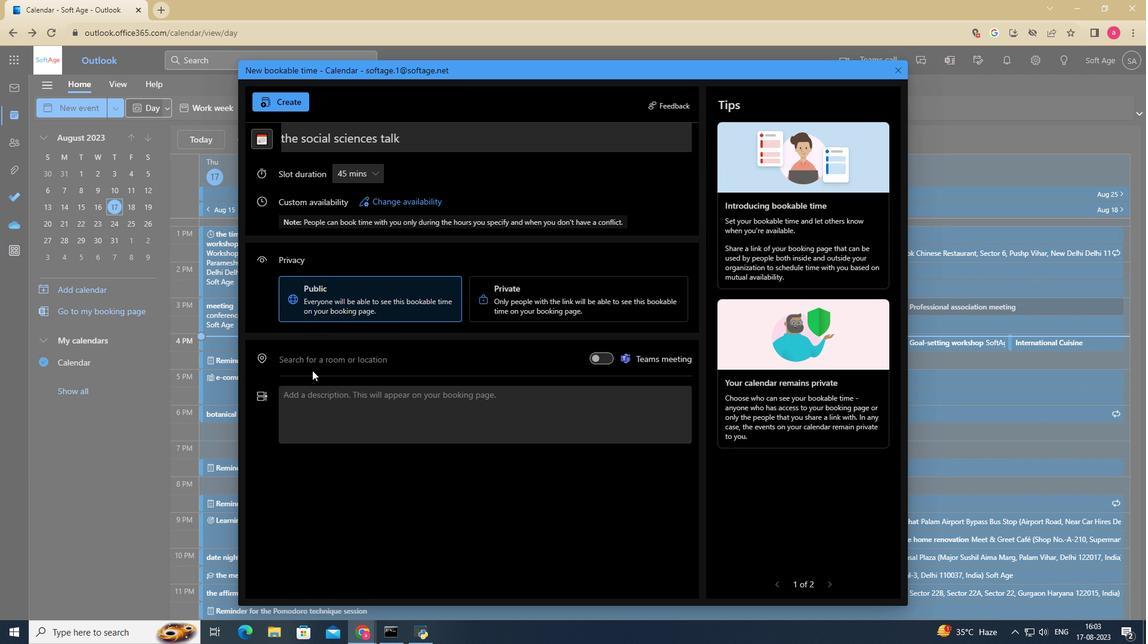 
Action: Mouse moved to (307, 363)
Screenshot: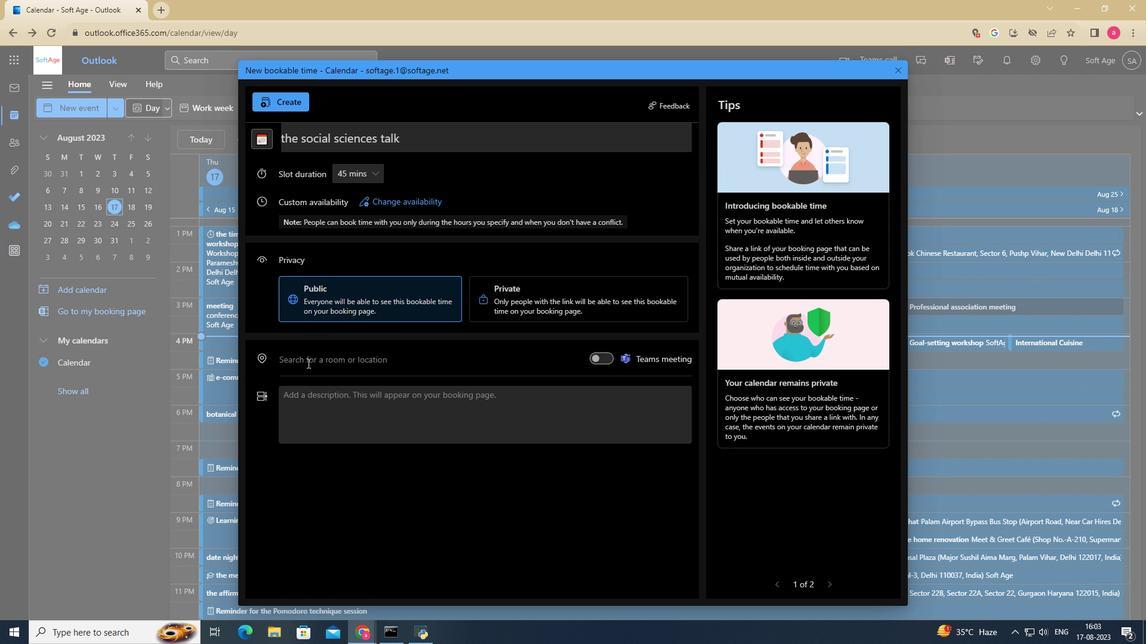
Action: Mouse pressed left at (307, 363)
Screenshot: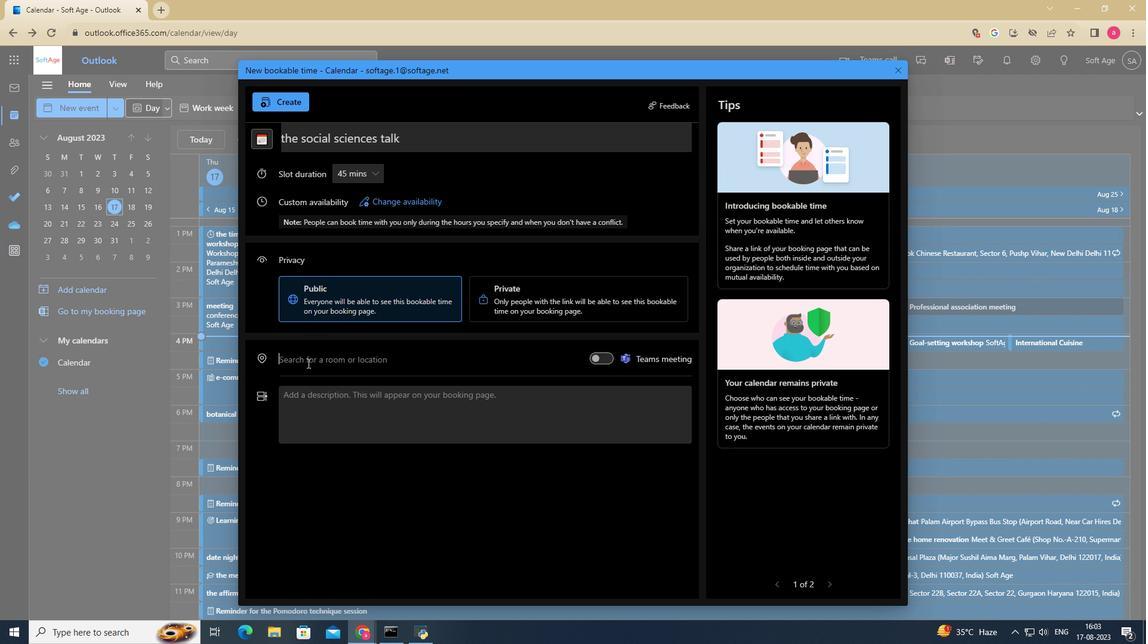 
Action: Key pressed pla
Screenshot: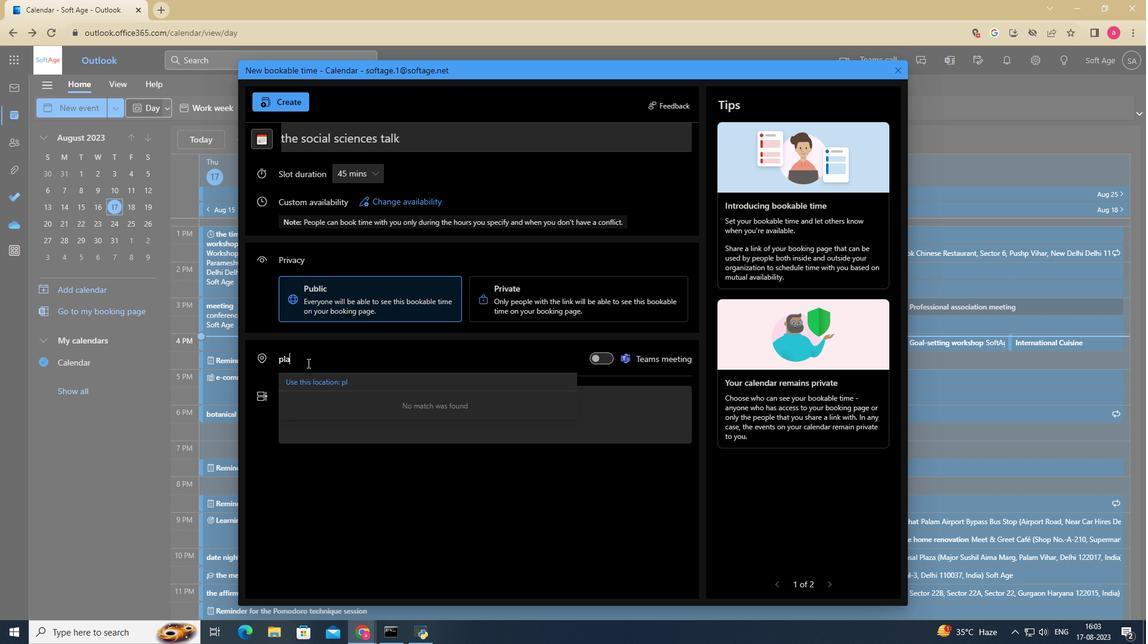 
Action: Mouse moved to (351, 450)
Screenshot: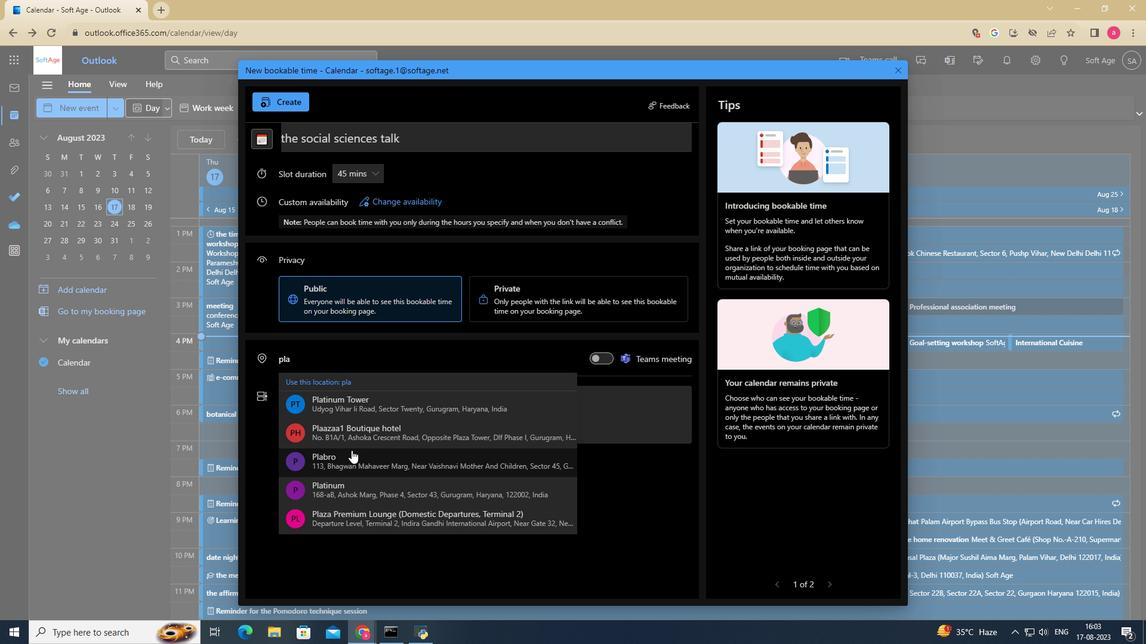 
Action: Mouse pressed left at (351, 450)
Screenshot: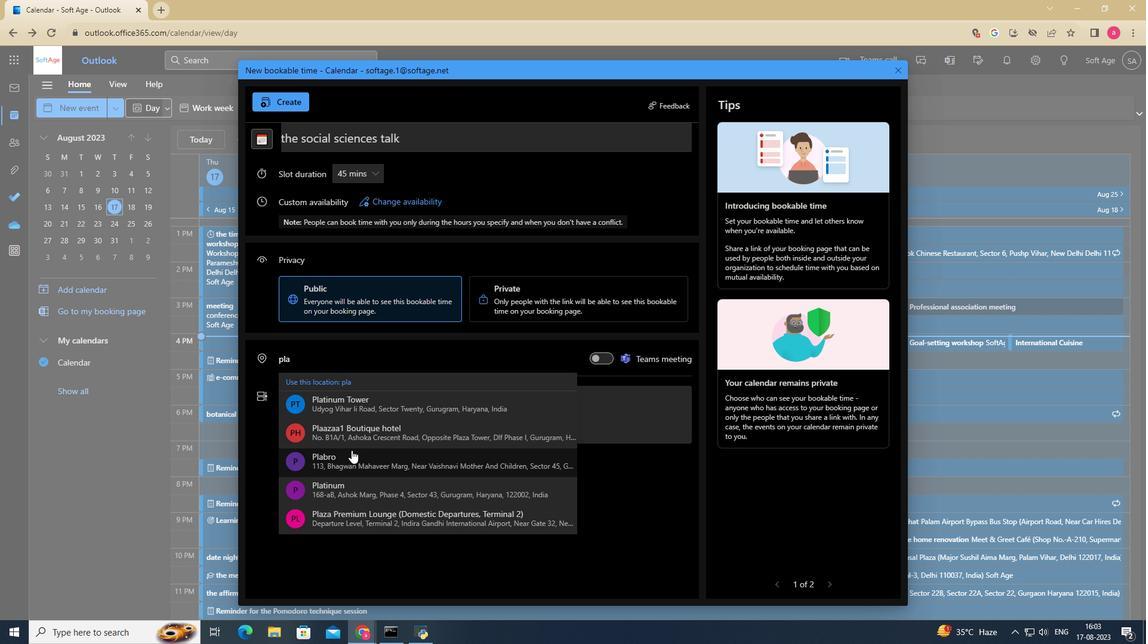 
Action: Mouse moved to (348, 409)
Screenshot: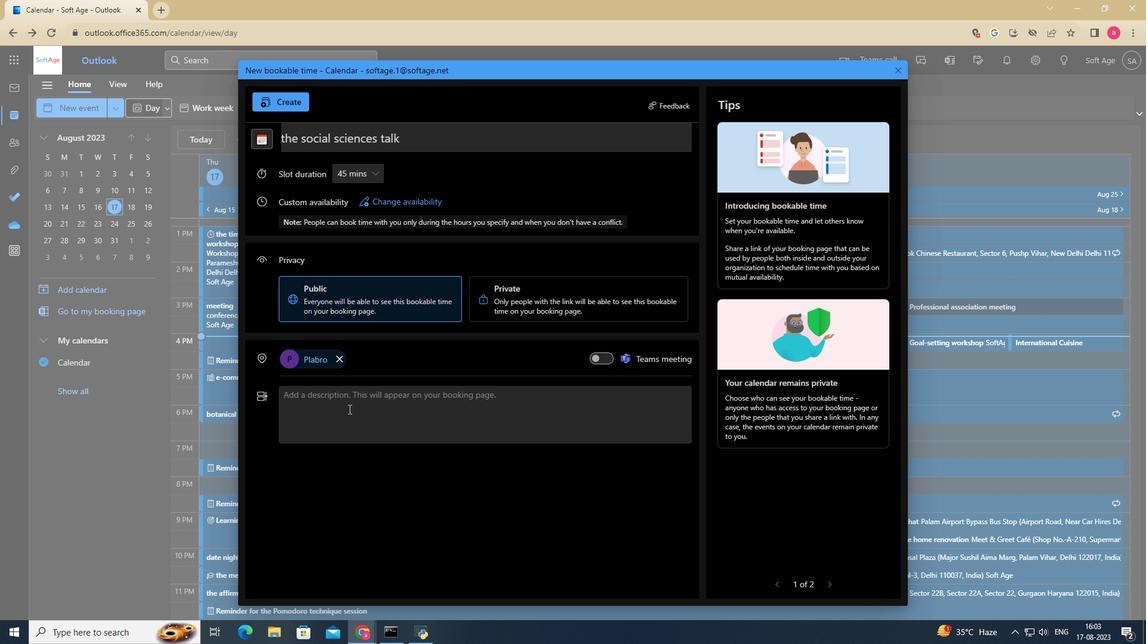
Action: Mouse pressed left at (348, 409)
Screenshot: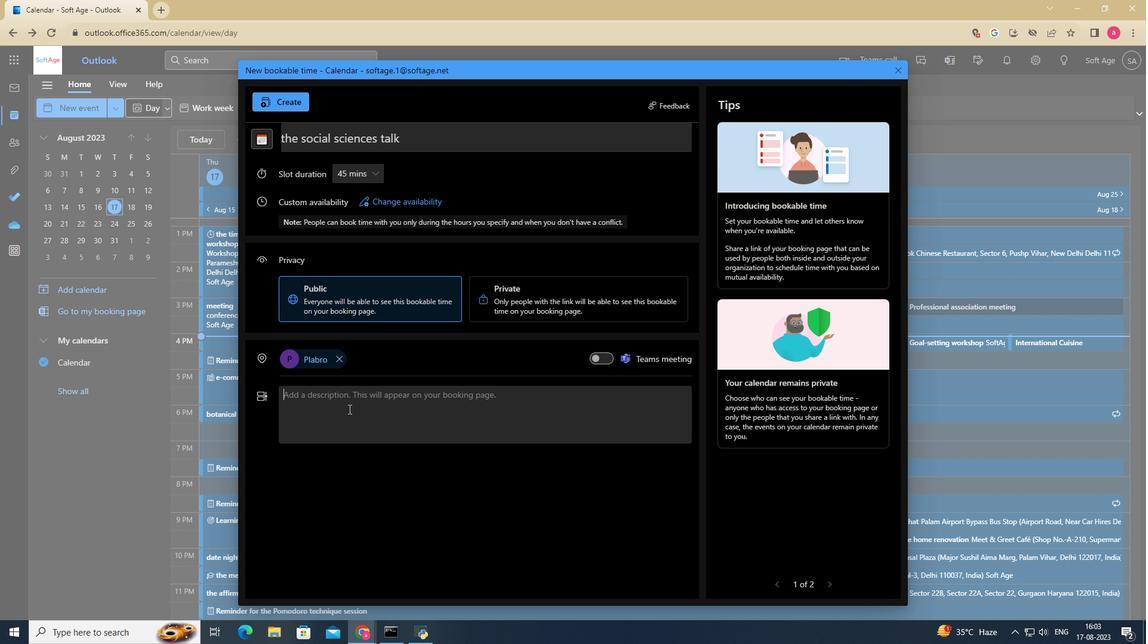 
Action: Key pressed <Key.shift><Key.shift>TH<Key.backspace>he<Key.space>realm<Key.space>of<Key.space>social<Key.space>sciences<Key.space>offers<Key.space>a<Key.space>fascinating<Key.space>journey<Key.space>into<Key.space>the<Key.space>complex<Key.space>tapestry<Key.space>of<Key.space>human<Key.space>behavior,<Key.space>societies,<Key.space>and<Key.space>interaction.<Key.space><Key.shift>This<Key.space>talk<Key.space>dev<Key.backspace>lves<Key.space>into<Key.space>the<Key.space>dynamic<Key.space>disciplines<Key.space>that<Key.space>make<Key.space>up<Key.space>the<Key.space>social<Key.space>science,<Key.space>shedding<Key.space>light<Key.space>on<Key.space>how<Key.space>thet<Key.backspace>y<Key.space>contribute<Key.space>to<Key.space>our<Key.space>understanding<Key.space>of<Key.space>the<Key.space>world<Key.space>around<Key.space>us.
Screenshot: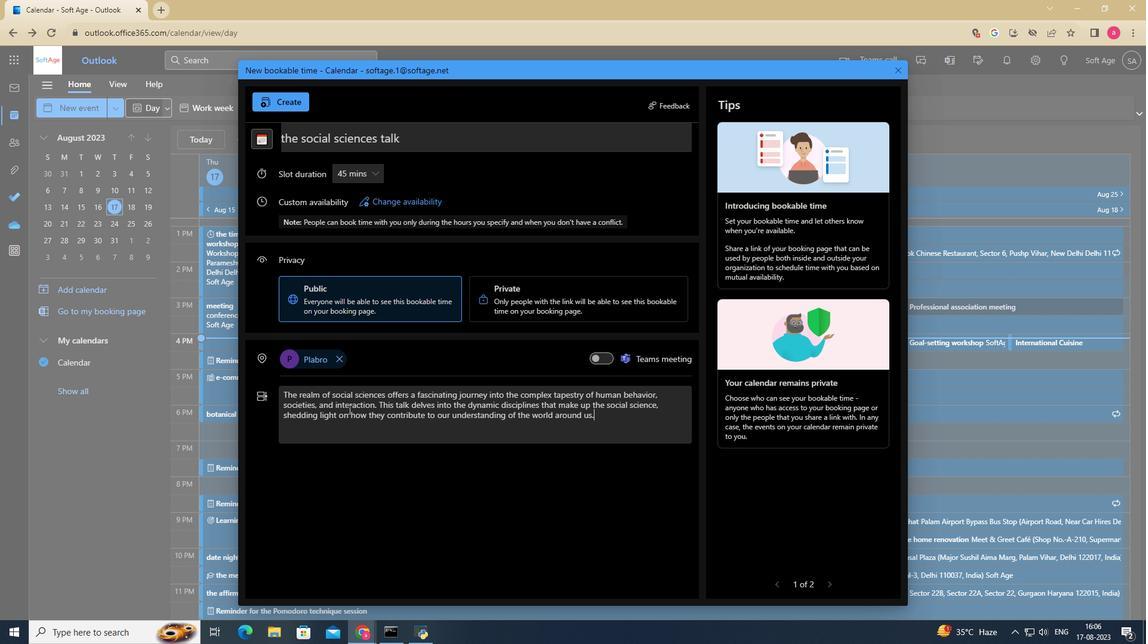
Action: Mouse moved to (274, 97)
Screenshot: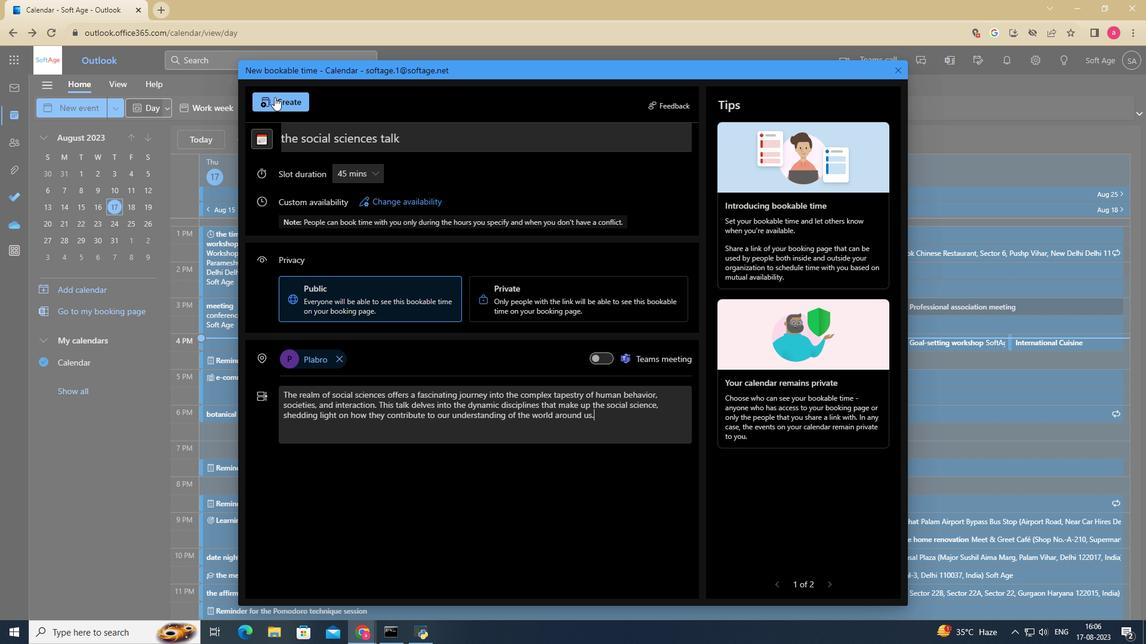 
Action: Mouse pressed left at (274, 97)
Screenshot: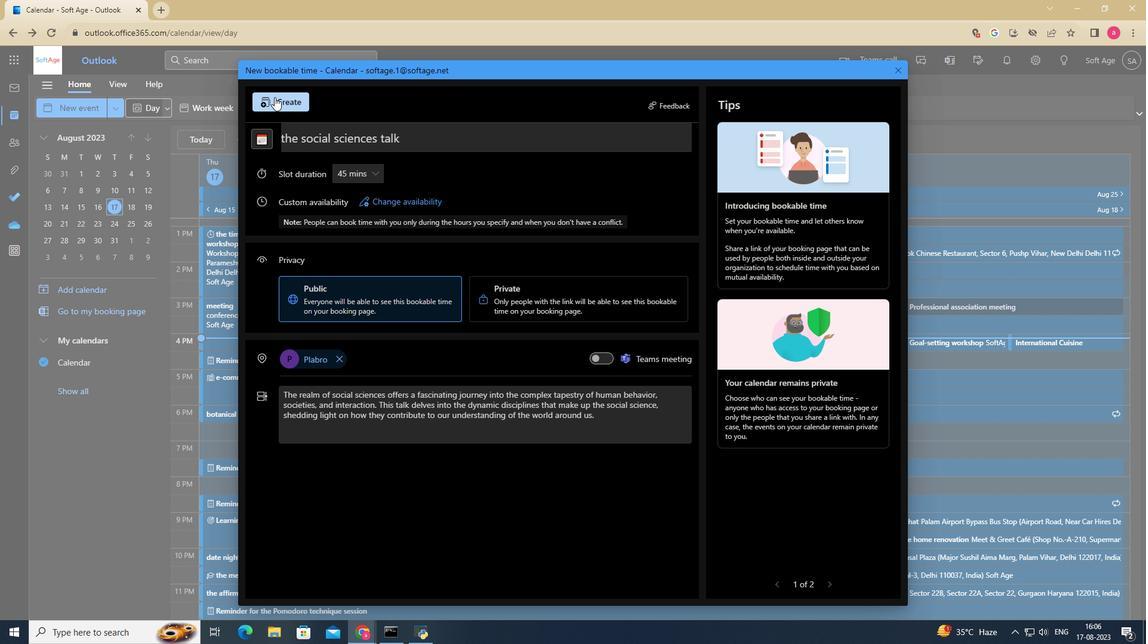 
Action: Mouse moved to (277, 99)
Screenshot: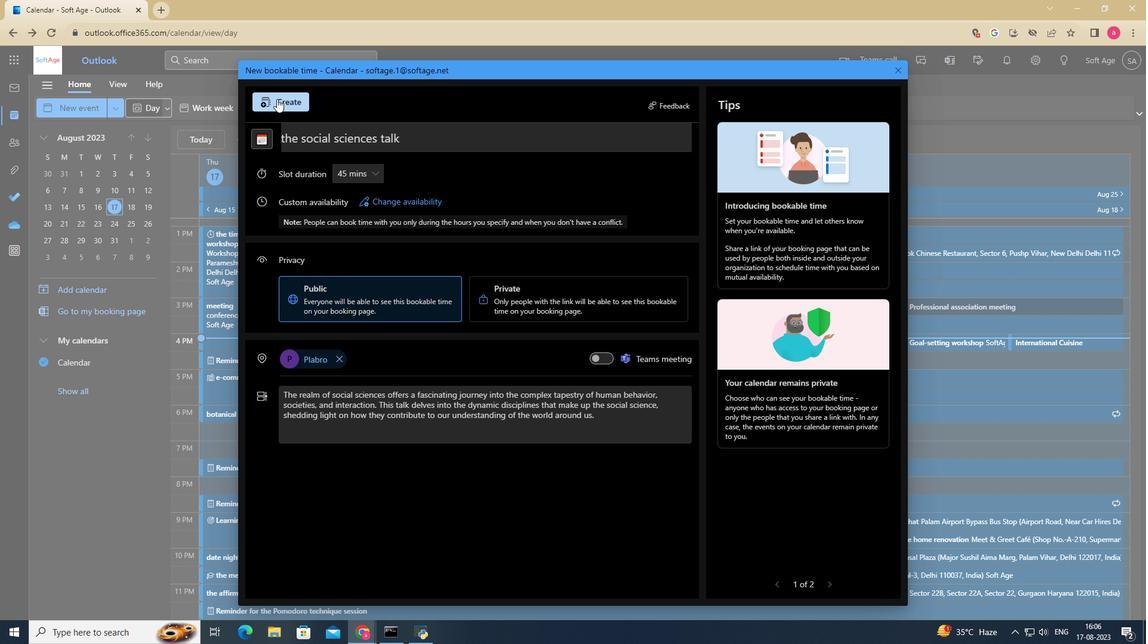 
Action: Mouse pressed left at (277, 99)
Screenshot: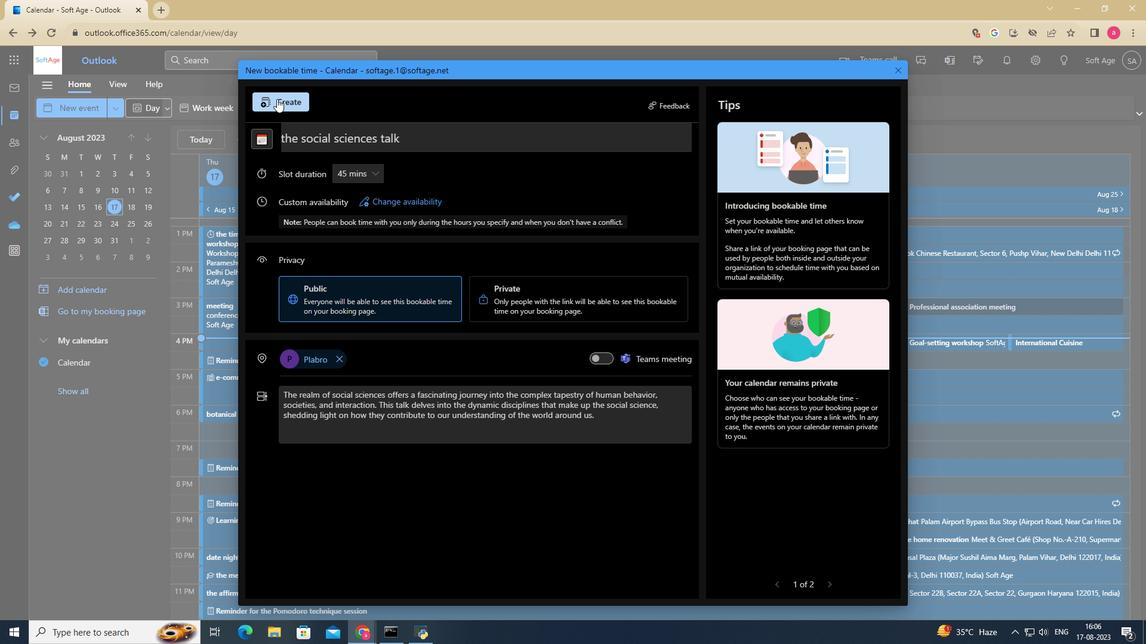 
Action: Mouse pressed left at (277, 99)
Screenshot: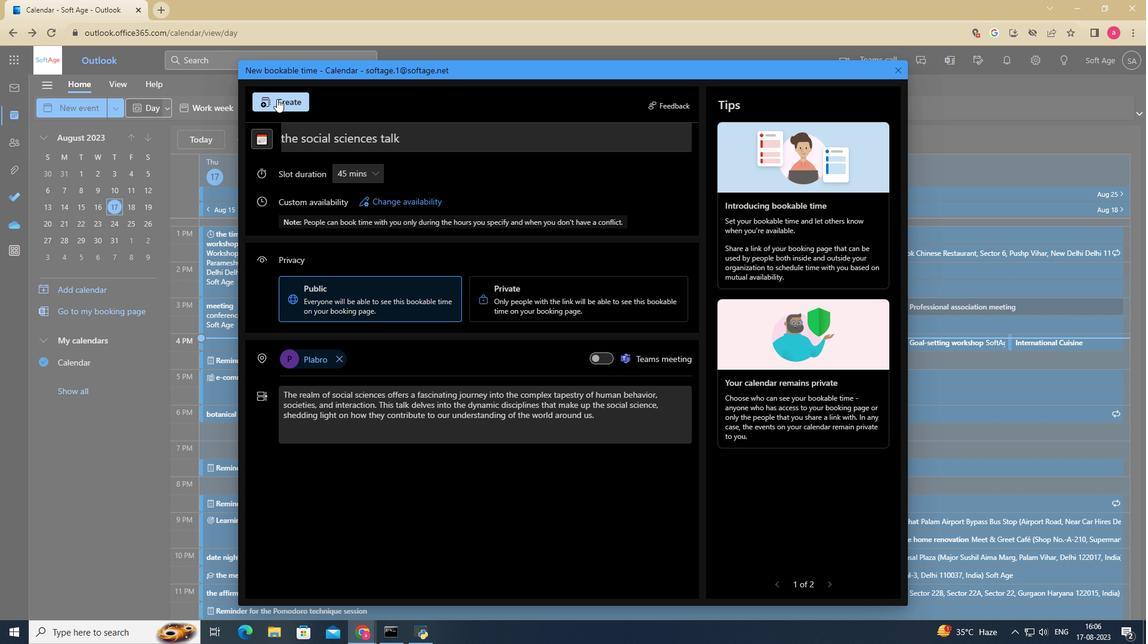 
Action: Mouse moved to (266, 99)
Screenshot: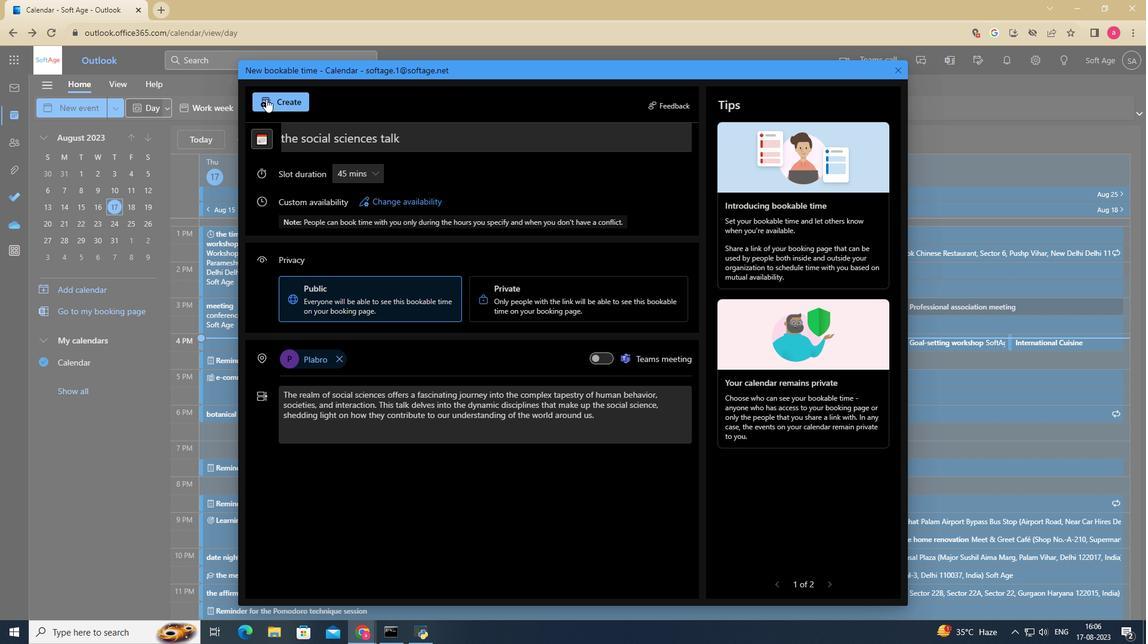 
Action: Mouse pressed left at (266, 99)
Screenshot: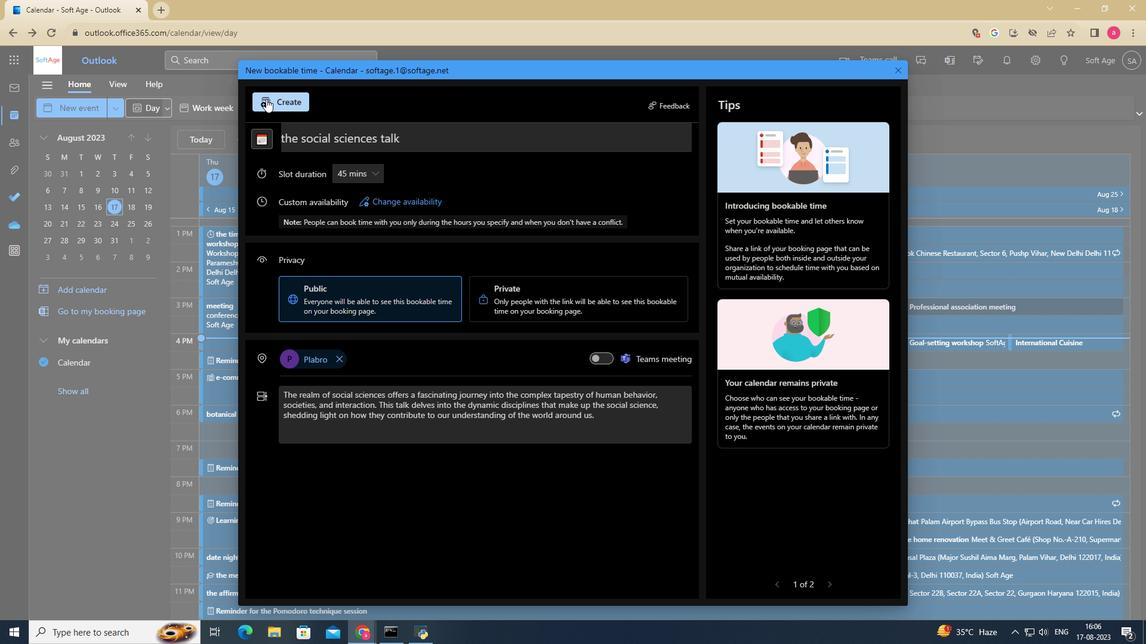 
Action: Mouse pressed left at (266, 99)
Screenshot: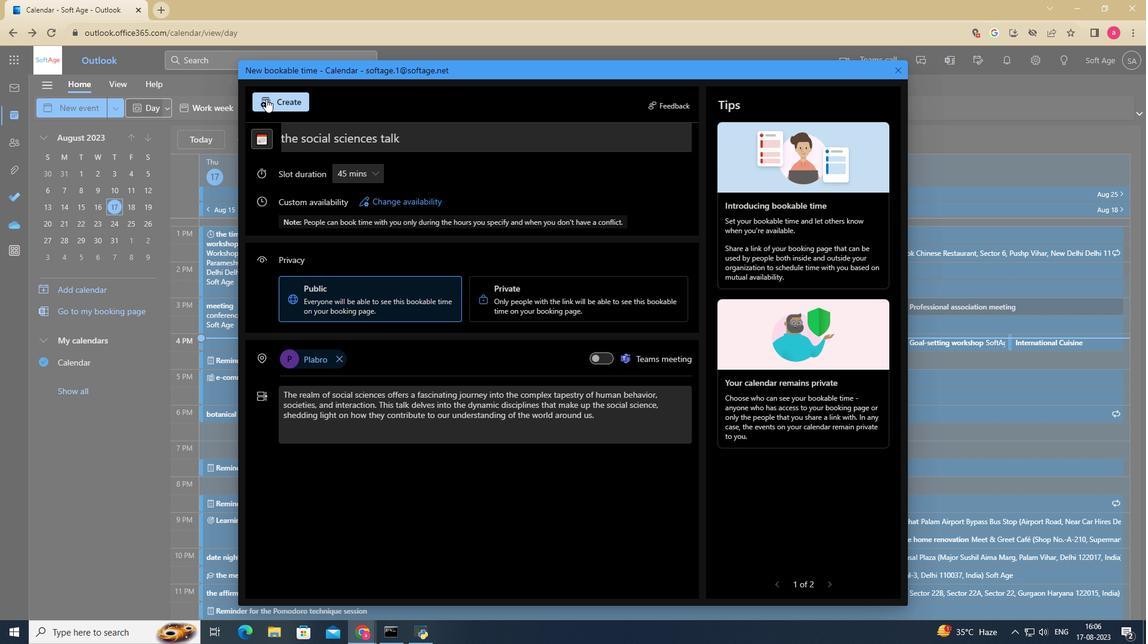 
Action: Mouse pressed left at (266, 99)
Screenshot: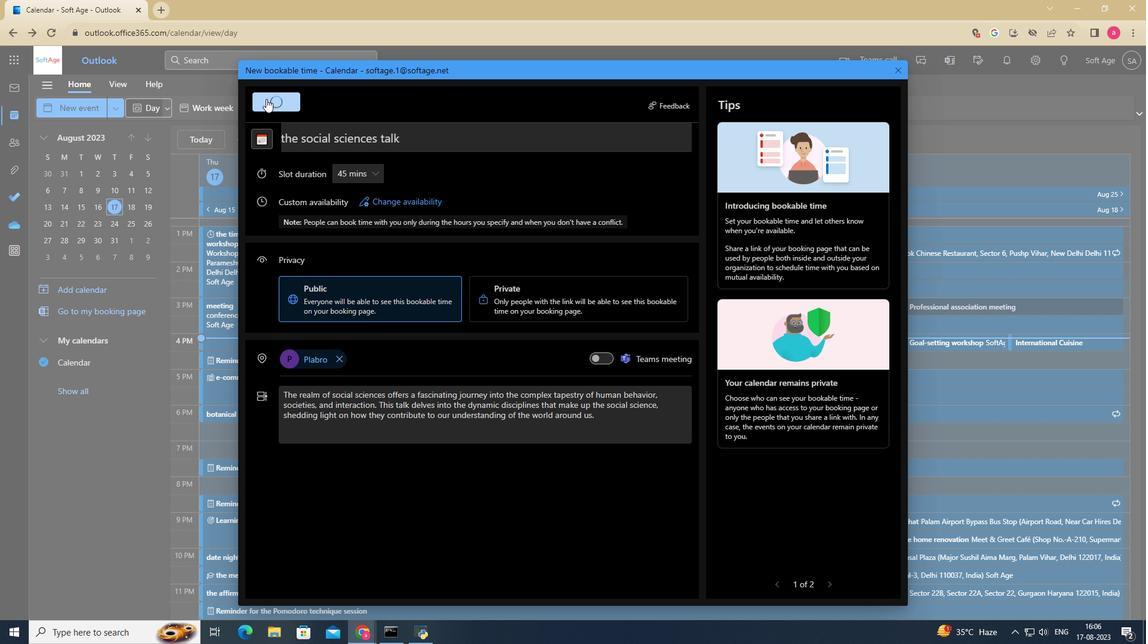 
Action: Mouse pressed left at (266, 99)
Screenshot: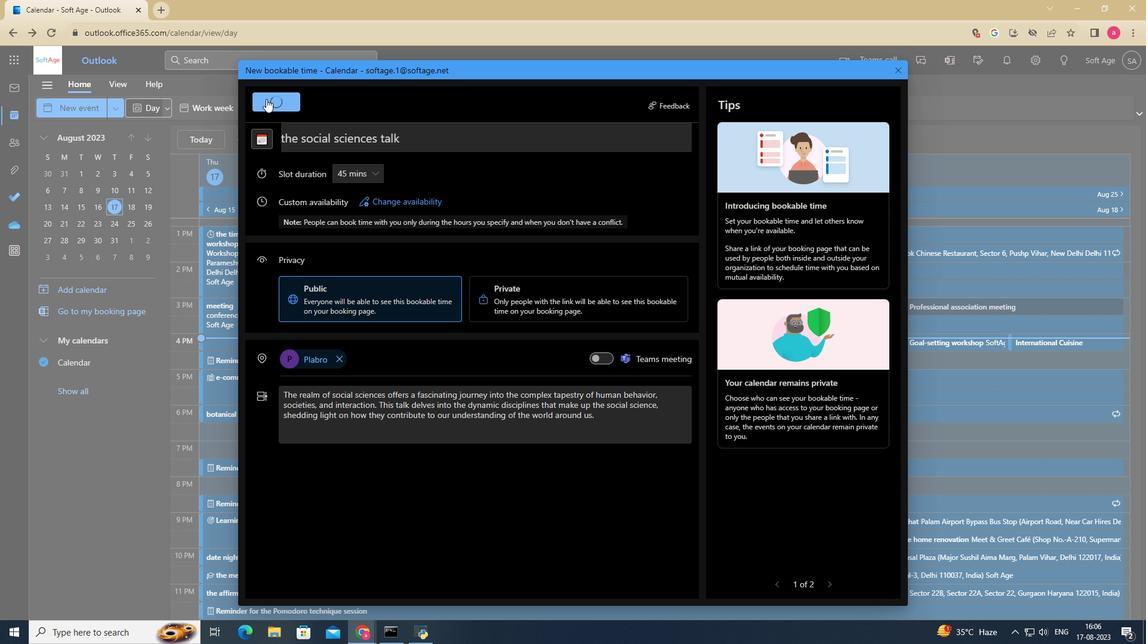 
Action: Mouse pressed left at (266, 99)
Screenshot: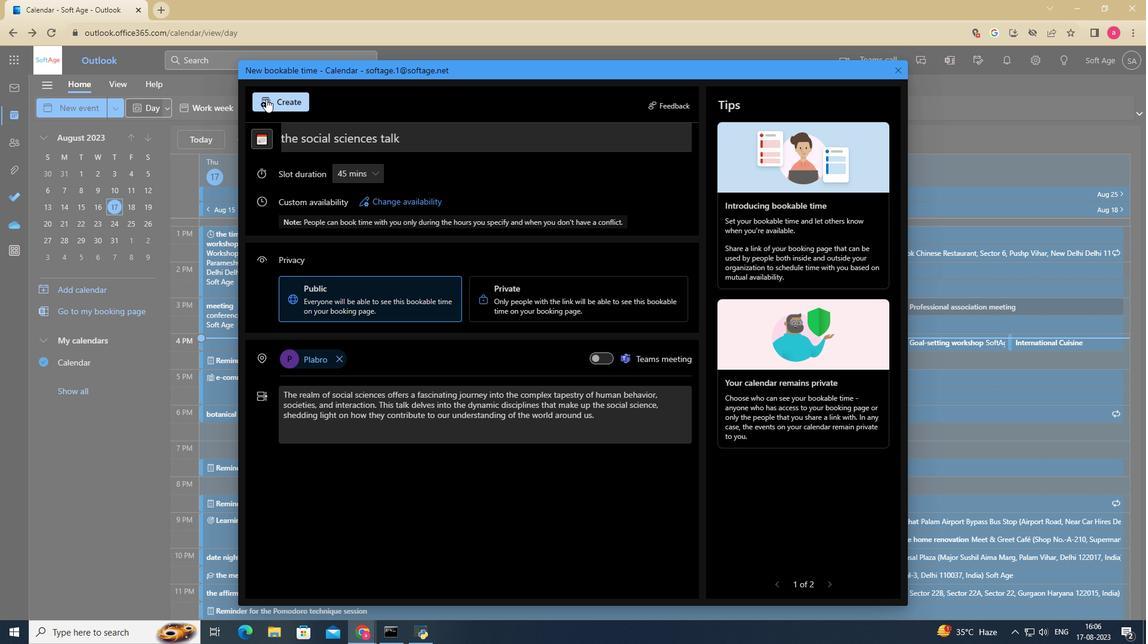 
Action: Mouse moved to (601, 351)
Screenshot: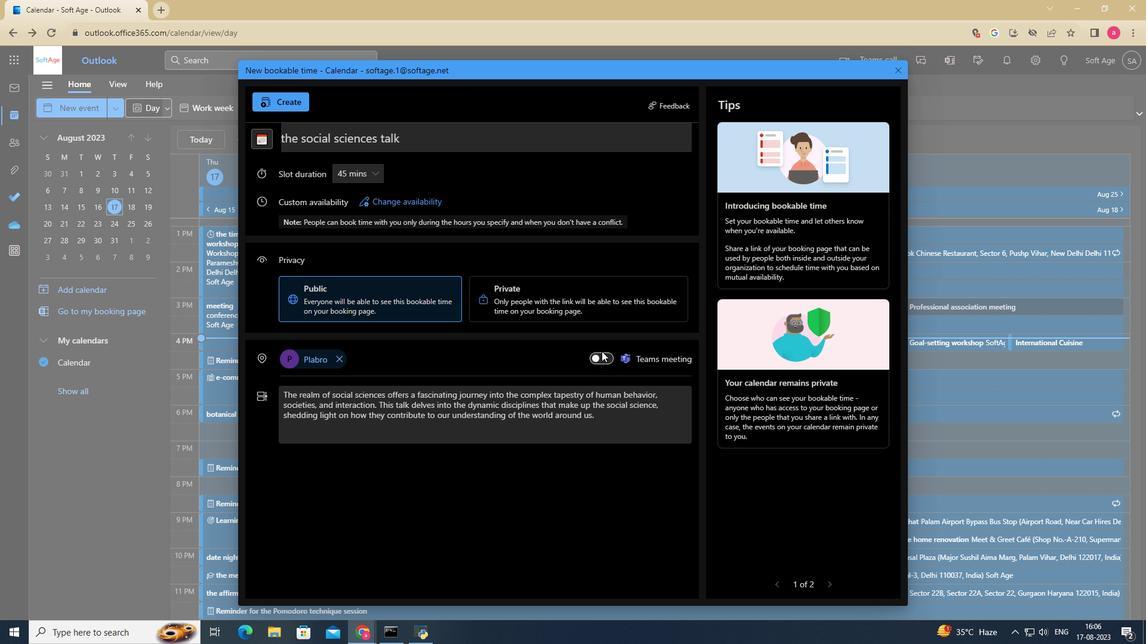 
Action: Mouse pressed left at (601, 351)
Screenshot: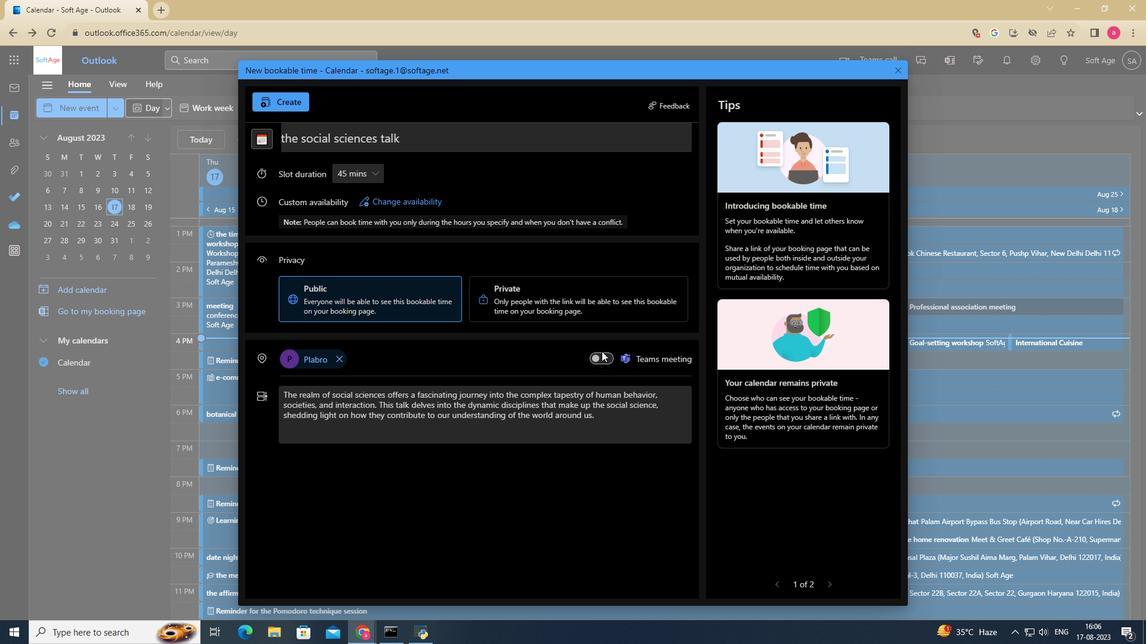 
Action: Mouse moved to (603, 357)
Screenshot: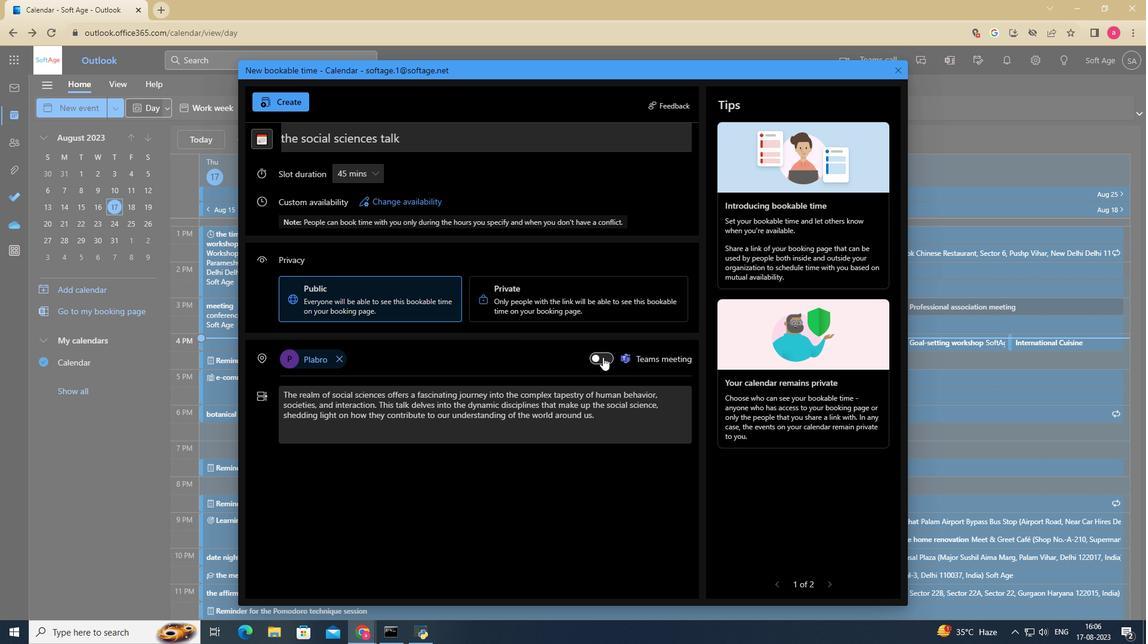 
Action: Mouse pressed left at (603, 357)
Screenshot: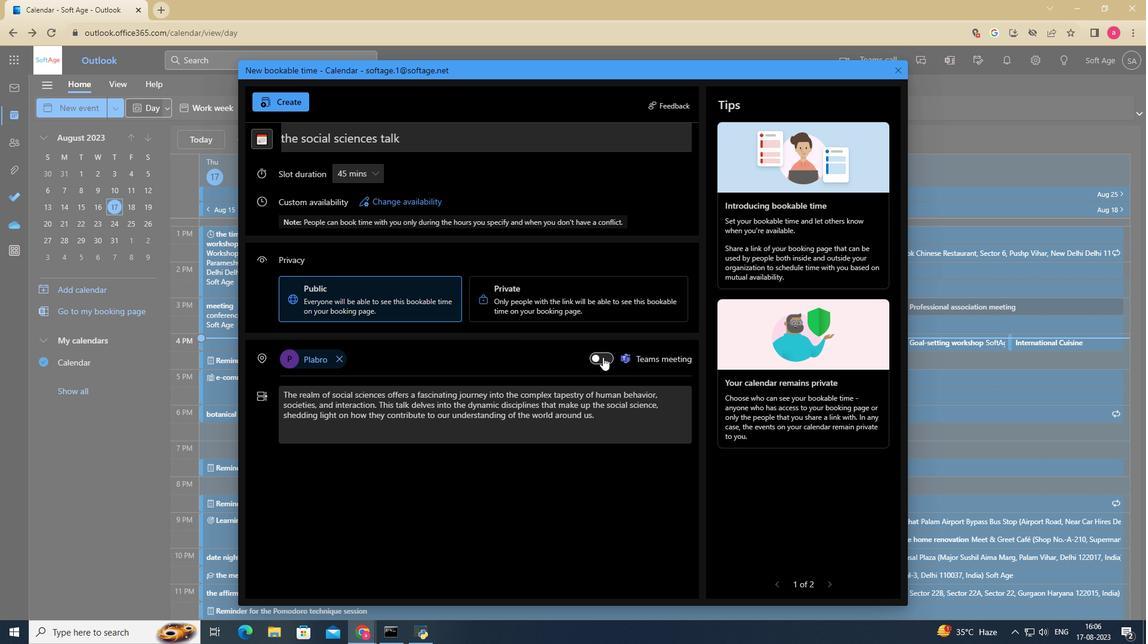 
Action: Mouse moved to (284, 103)
Screenshot: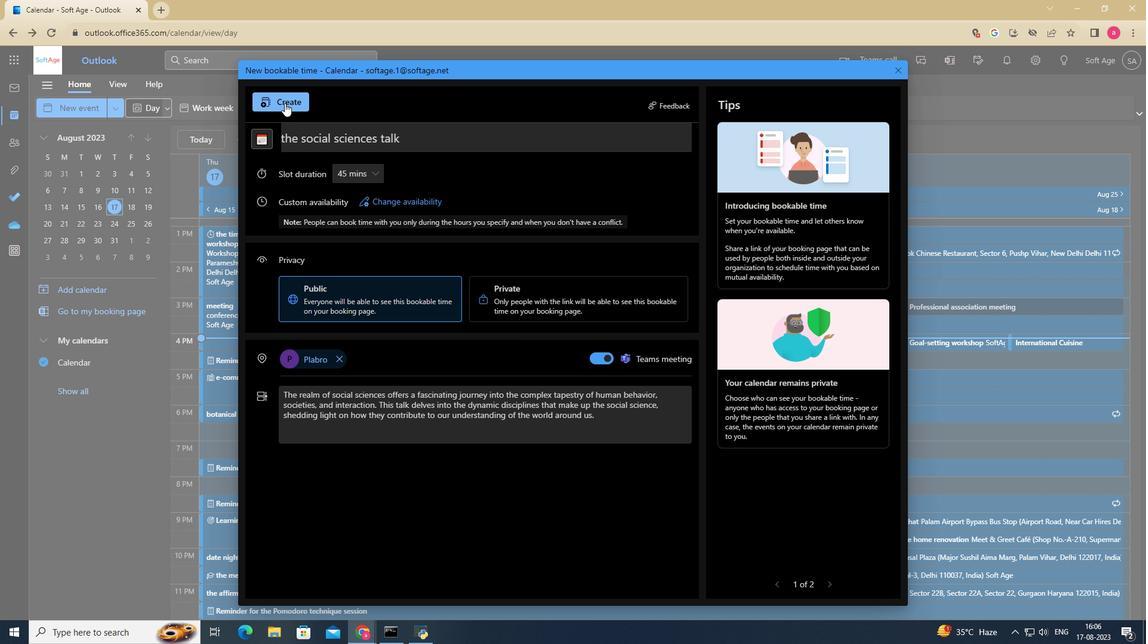 
Action: Mouse pressed left at (284, 103)
Screenshot: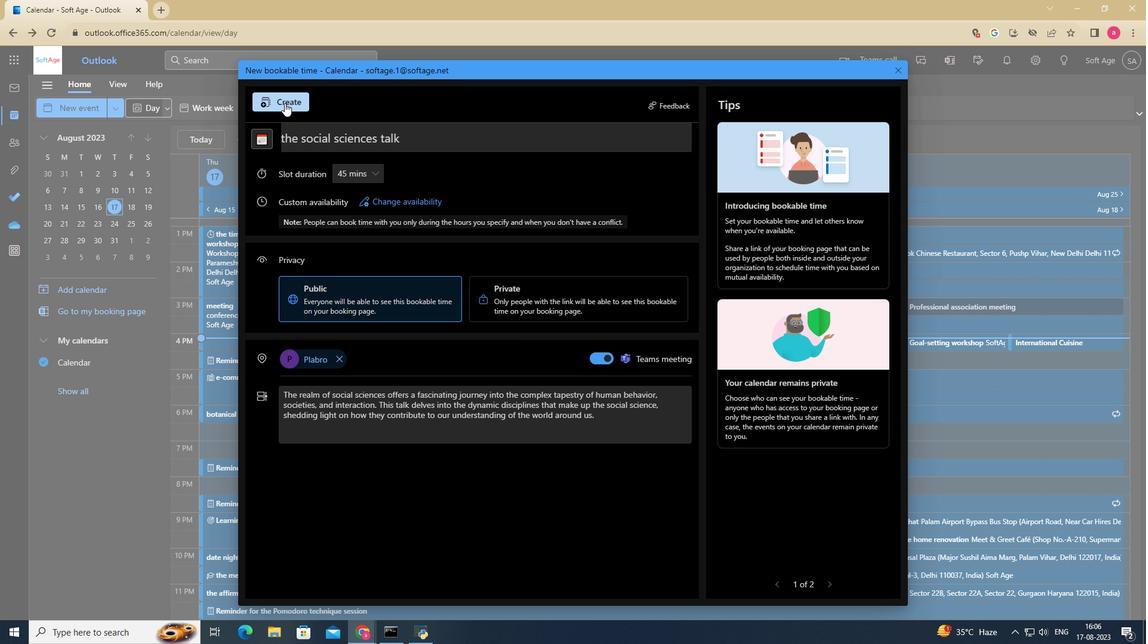
Action: Mouse moved to (284, 103)
Screenshot: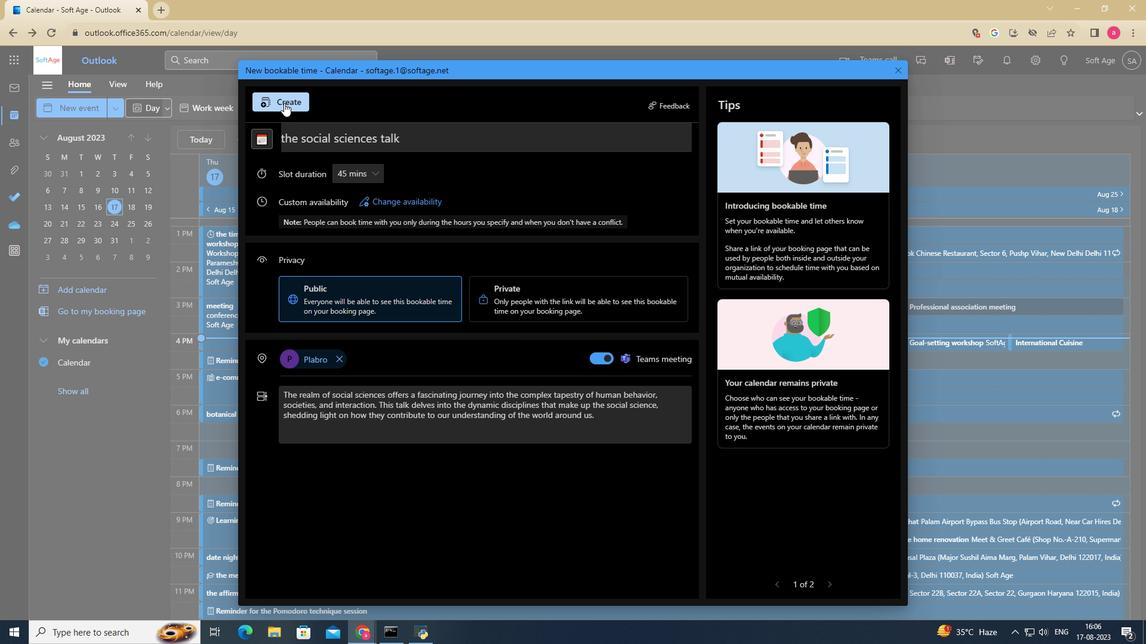 
Action: Mouse pressed left at (284, 103)
Screenshot: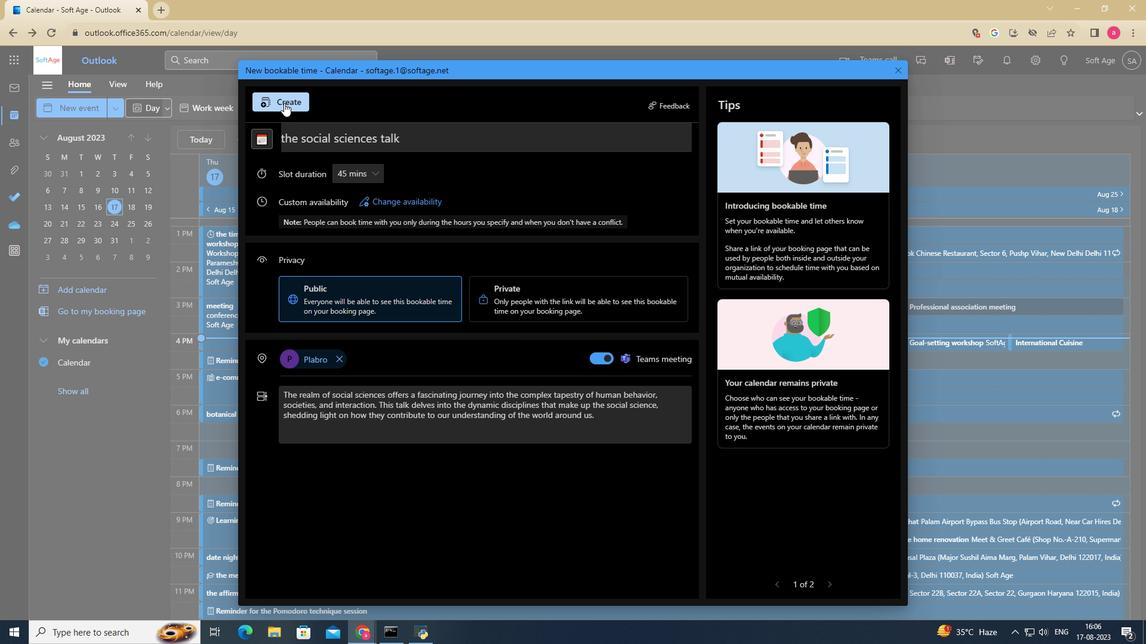 
Action: Mouse pressed left at (284, 103)
Screenshot: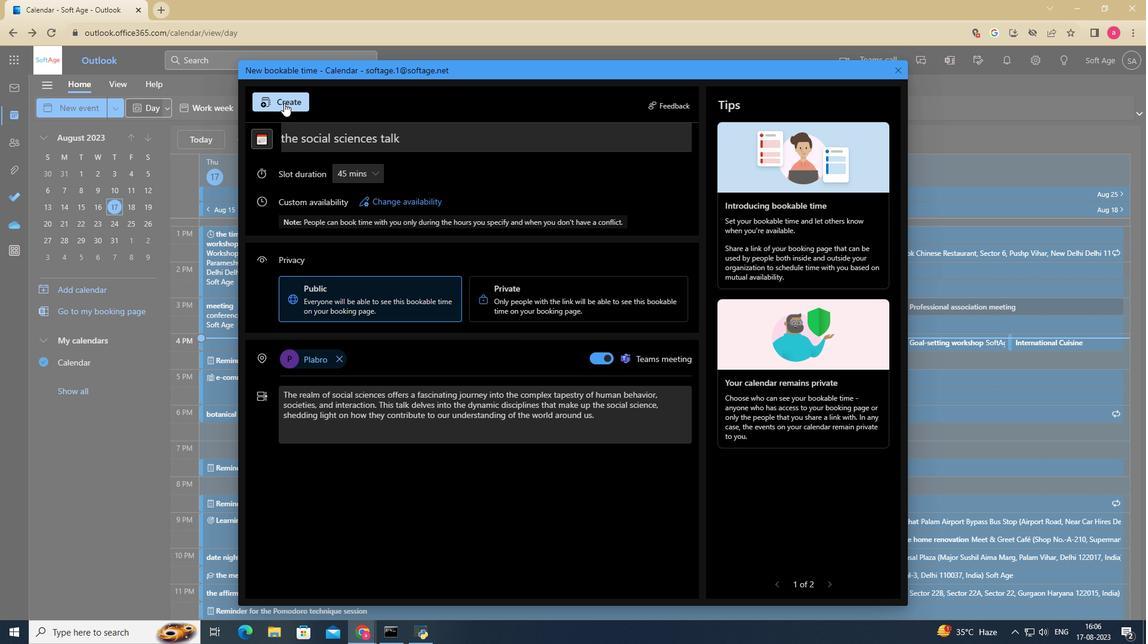 
Action: Mouse moved to (524, 328)
Screenshot: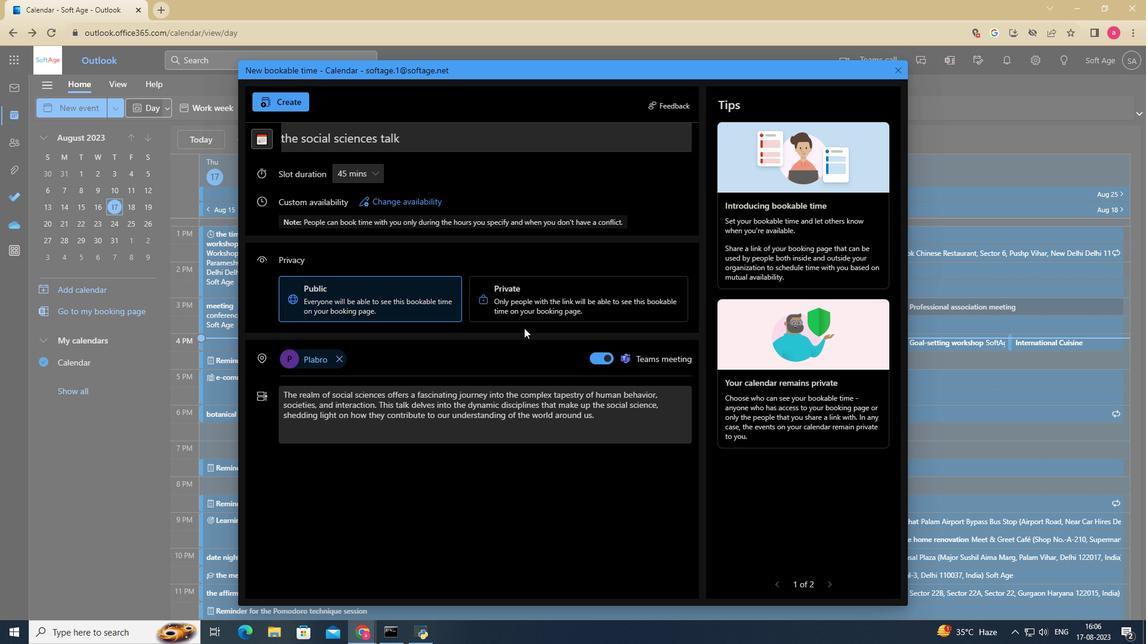 
Action: Mouse pressed left at (524, 328)
Screenshot: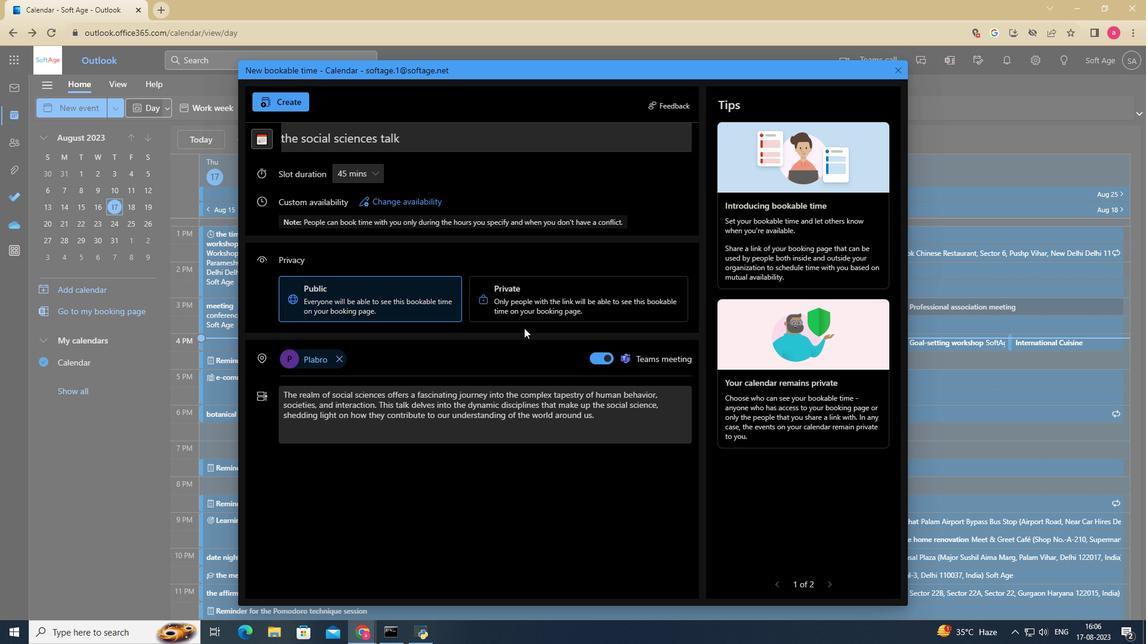 
Action: Mouse moved to (489, 297)
Screenshot: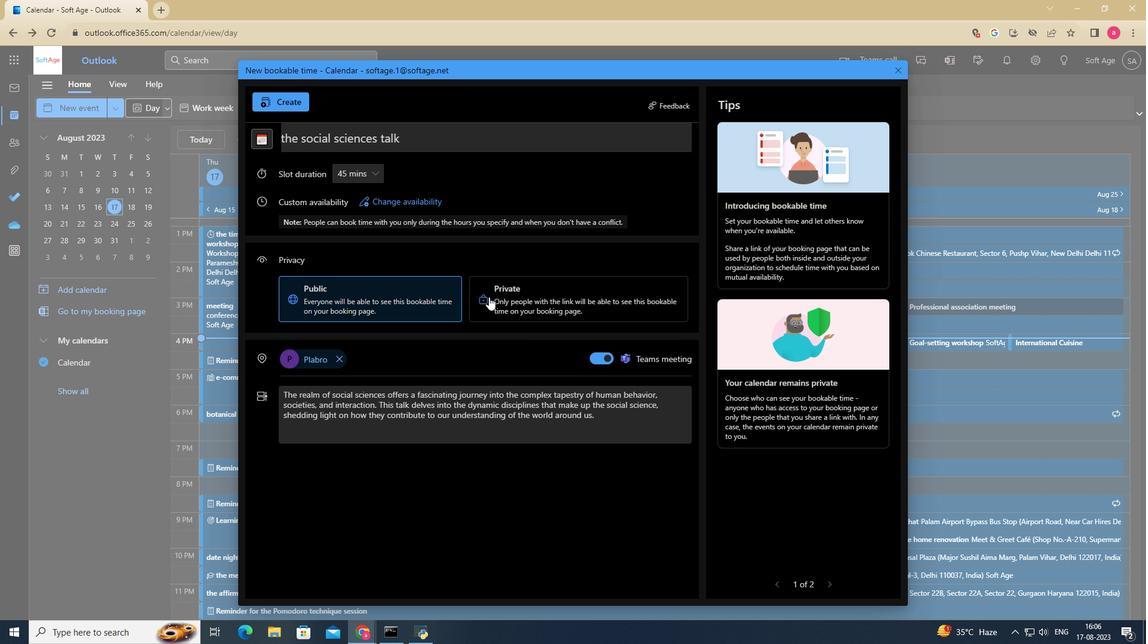 
Action: Mouse pressed left at (489, 297)
Screenshot: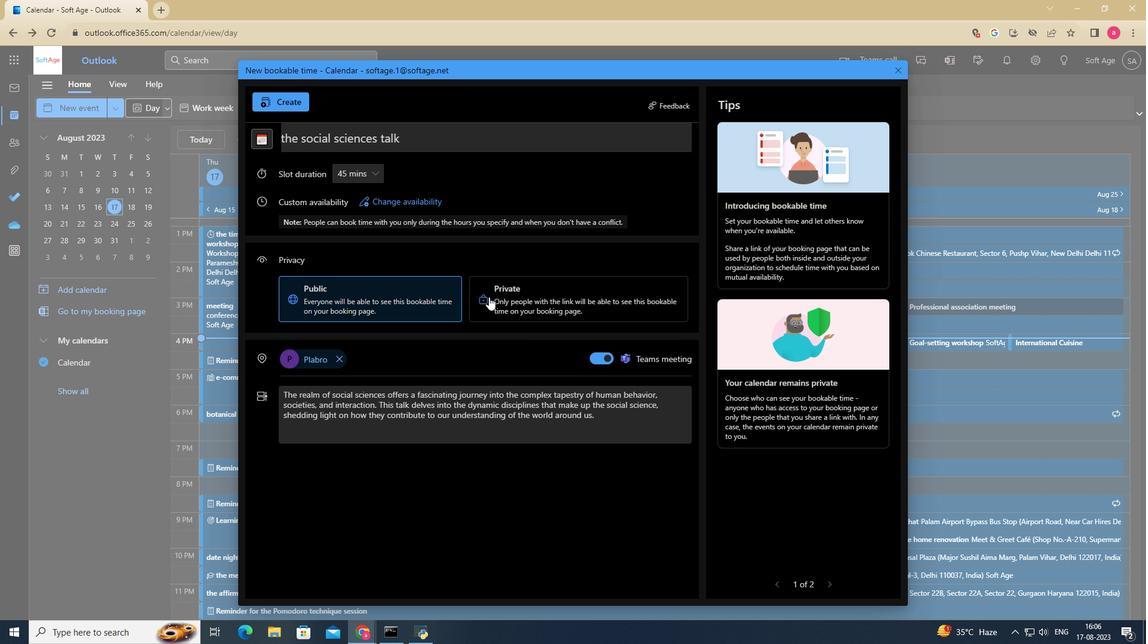 
Action: Mouse moved to (272, 99)
Screenshot: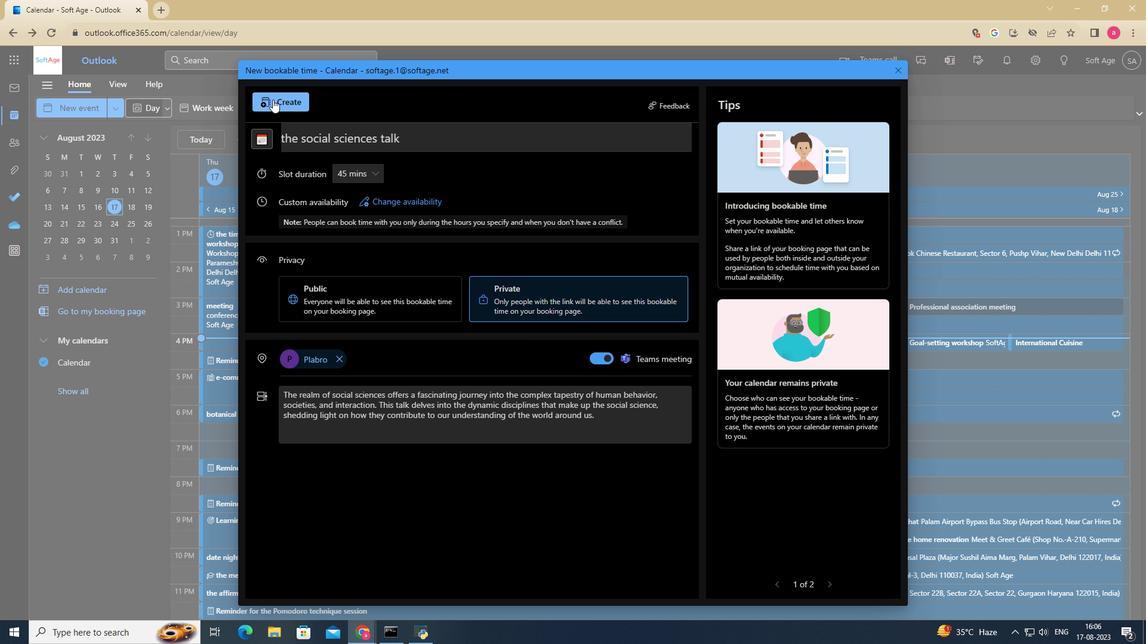 
Action: Mouse pressed left at (272, 99)
Screenshot: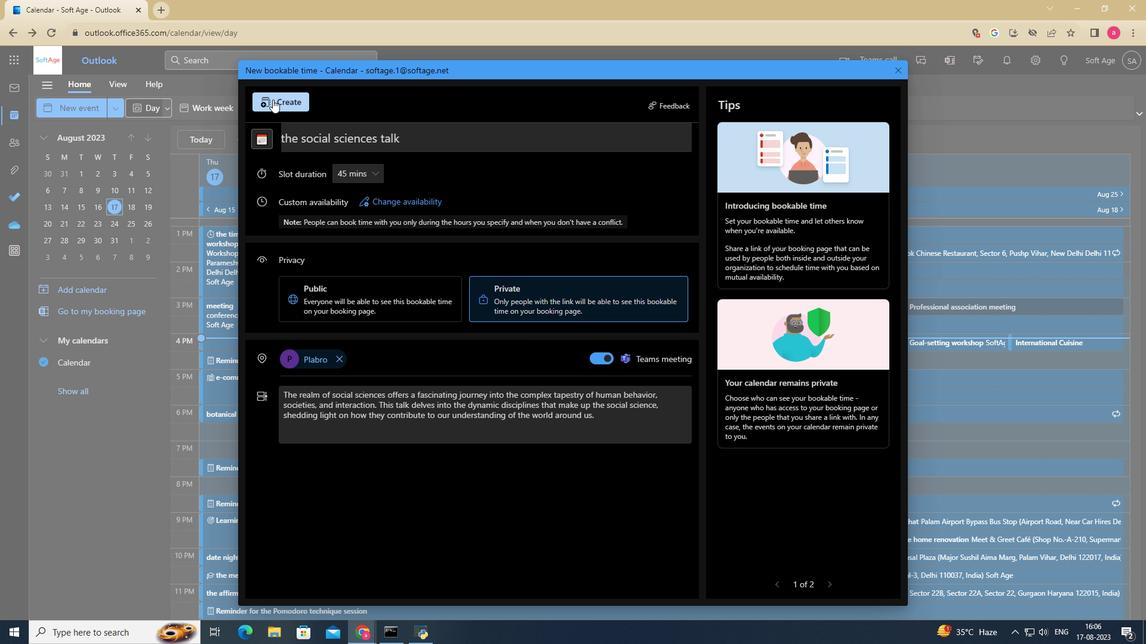 
Action: Mouse pressed left at (272, 99)
Screenshot: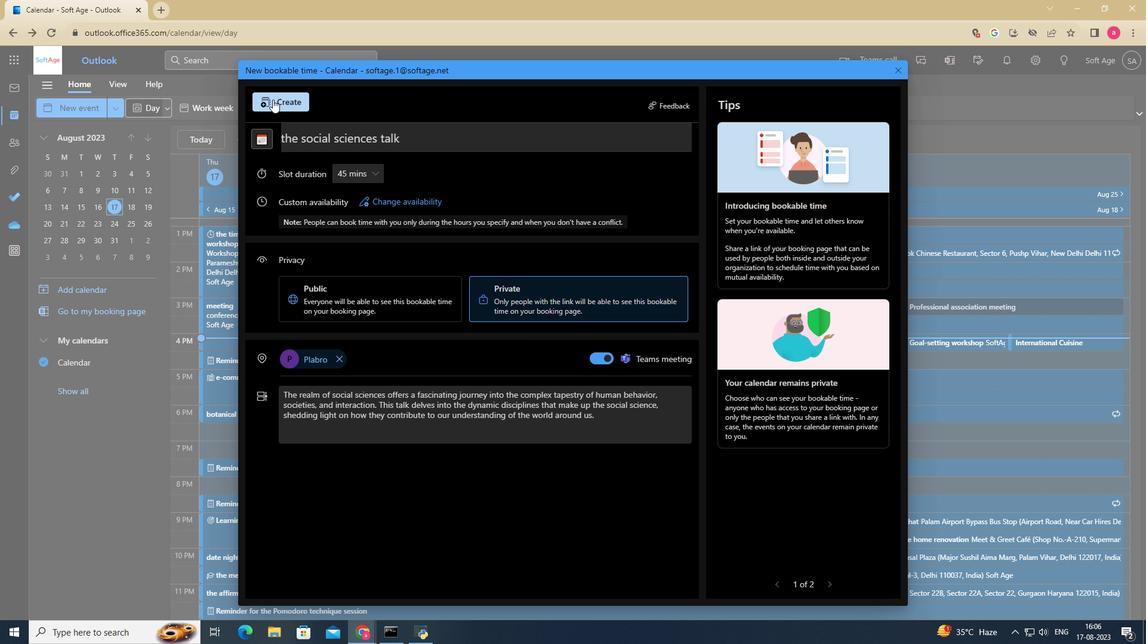 
Action: Mouse pressed left at (272, 99)
Screenshot: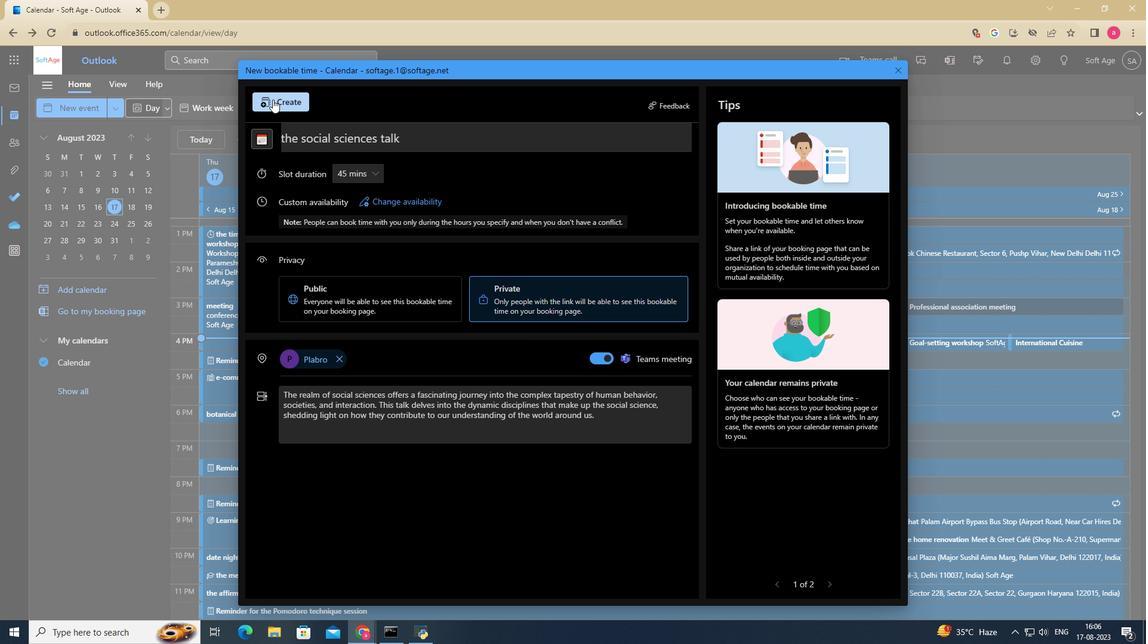 
Action: Mouse pressed left at (272, 99)
Screenshot: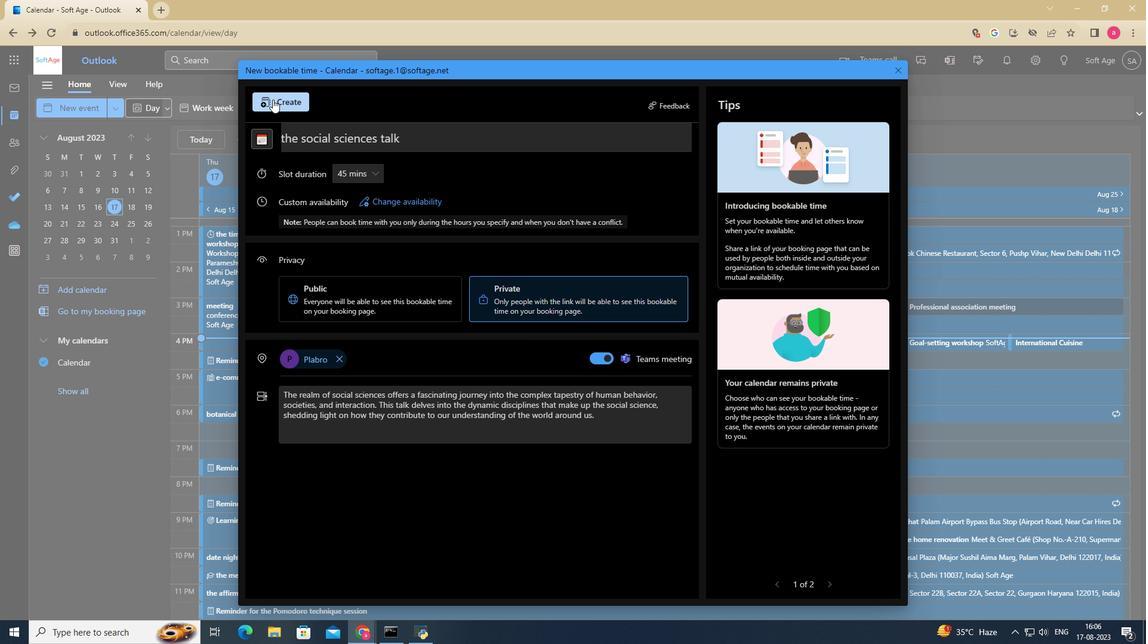 
Action: Mouse pressed left at (272, 99)
Screenshot: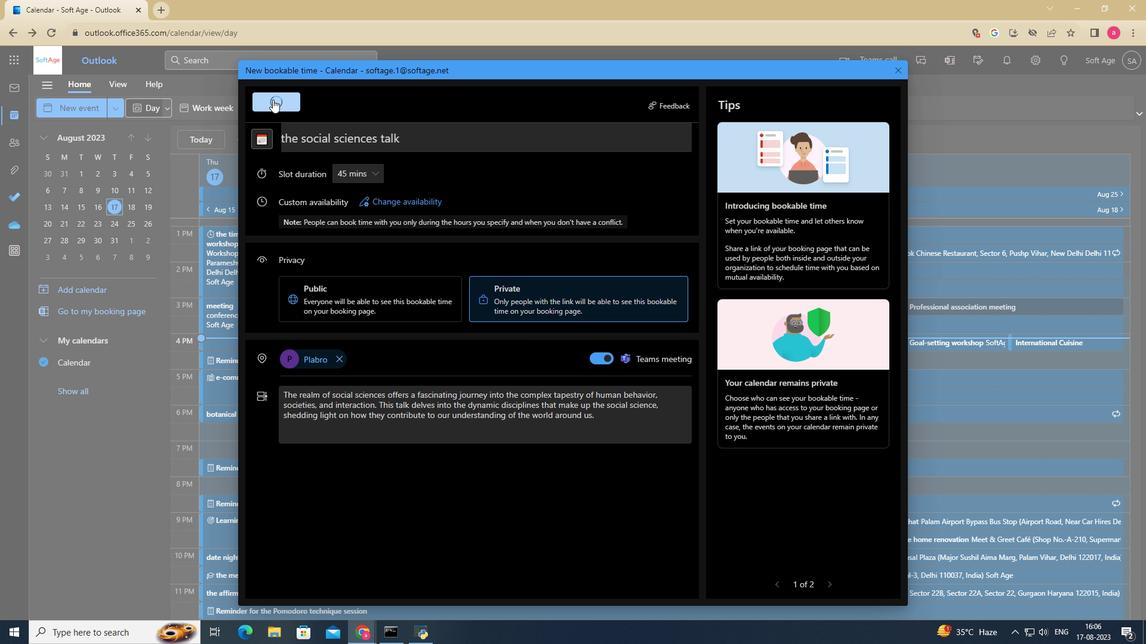 
Action: Mouse pressed left at (272, 99)
Screenshot: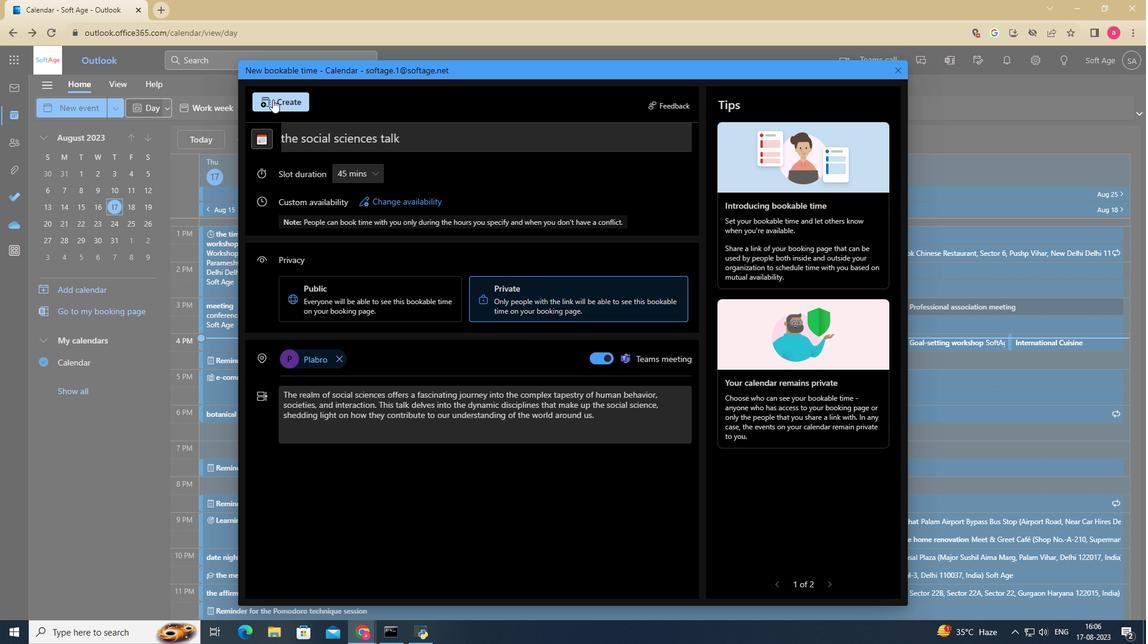 
Action: Mouse pressed left at (272, 99)
Screenshot: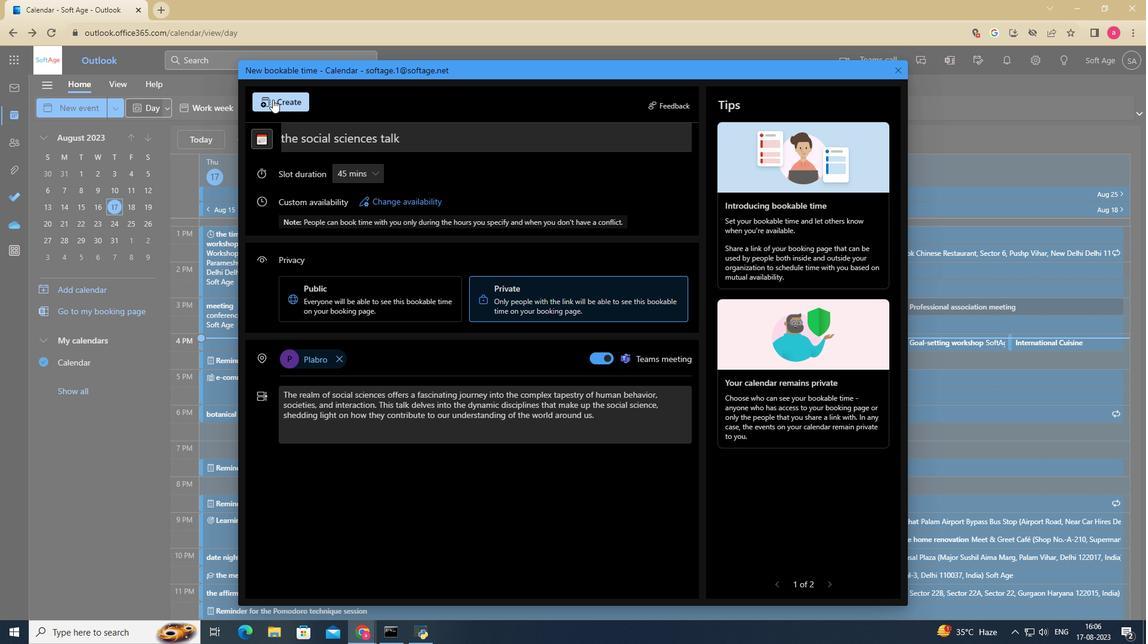 
Action: Mouse pressed left at (272, 99)
Screenshot: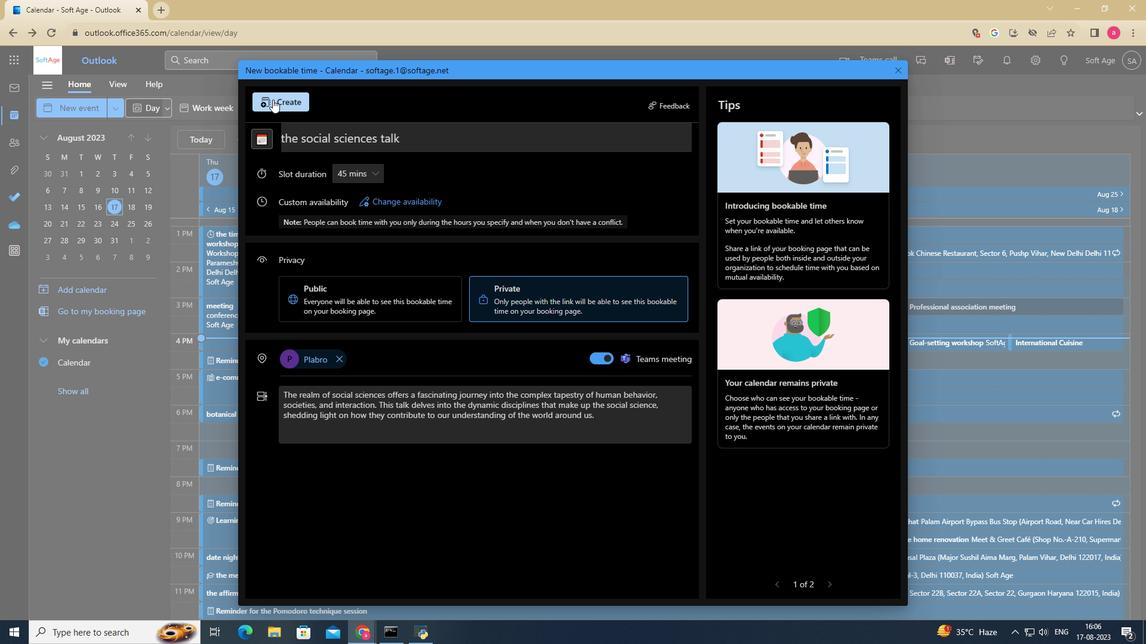
Action: Mouse pressed left at (272, 99)
Screenshot: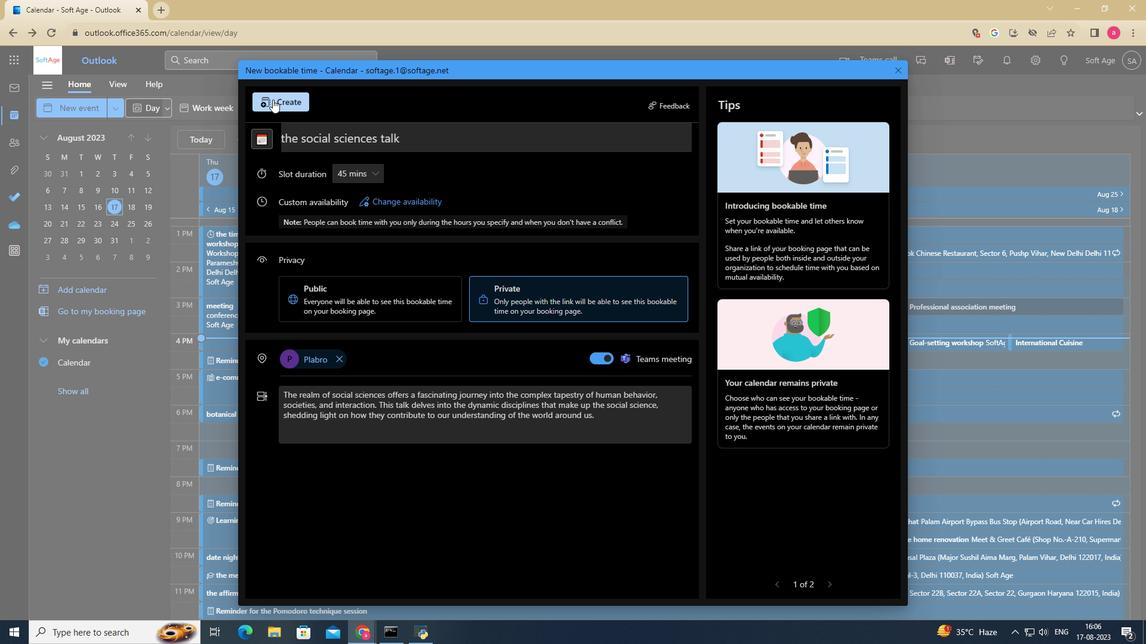 
Action: Mouse pressed left at (272, 99)
Screenshot: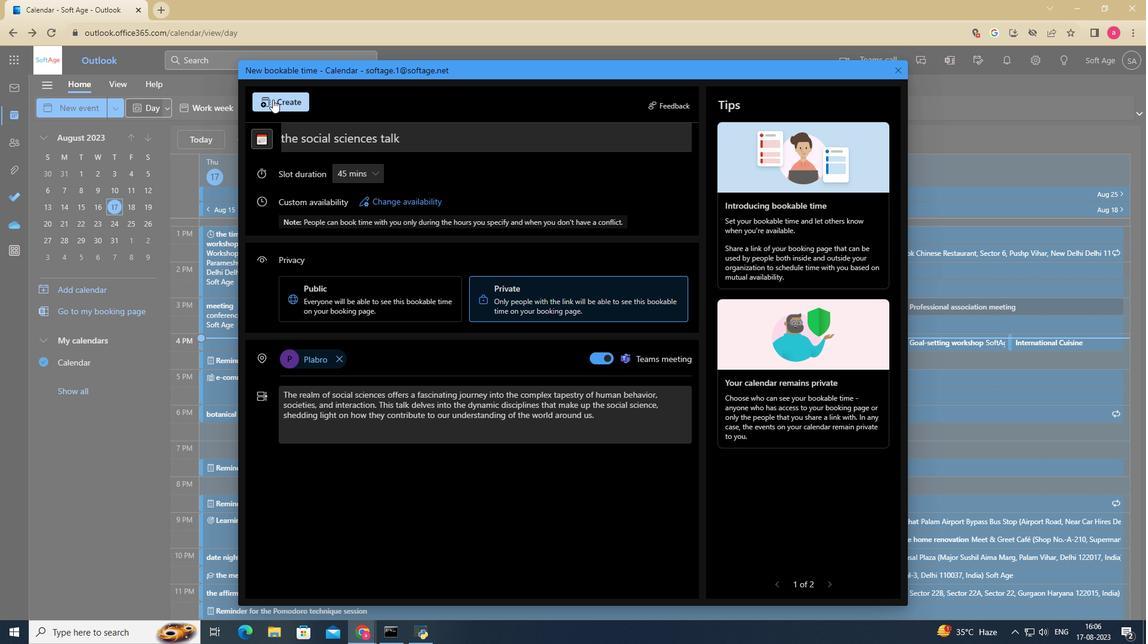 
Action: Mouse pressed left at (272, 99)
Screenshot: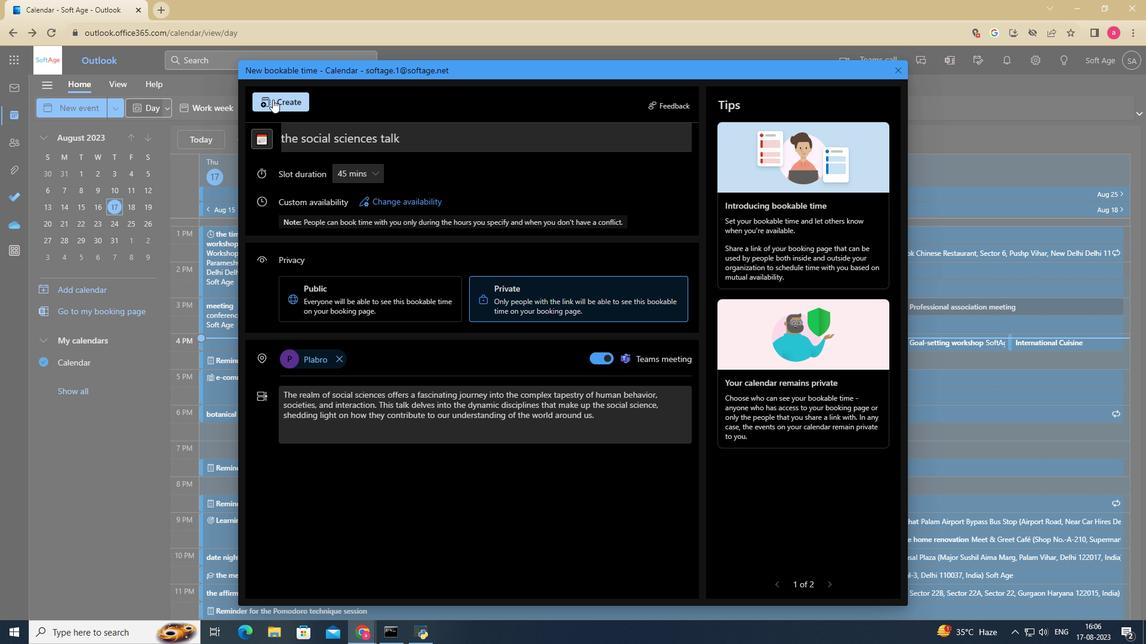 
